 Task: Create new invoice with Date Opened :15-Apr-23, Select Customer: Spring Creek Barbeque, Terms: Payment Term 1. Make invoice entry for item-1 with Date: 15-Apr-23, Description: Goodfields Yogurt Raisins, Action: Material, Income Account: Income:Sales, Quantity: 2, Unit Price: 4.25, Discount $: 1.95. Make entry for item-2 with Date: 15-Apr-23, Description: Ben & Jerrys Non-Dairy P.B. & Cookies_x000D_
, Action: Material, Income Account: Income:Sales, Quantity: 2, Unit Price: 6.85, Discount $: 2.95. Make entry for item-3 with Date: 15-Apr-23, Description: Moon Cheese Cheddar Believe It Keto Snack Savory Flavor, Action: Material, Income Account: Income:Sales, Quantity: 6, Unit Price: 7.85, Discount $: 3.45. Write Notes: Looking forward to serving you again.. Post Invoice with Post Date: 15-Apr-23, Post to Accounts: Assets:Accounts Receivable. Pay / Process Payment with Transaction Date: 15-May-23, Amount: 60.95, Transfer Account: Checking Account. Print Invoice, display notes by going to Option, then go to Display Tab and check Invoice Notes.
Action: Mouse pressed left at (189, 34)
Screenshot: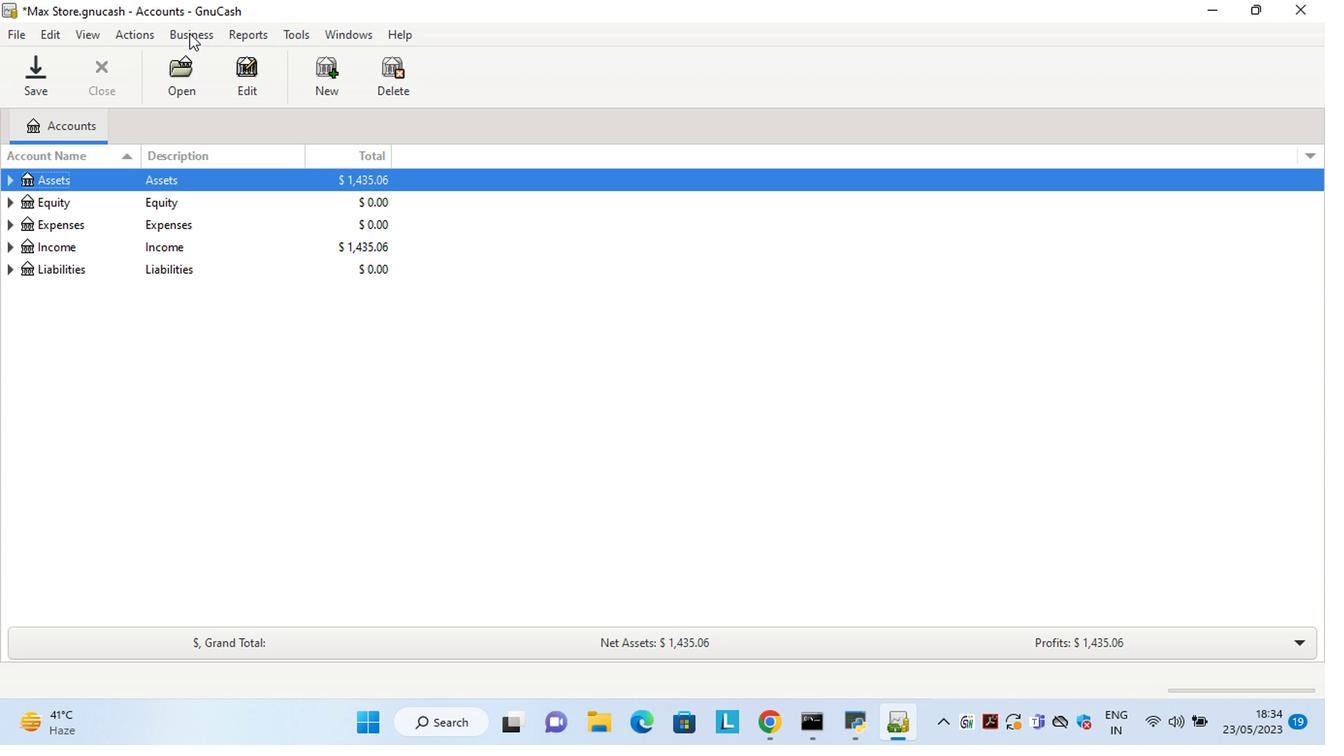 
Action: Mouse moved to (410, 138)
Screenshot: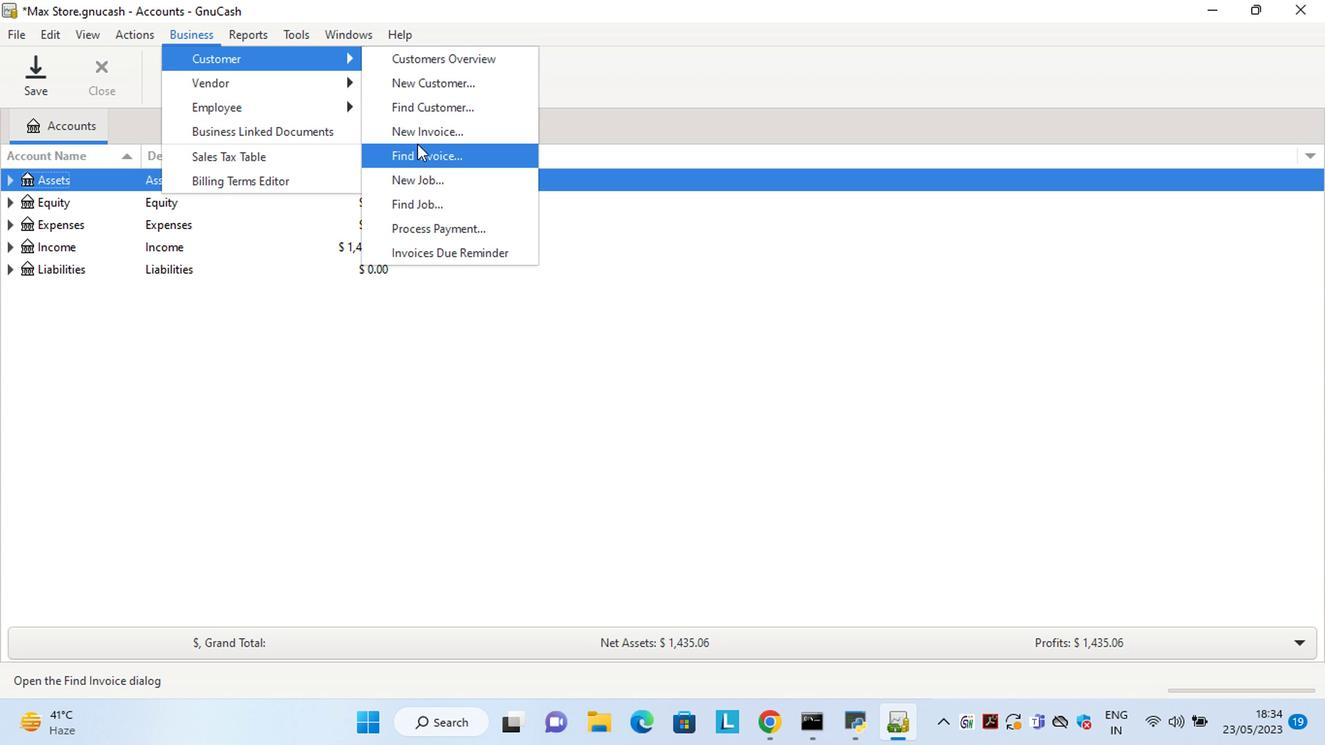 
Action: Mouse pressed left at (410, 138)
Screenshot: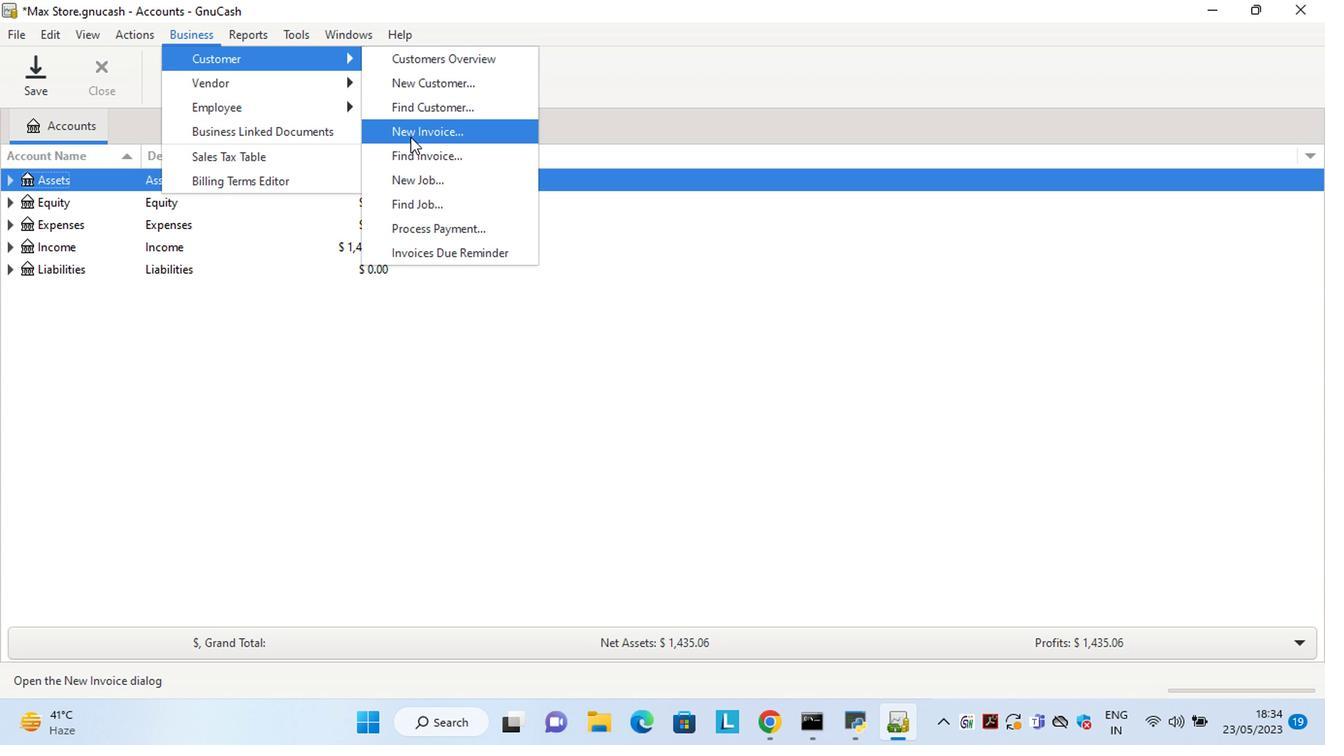 
Action: Mouse moved to (646, 231)
Screenshot: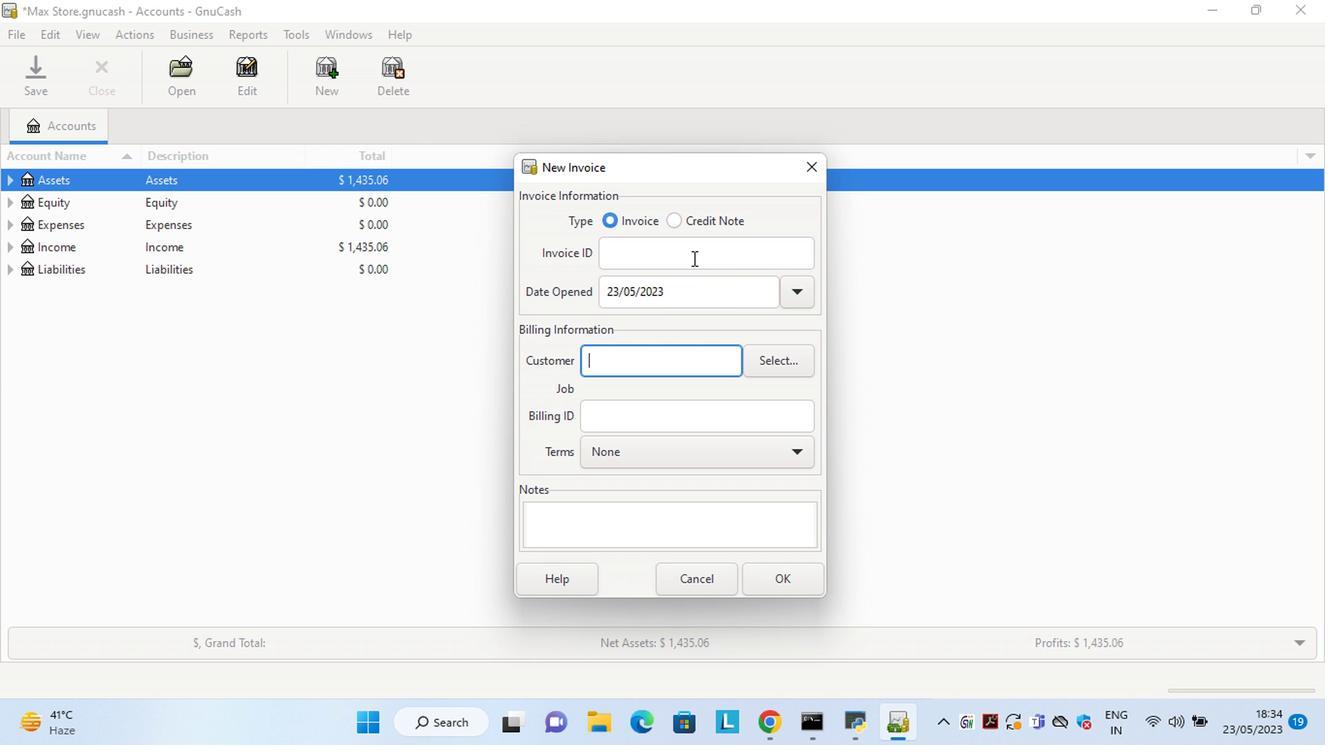 
Action: Mouse pressed left at (669, 245)
Screenshot: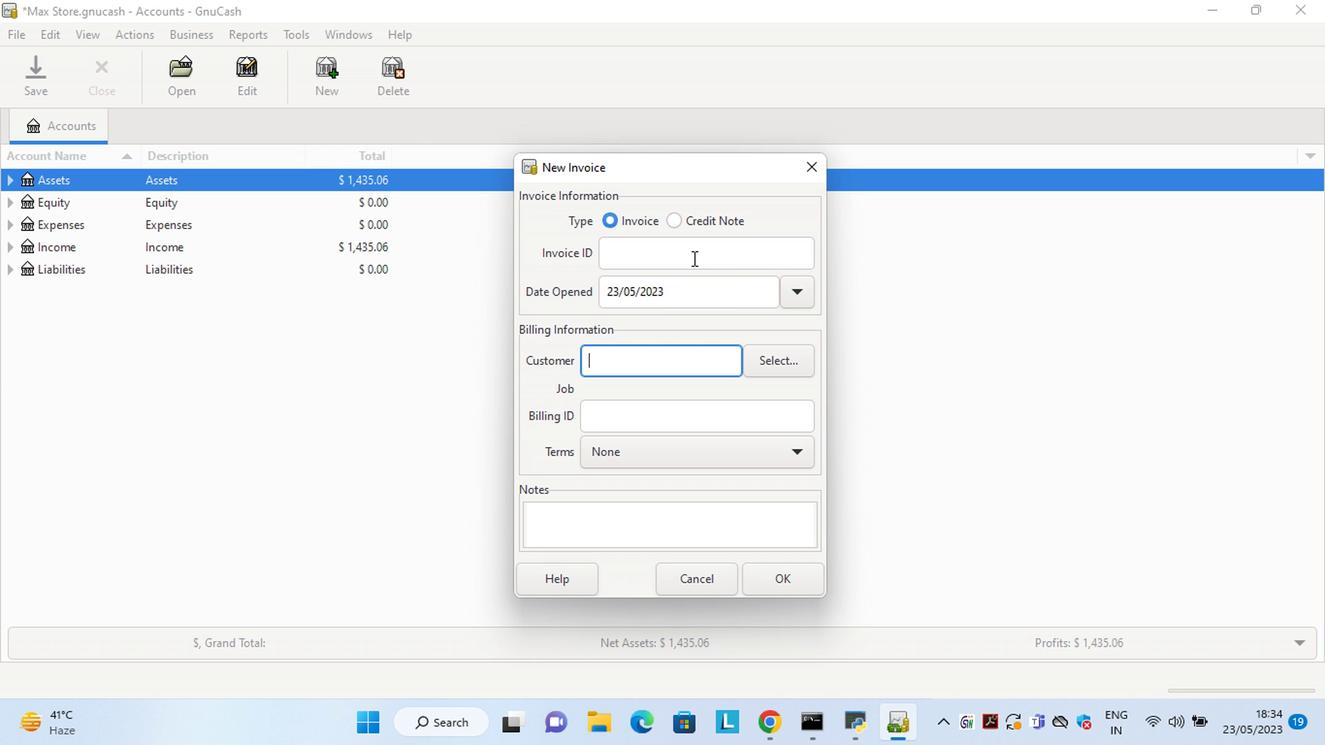
Action: Mouse moved to (559, 189)
Screenshot: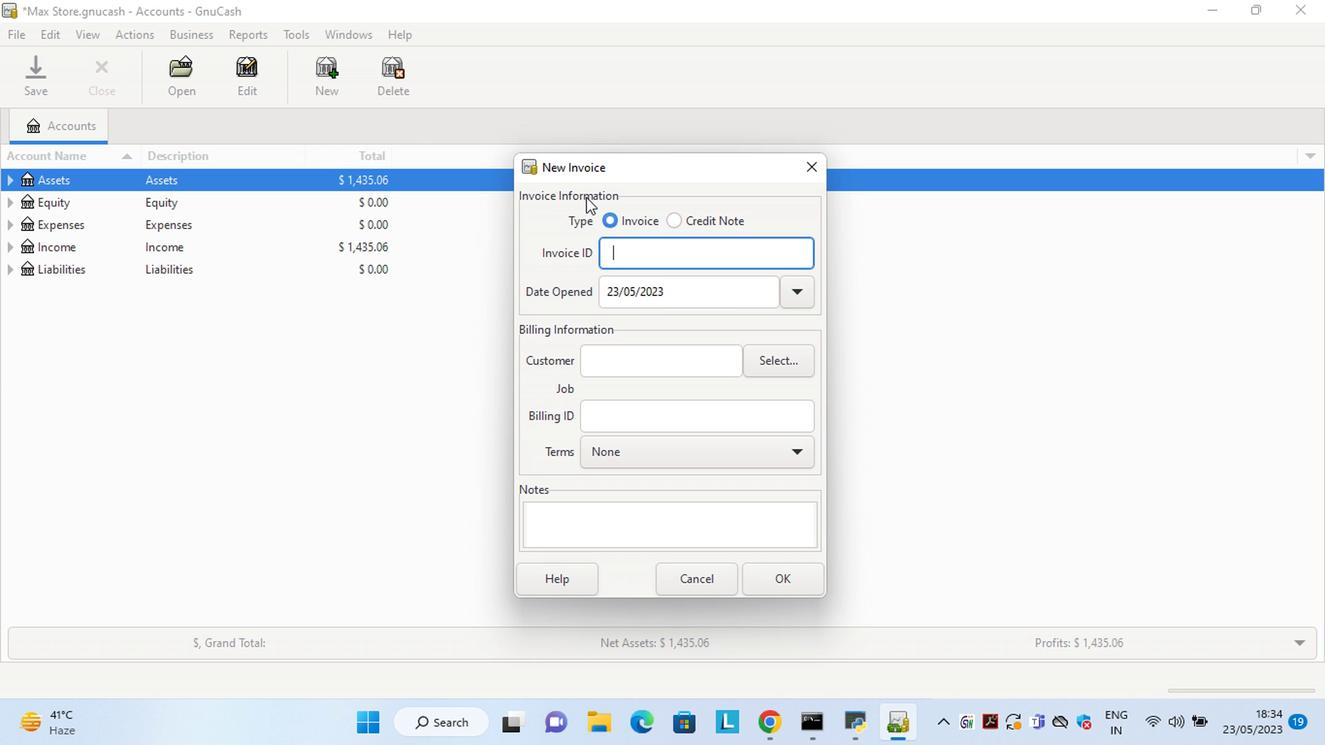 
Action: Mouse pressed left at (559, 180)
Screenshot: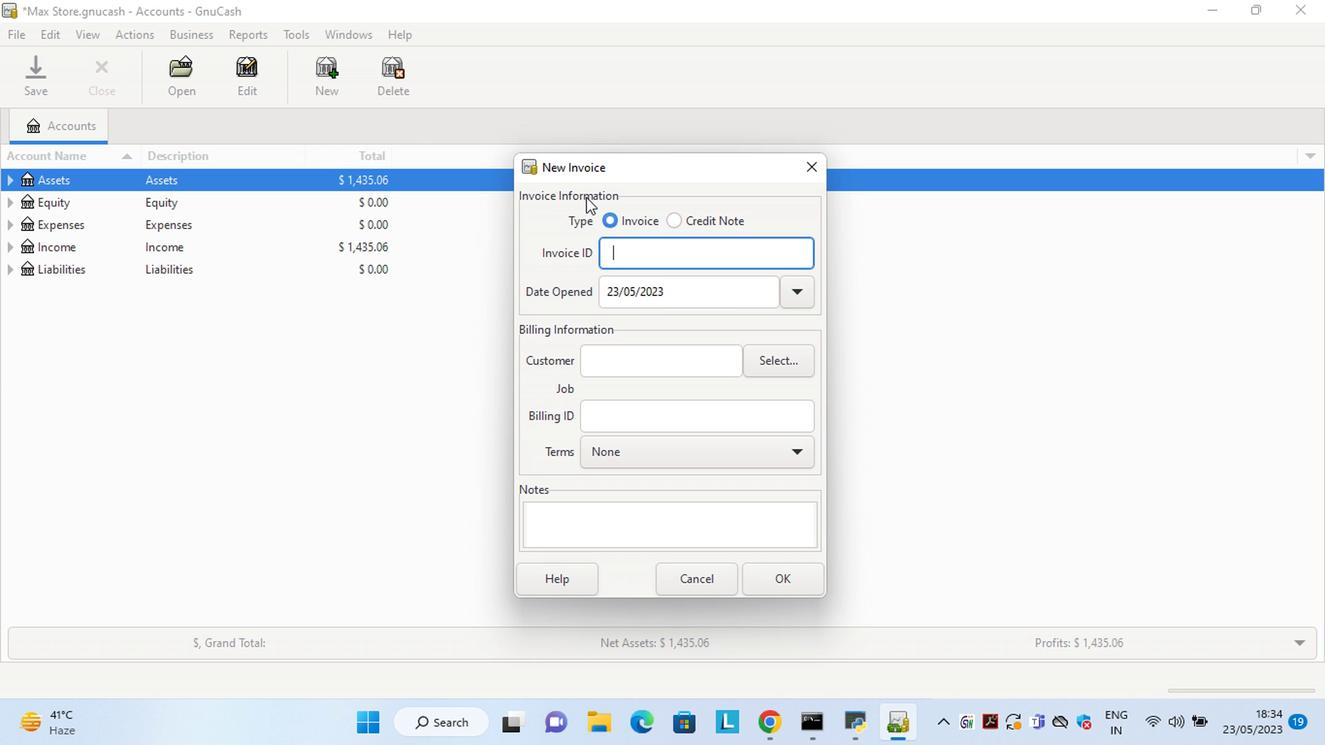 
Action: Mouse moved to (682, 322)
Screenshot: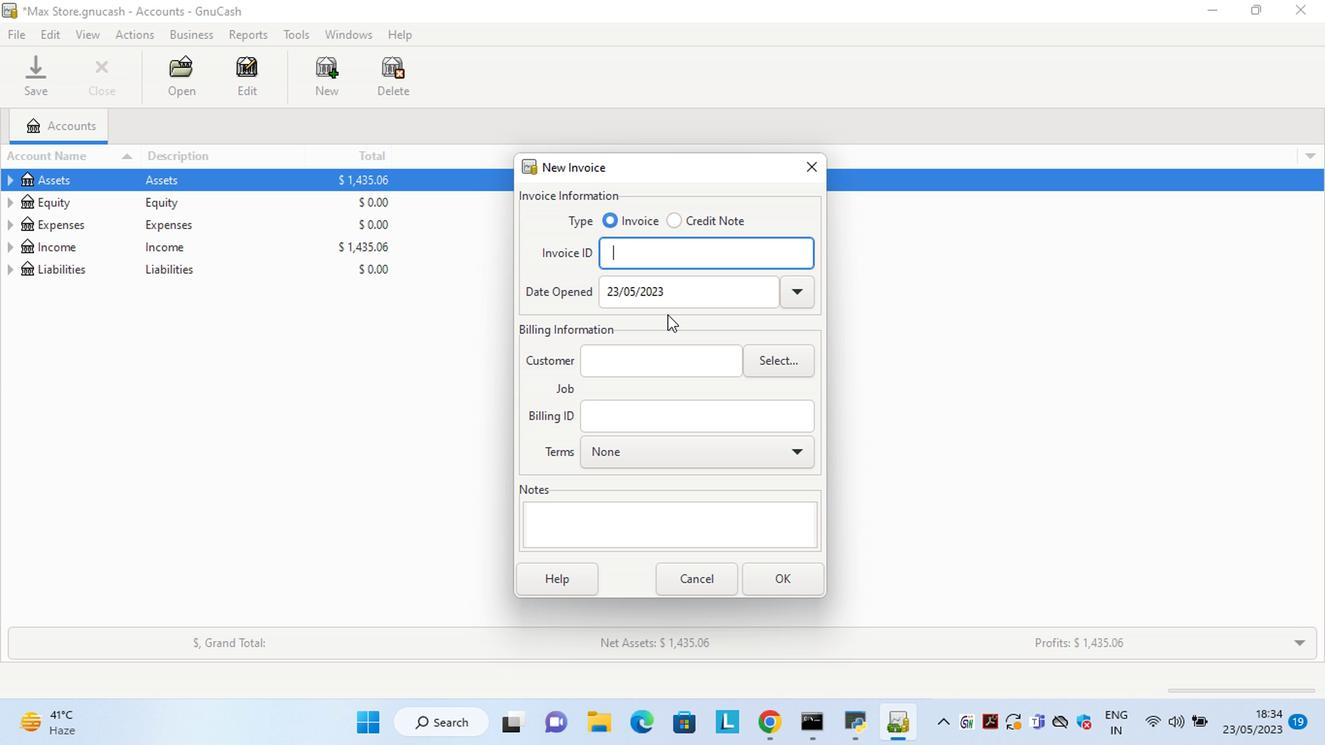 
Action: Mouse pressed left at (677, 323)
Screenshot: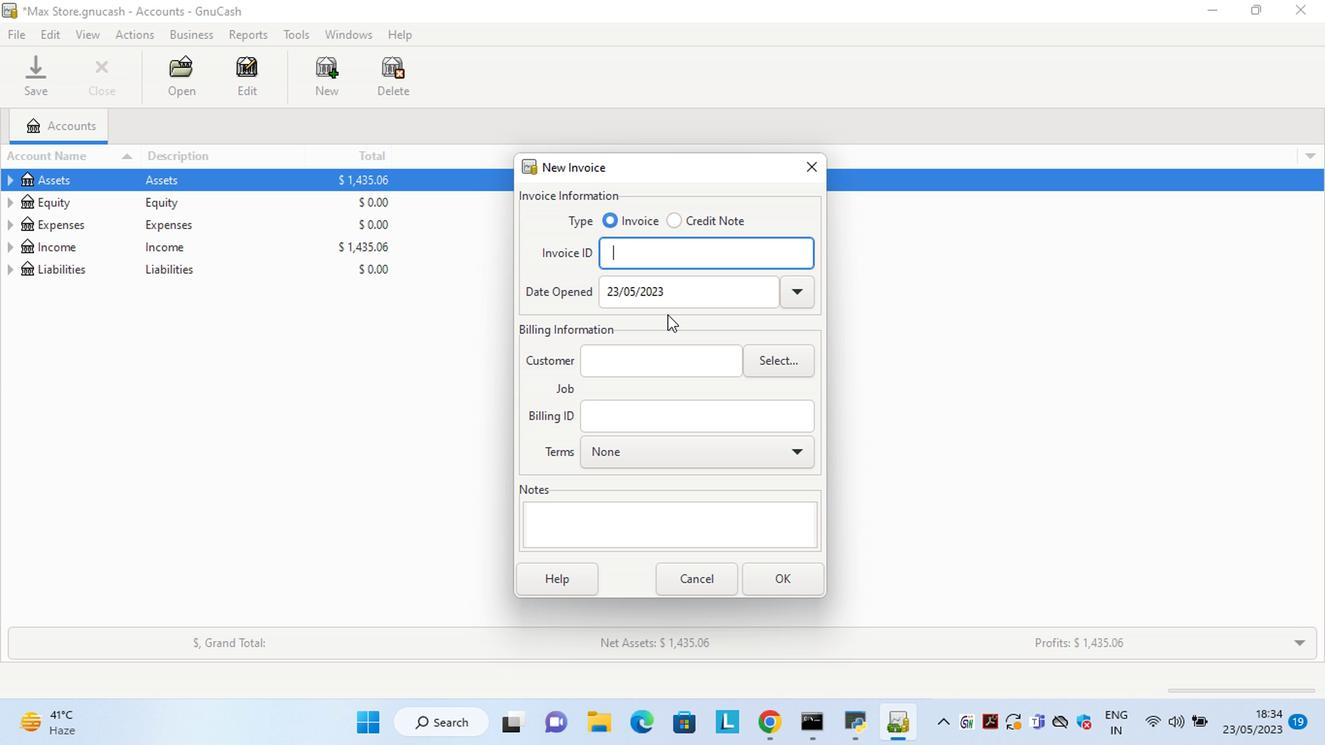 
Action: Mouse moved to (684, 307)
Screenshot: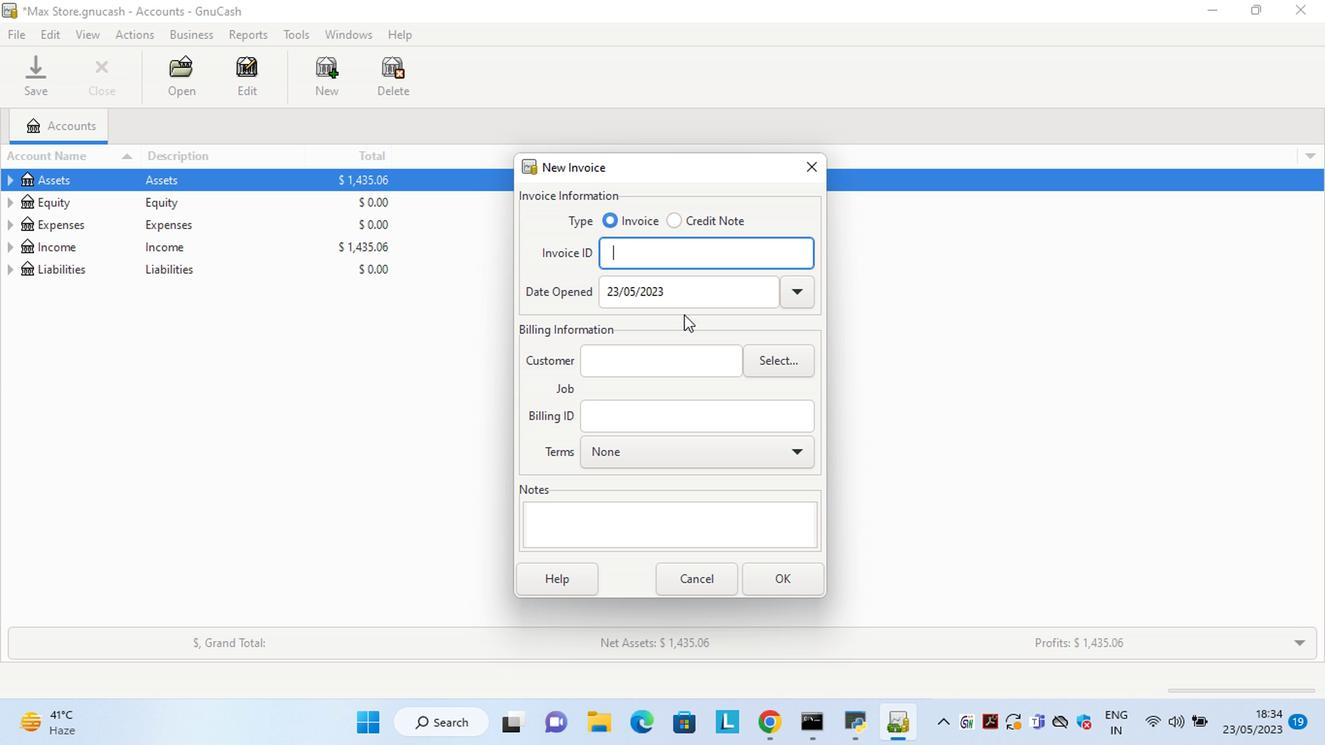 
Action: Mouse pressed left at (684, 307)
Screenshot: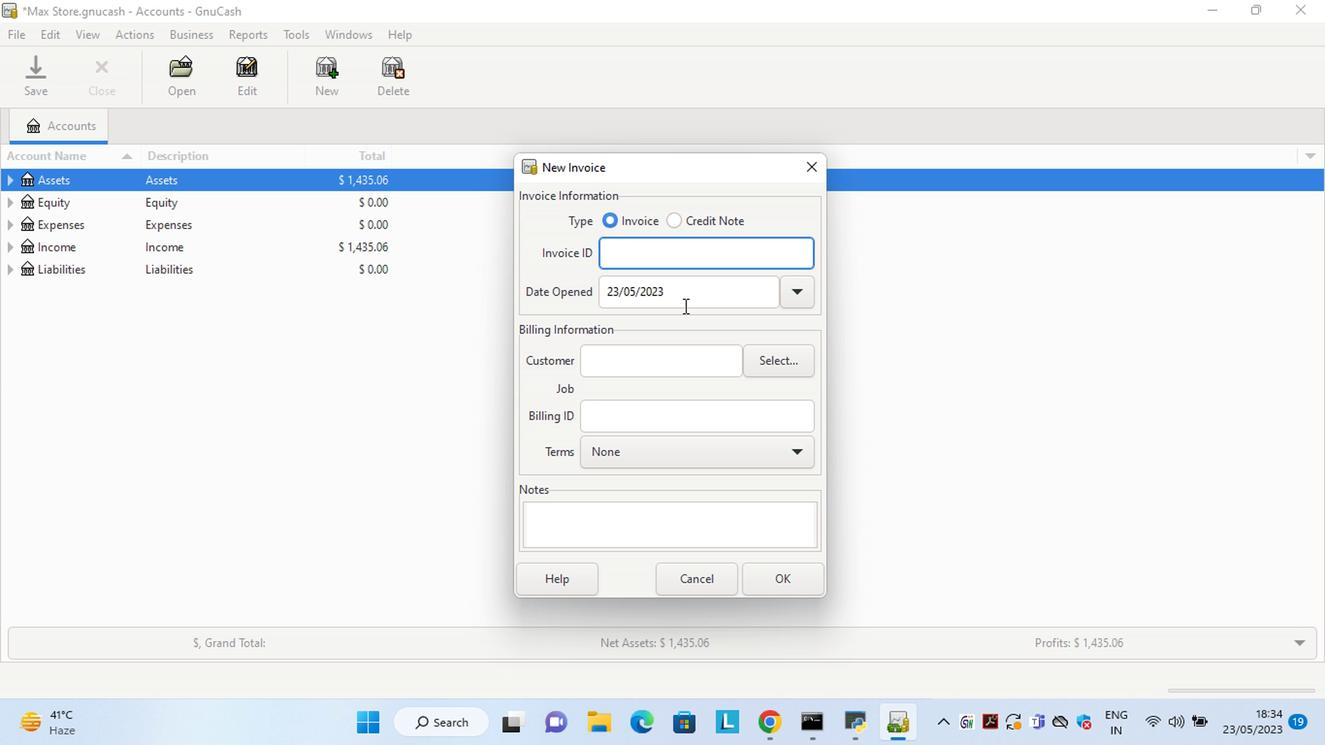 
Action: Mouse moved to (1107, 325)
Screenshot: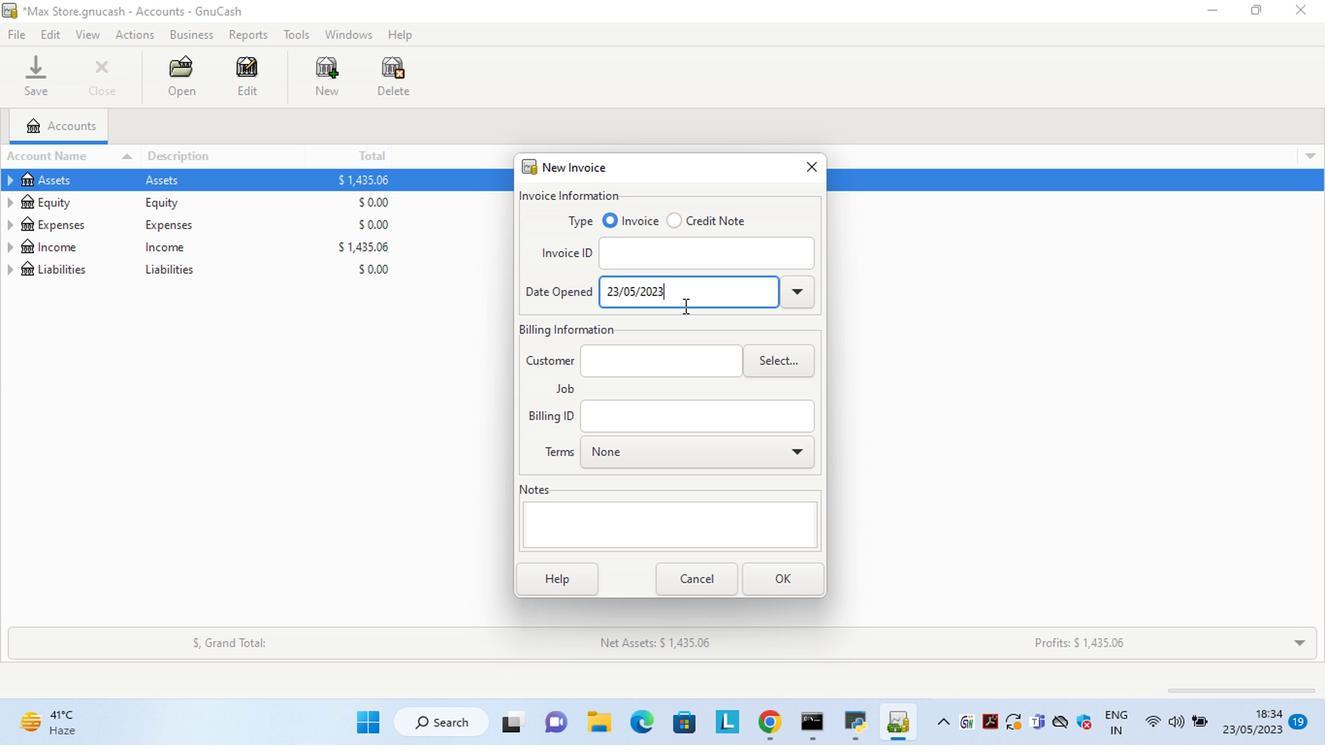 
Action: Key pressed <Key.left><Key.left><Key.left><Key.left><Key.left><Key.left><Key.left><Key.left><Key.left><Key.left><Key.left><Key.left><Key.left><Key.left><Key.left><Key.left><Key.left><Key.left><Key.left><Key.left><Key.left><Key.left><Key.left><Key.left><Key.left><Key.left><Key.left><Key.left><Key.left><Key.left><Key.left><Key.left><Key.left><Key.left><Key.left><Key.left><Key.left><Key.left><Key.left><Key.left><Key.left><Key.left><Key.left><Key.left><Key.delete><Key.delete>15<Key.right><Key.delete>4
Screenshot: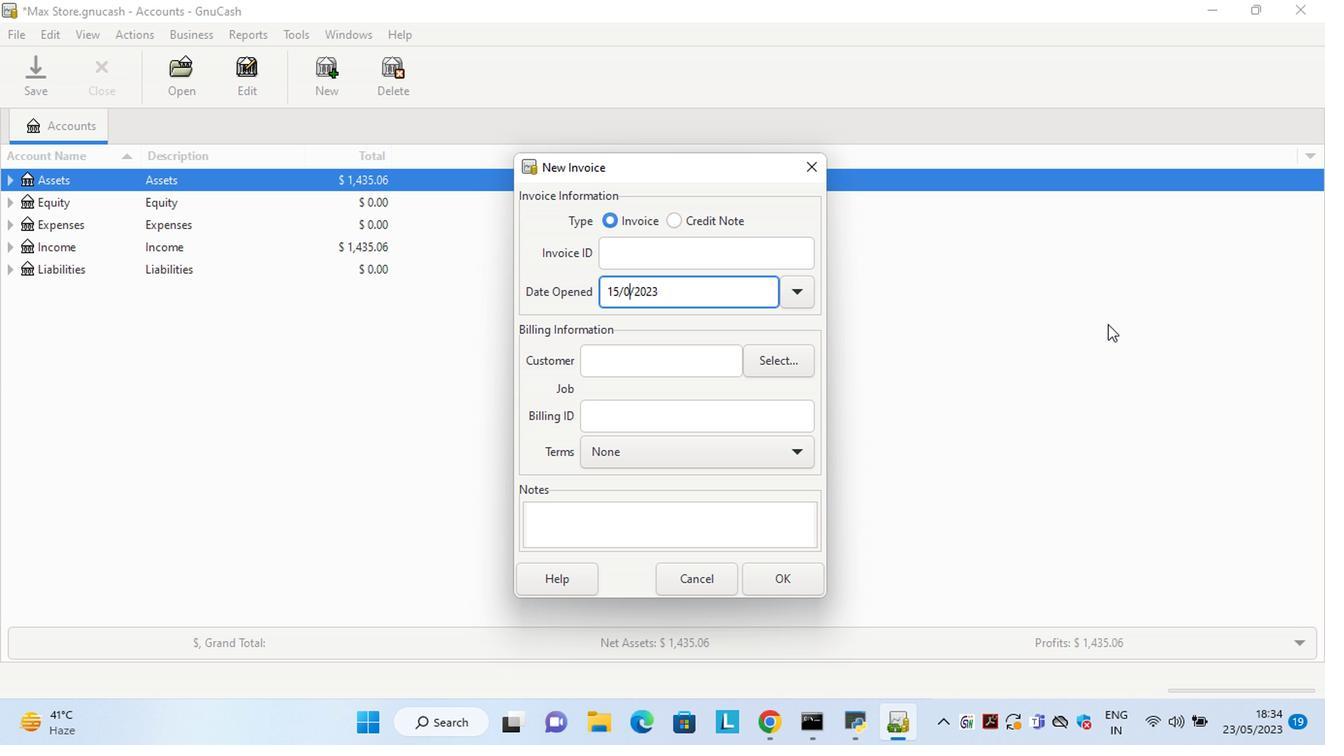 
Action: Mouse moved to (786, 371)
Screenshot: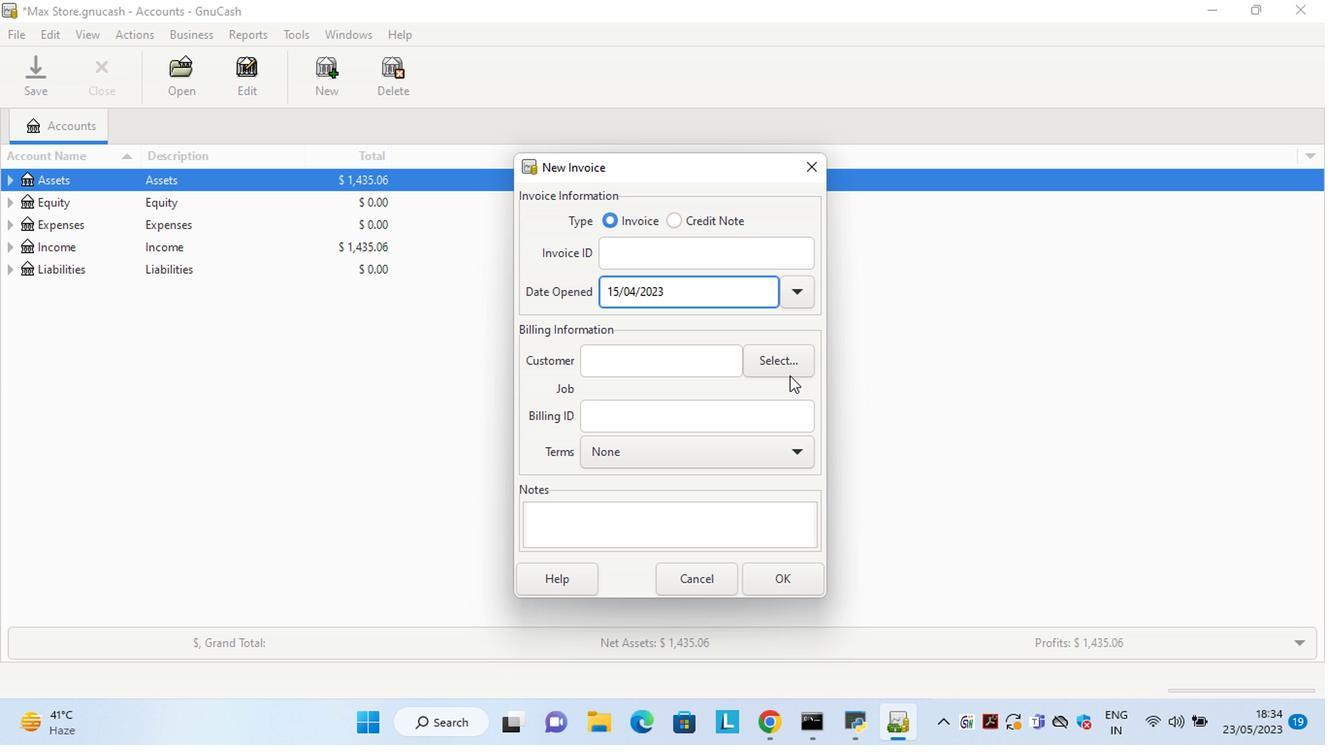 
Action: Mouse pressed left at (786, 371)
Screenshot: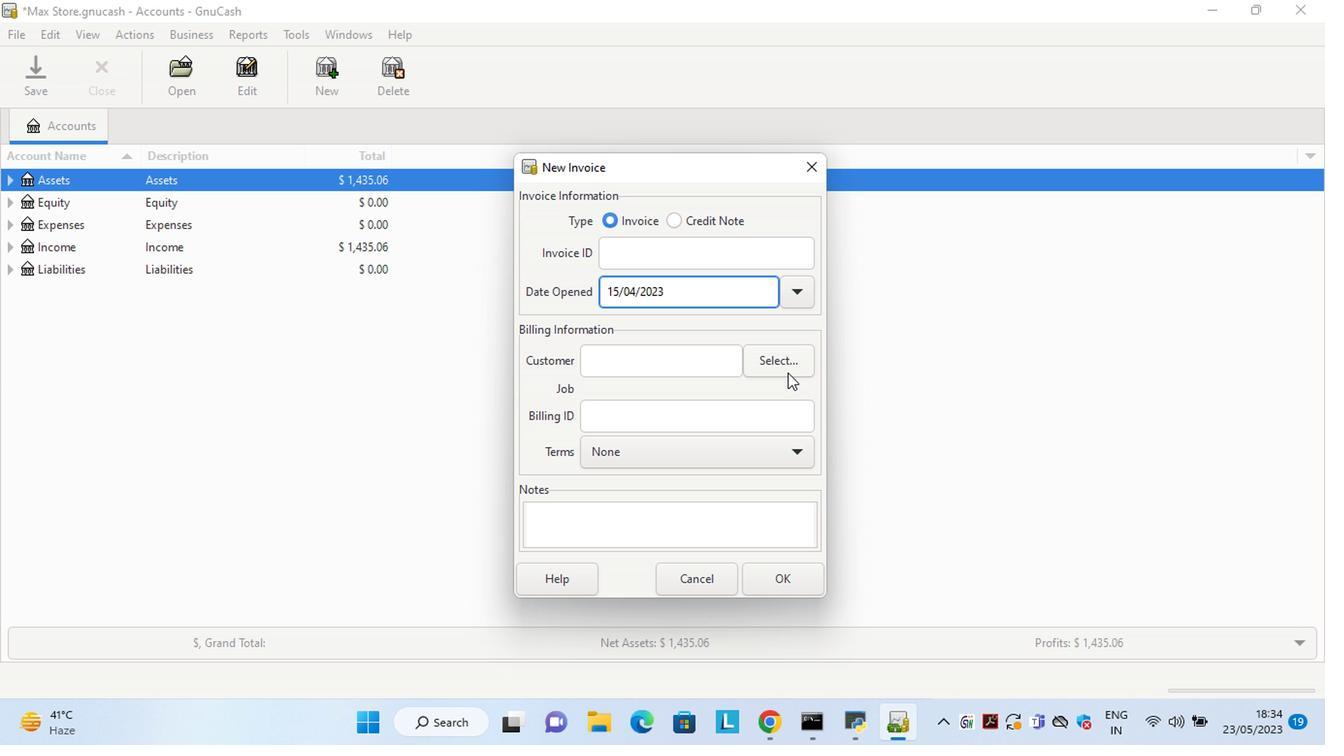 
Action: Mouse moved to (724, 325)
Screenshot: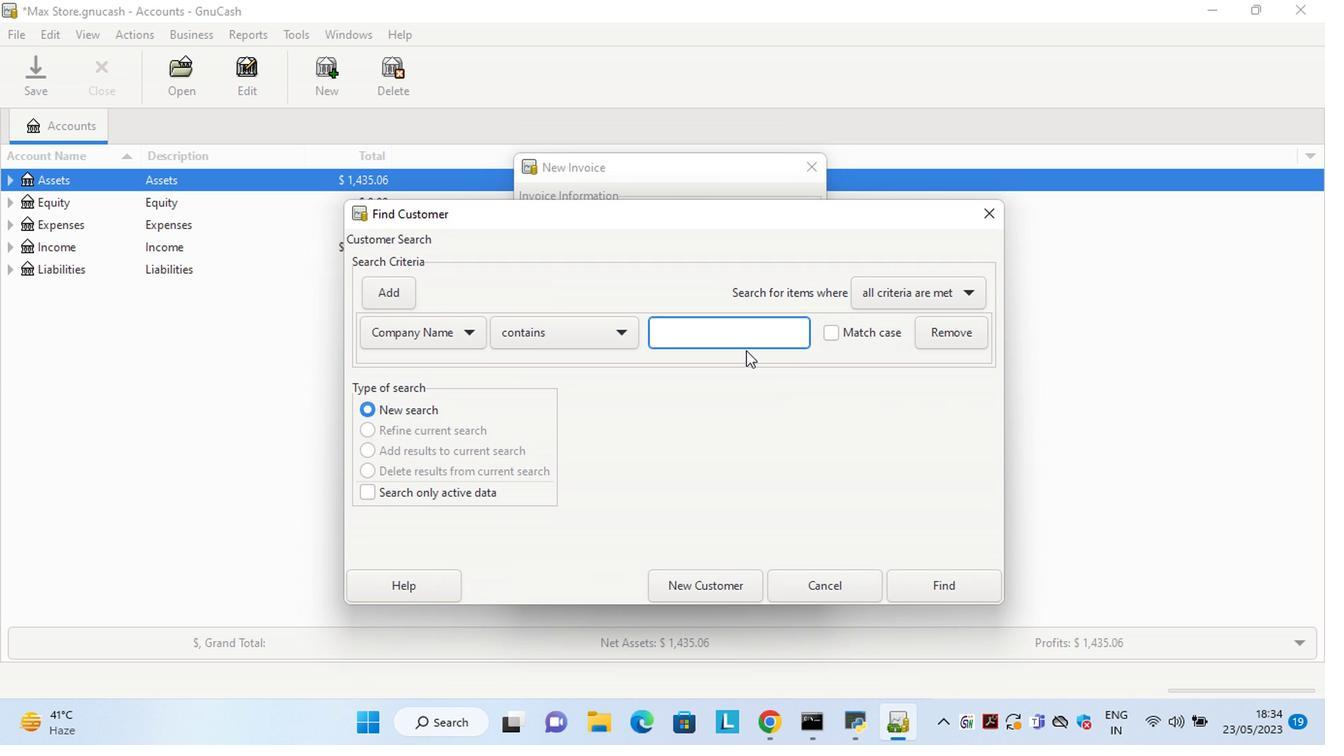 
Action: Mouse pressed left at (724, 325)
Screenshot: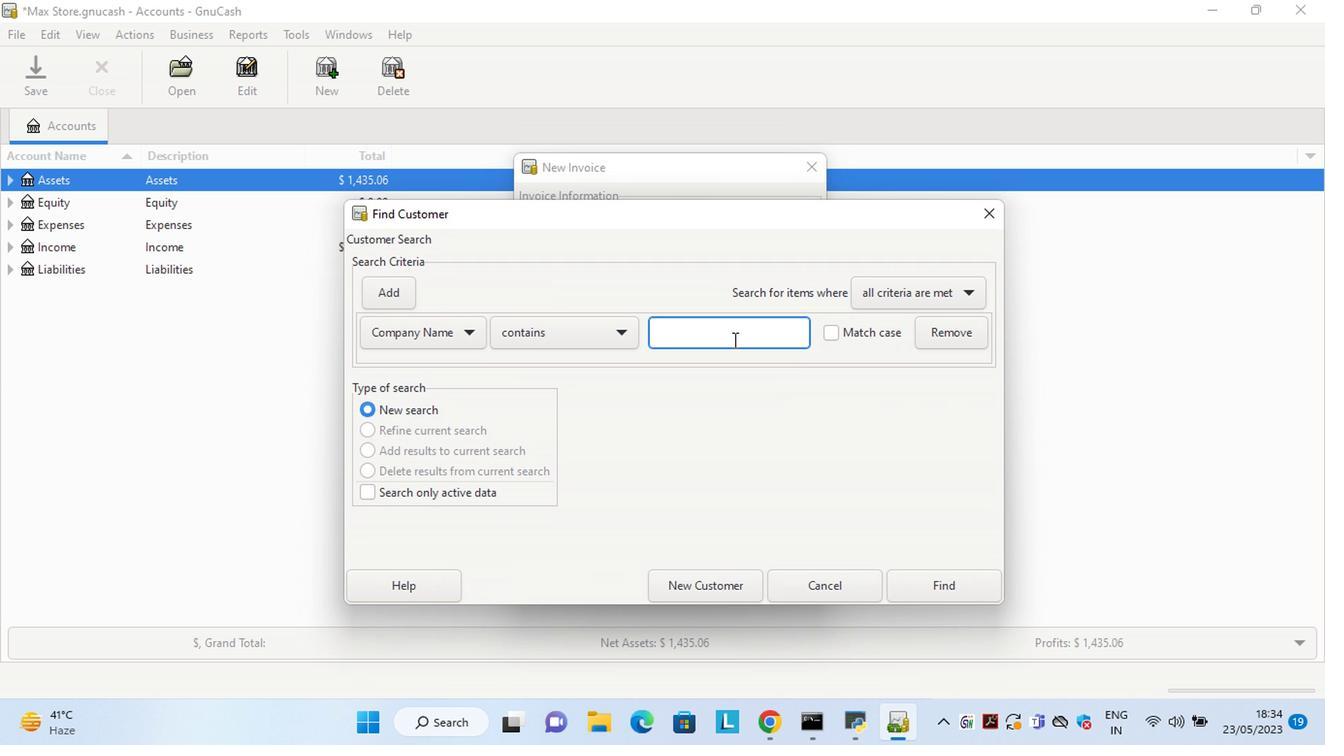 
Action: Mouse moved to (933, 578)
Screenshot: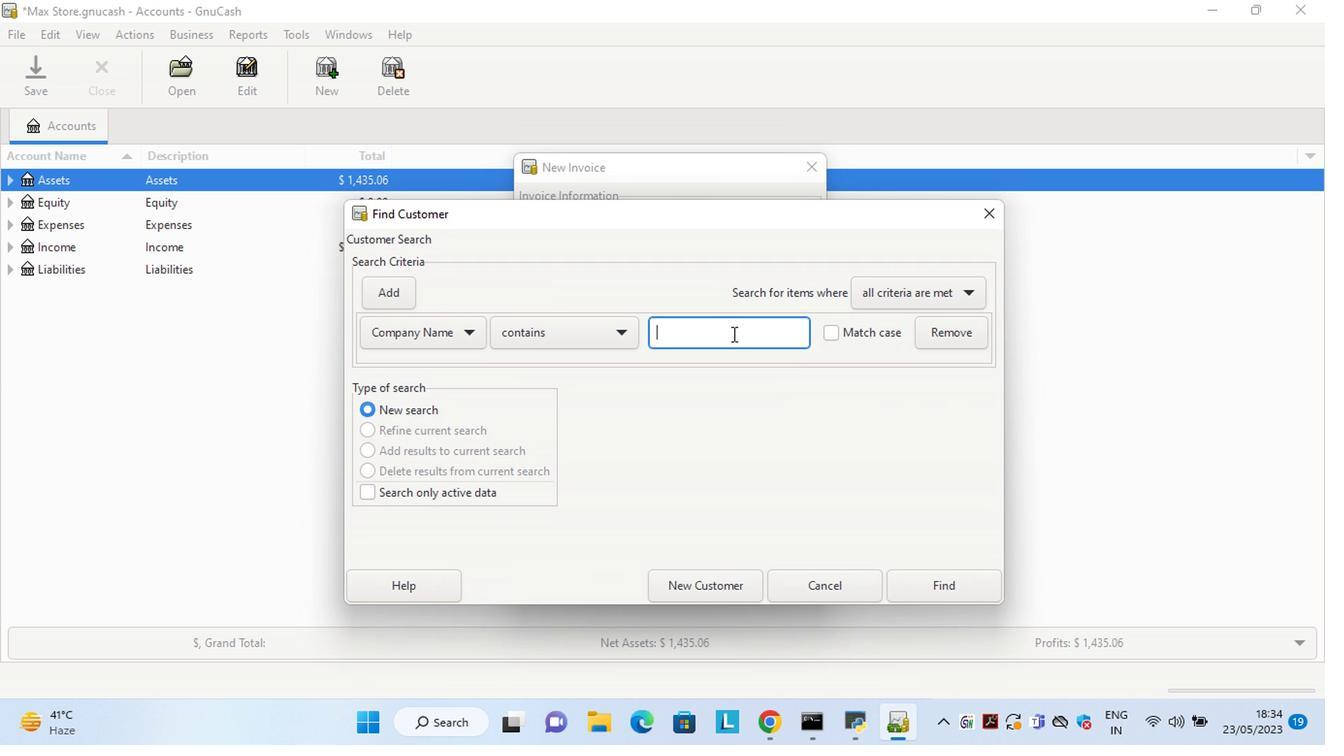 
Action: Key pressed <Key.shift>Spring
Screenshot: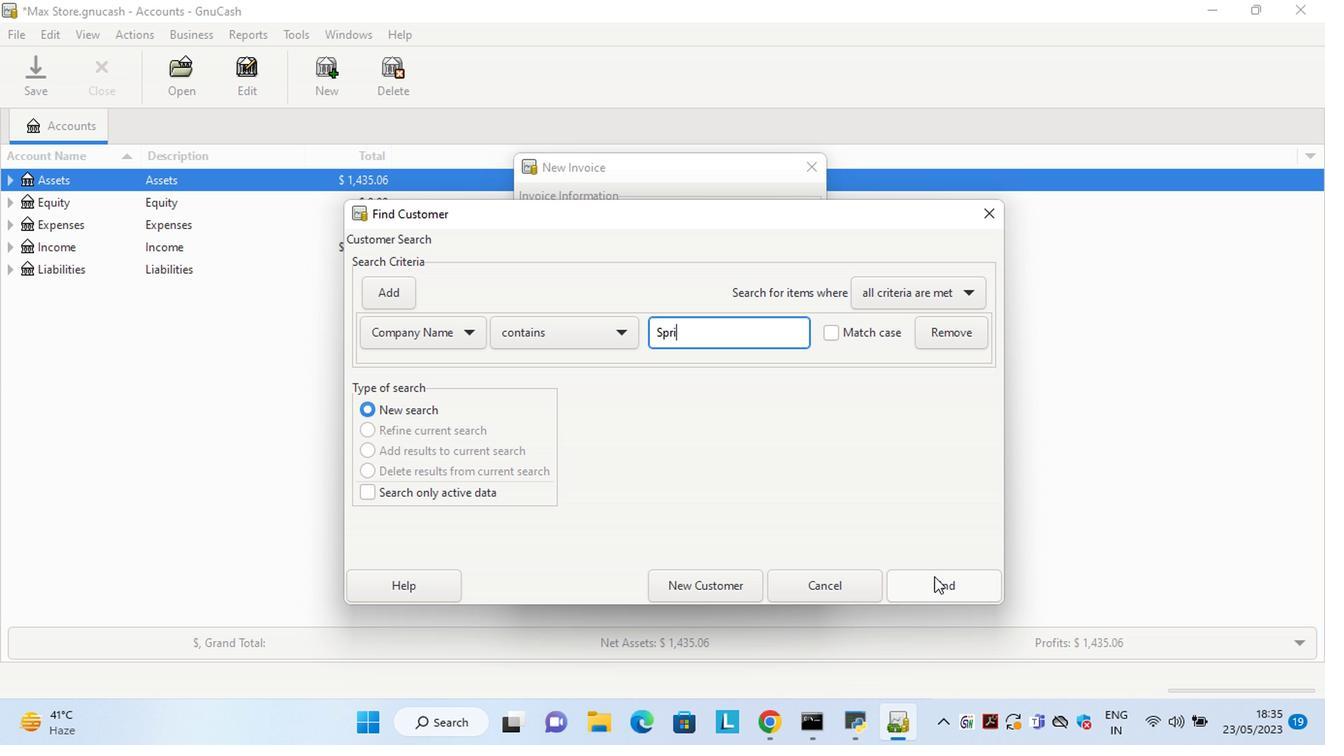 
Action: Mouse moved to (990, 597)
Screenshot: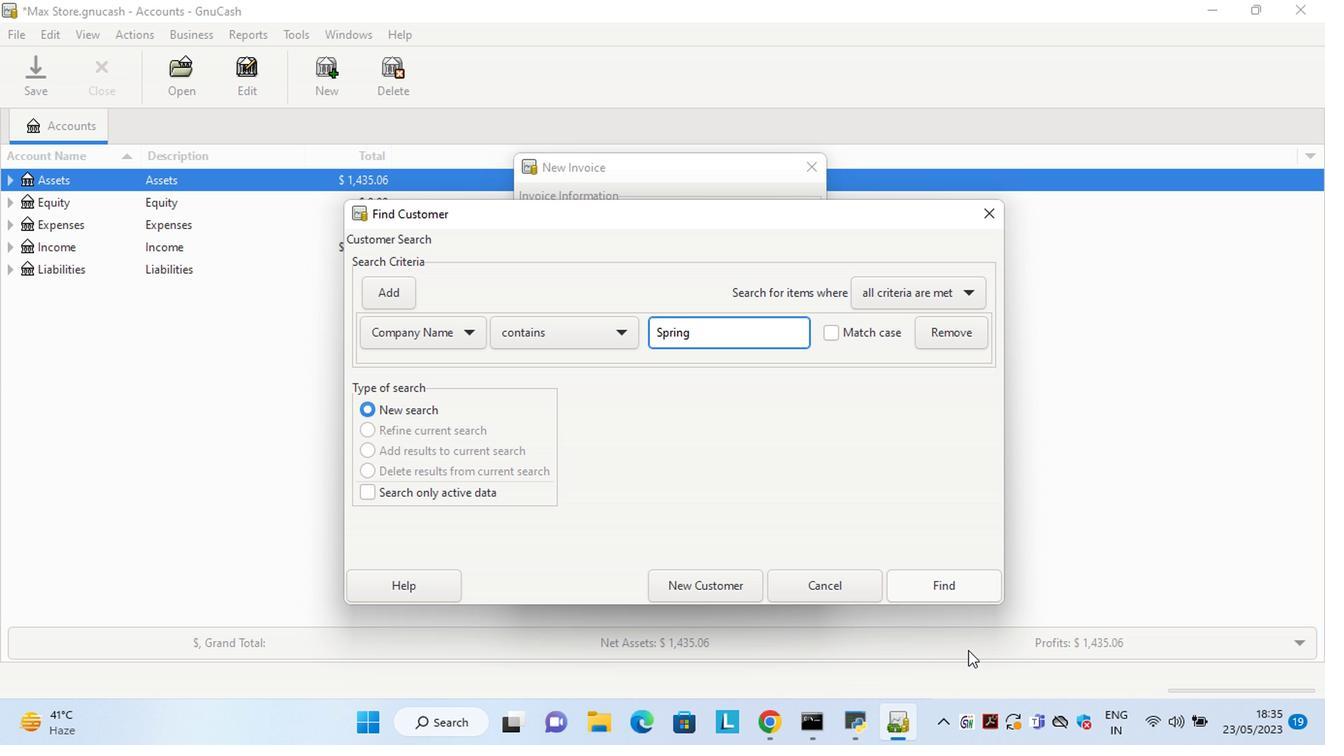 
Action: Mouse pressed left at (990, 597)
Screenshot: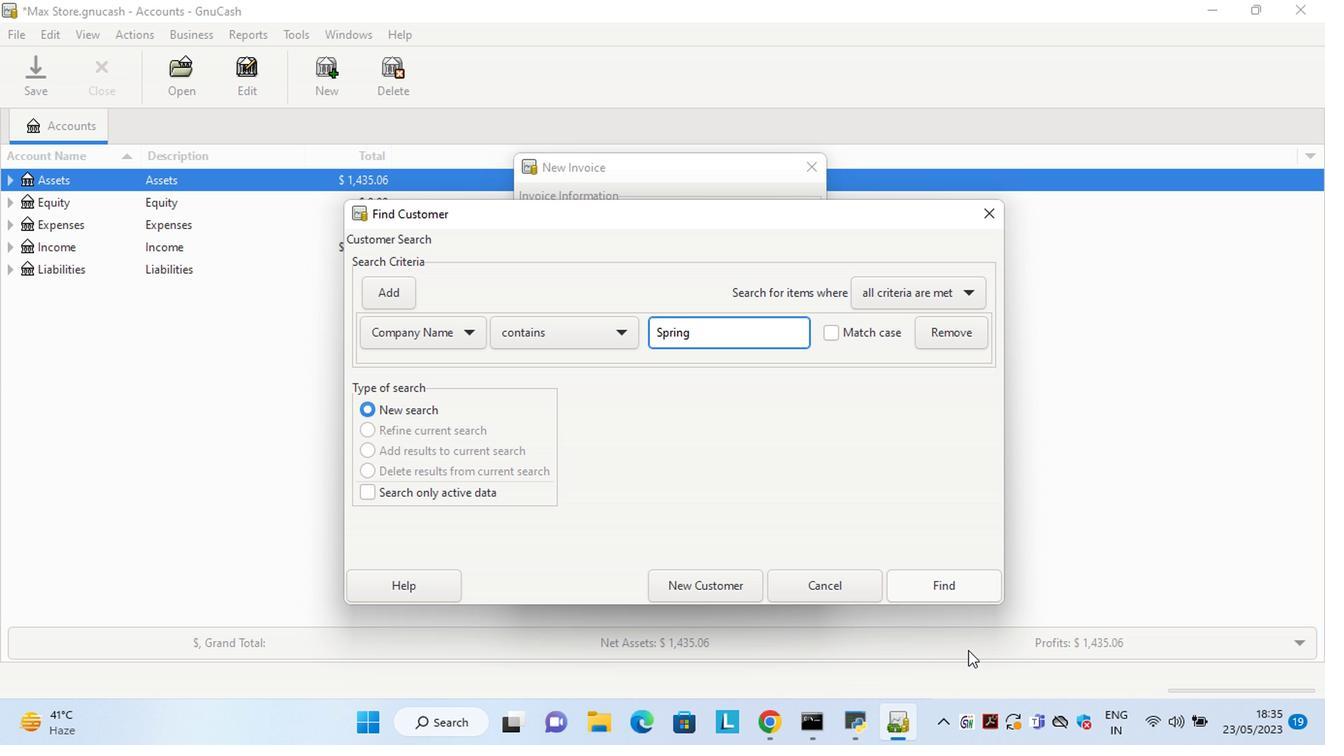 
Action: Mouse moved to (709, 392)
Screenshot: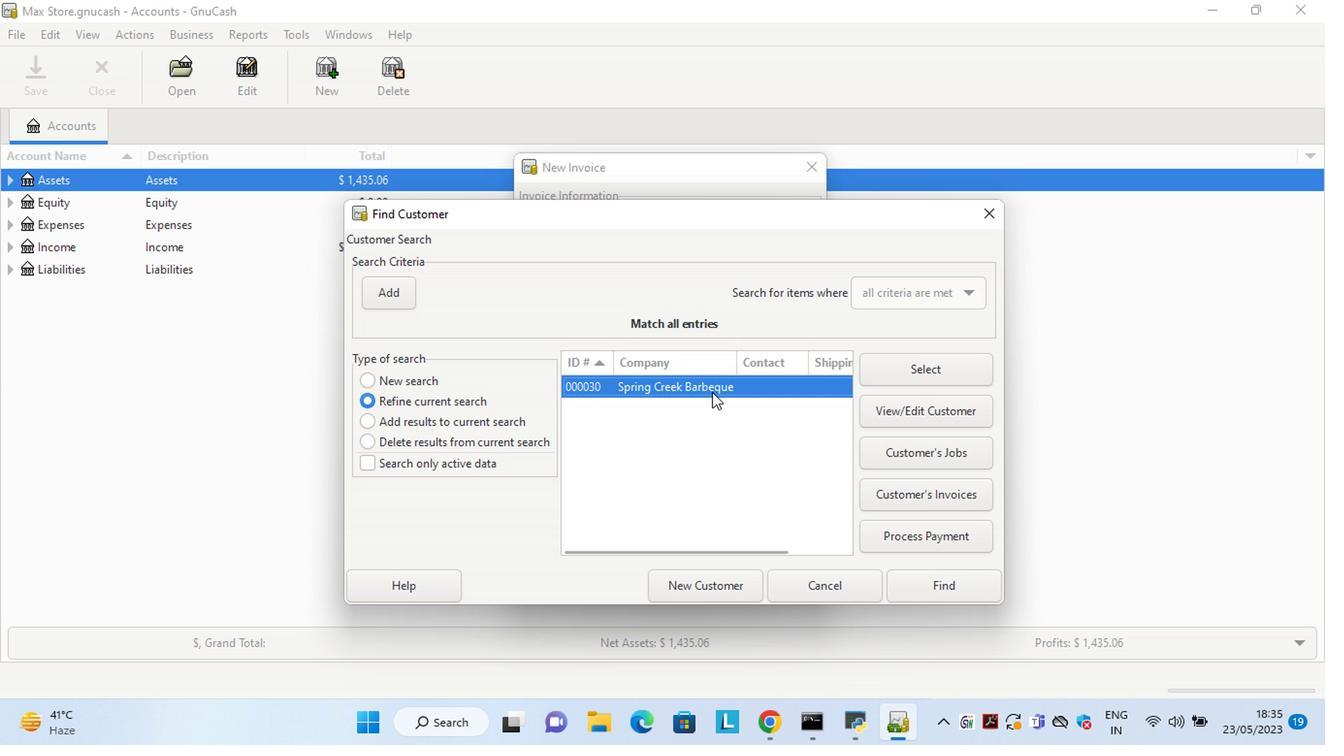 
Action: Mouse pressed left at (709, 392)
Screenshot: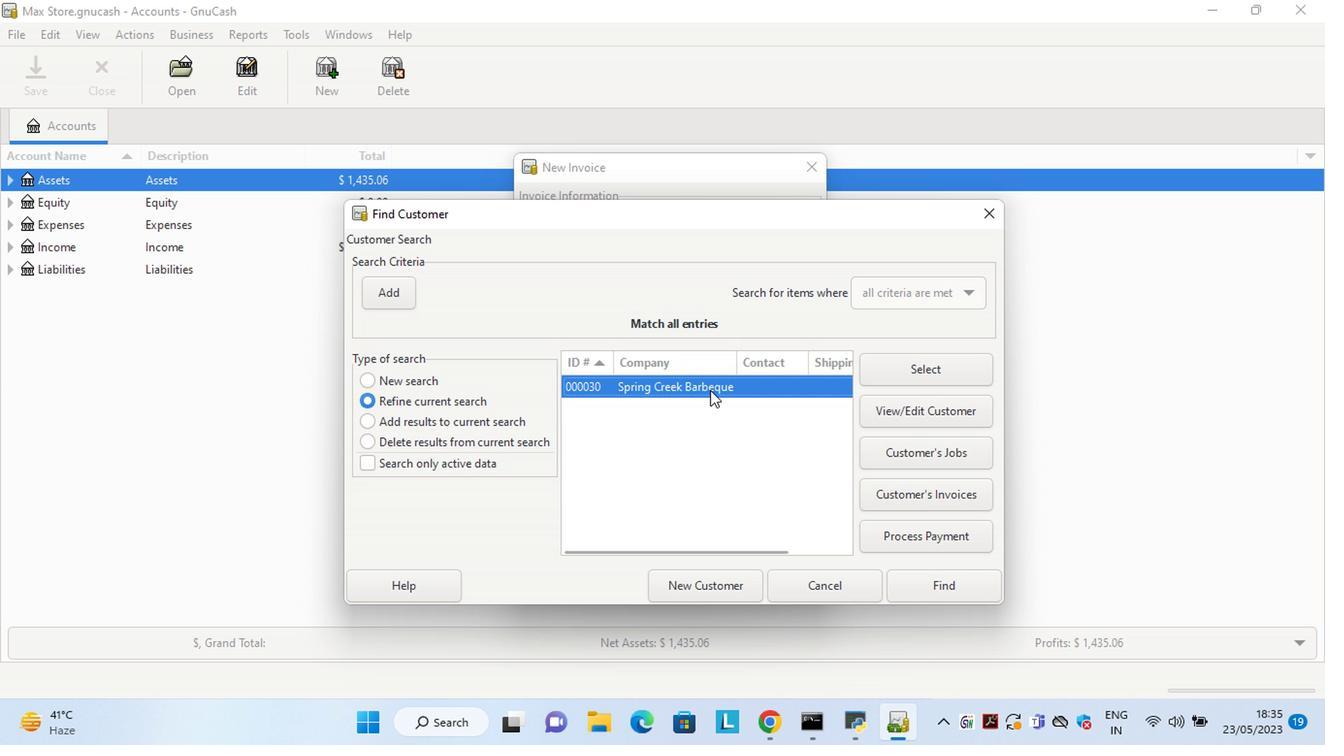 
Action: Mouse pressed left at (709, 392)
Screenshot: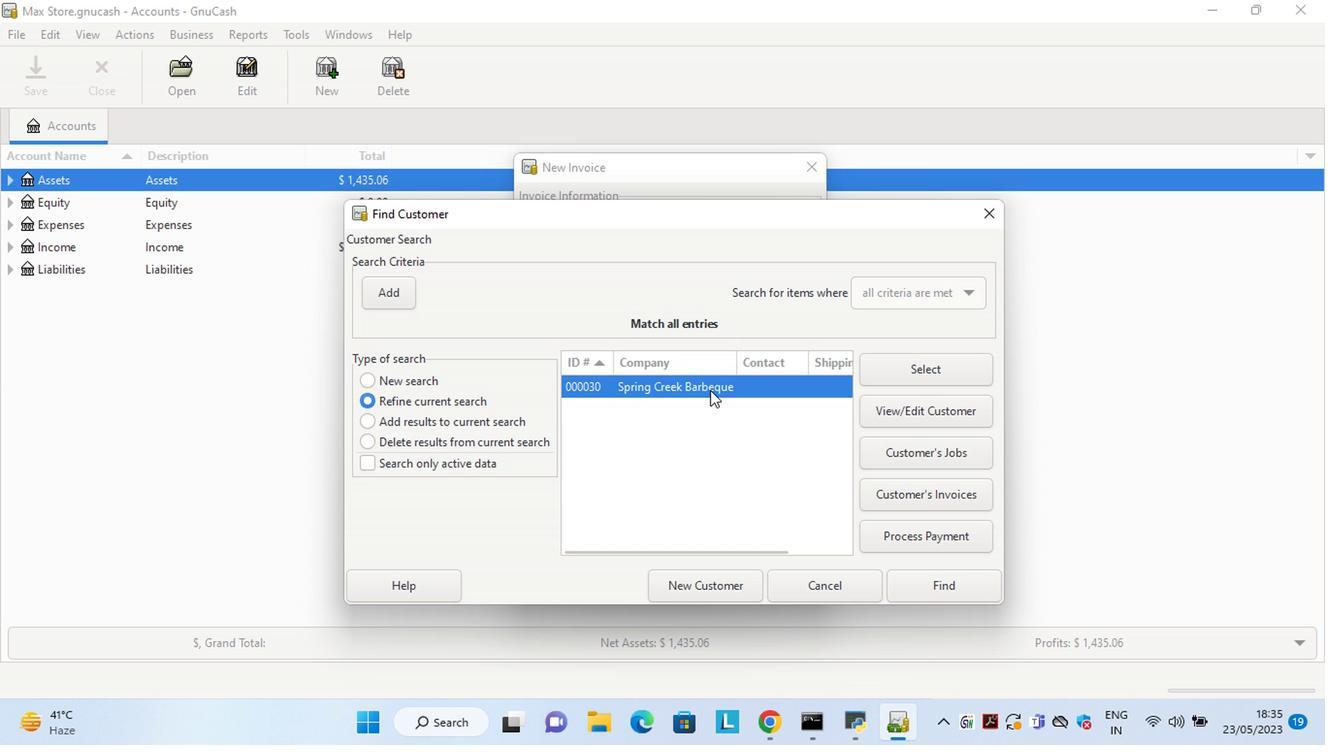 
Action: Mouse moved to (728, 477)
Screenshot: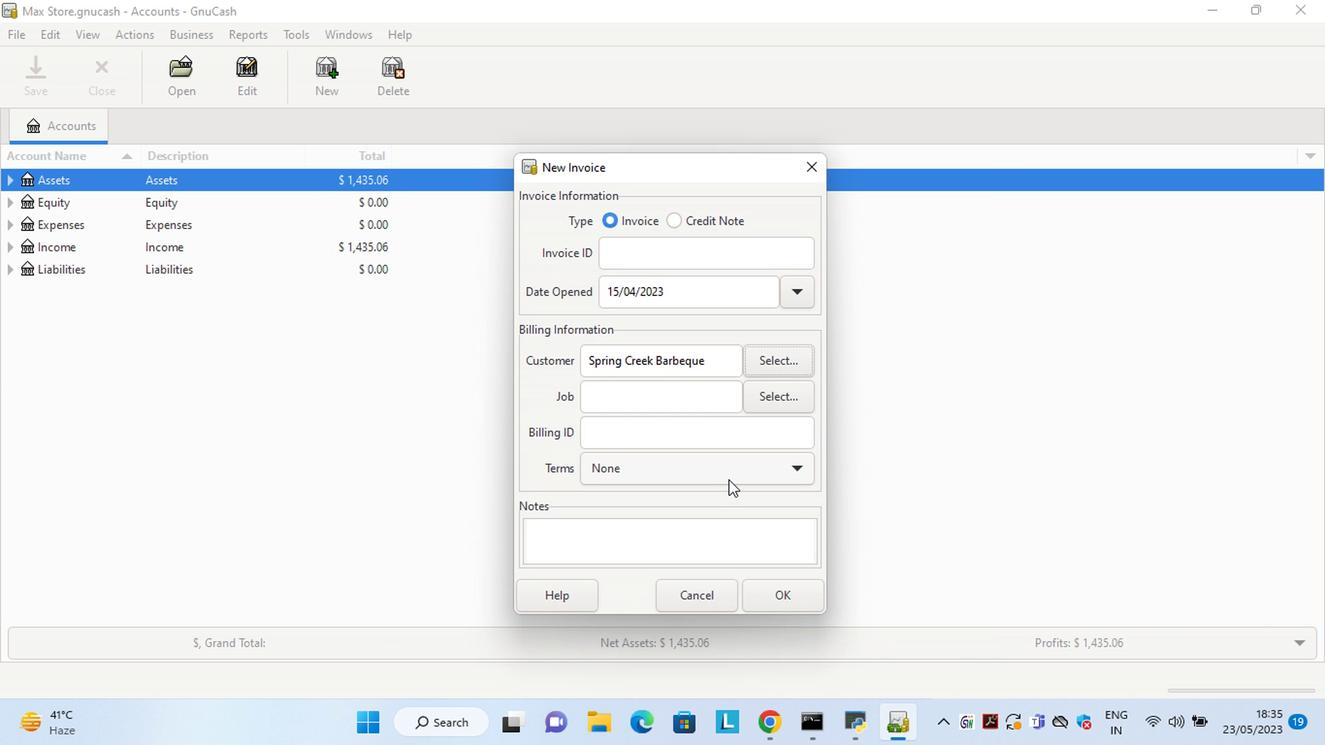 
Action: Mouse pressed left at (728, 477)
Screenshot: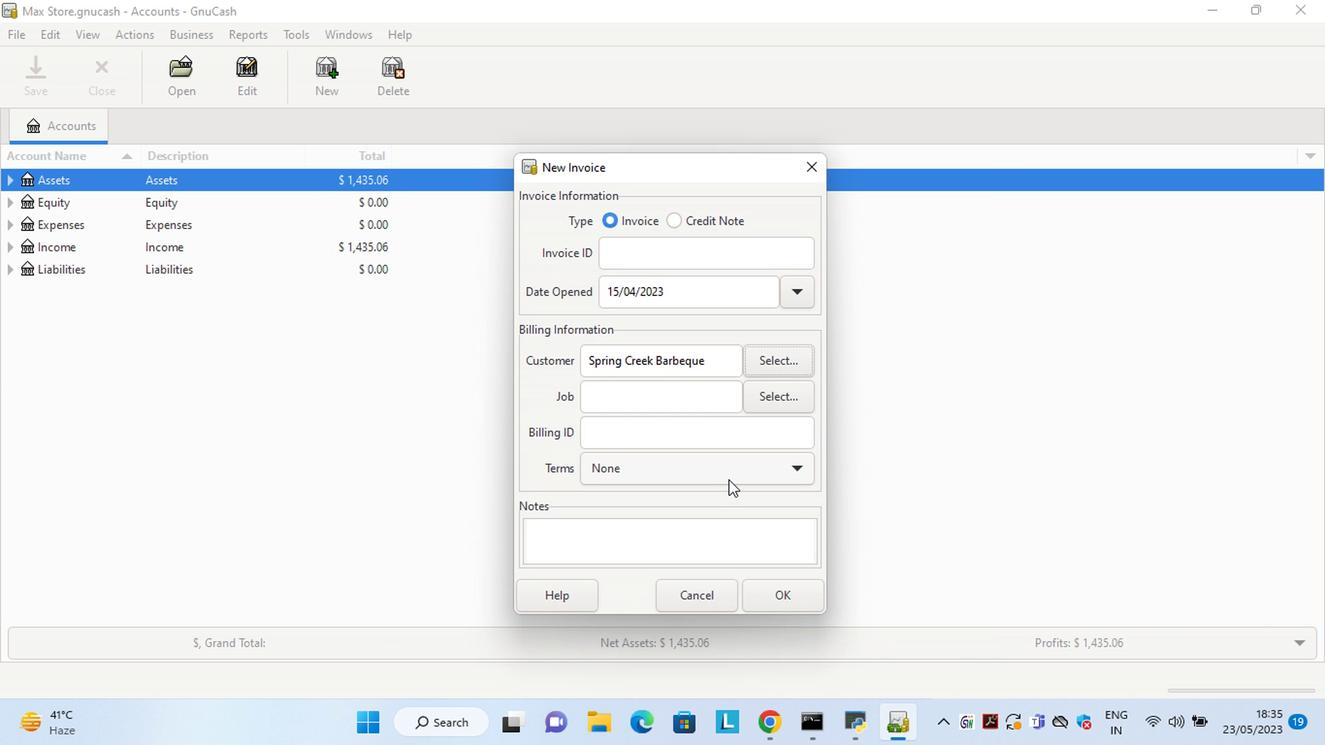 
Action: Mouse moved to (701, 499)
Screenshot: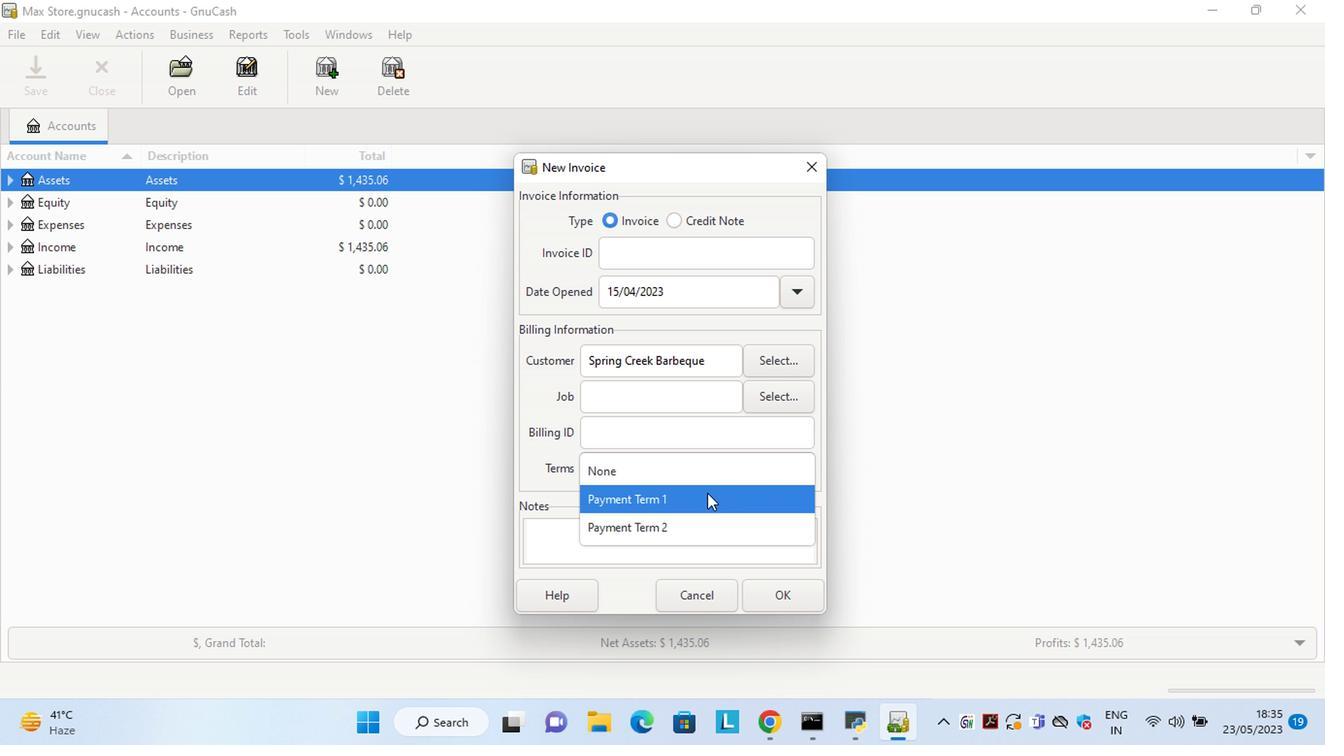 
Action: Mouse pressed left at (701, 499)
Screenshot: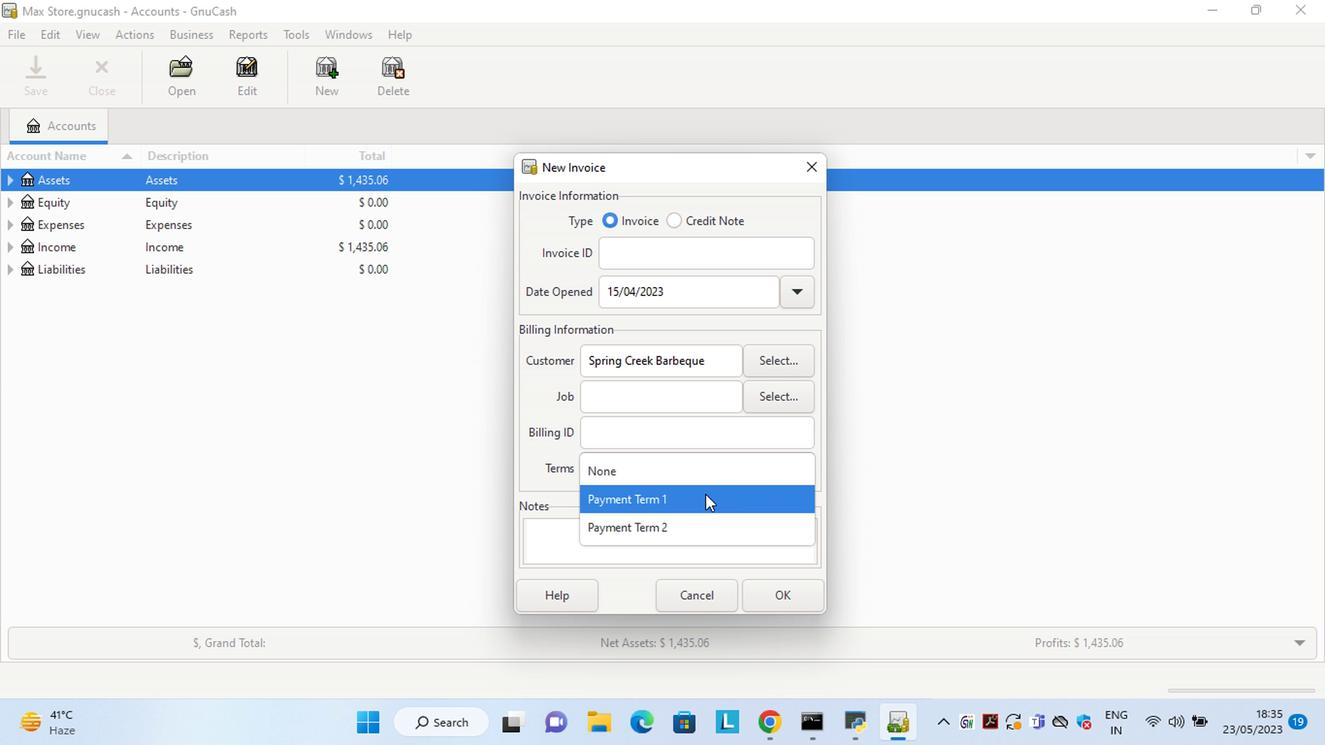 
Action: Mouse moved to (797, 601)
Screenshot: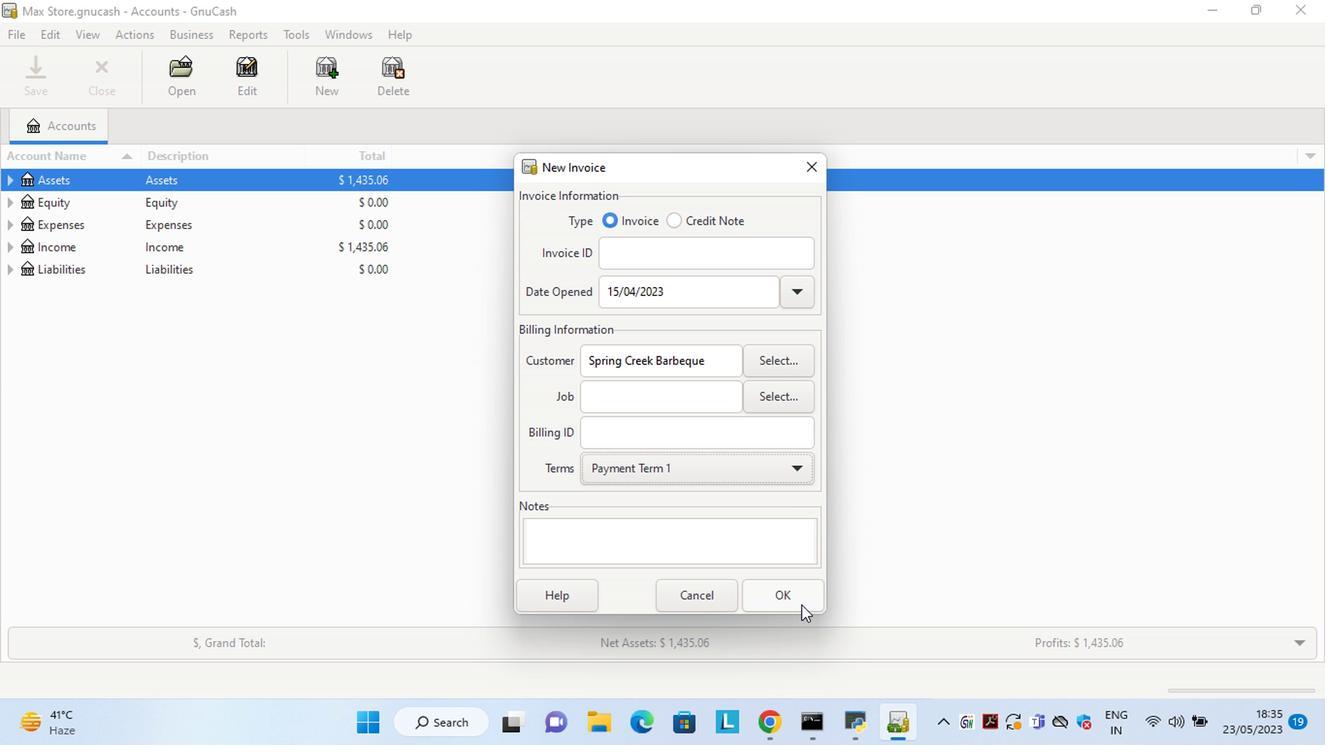 
Action: Mouse pressed left at (797, 601)
Screenshot: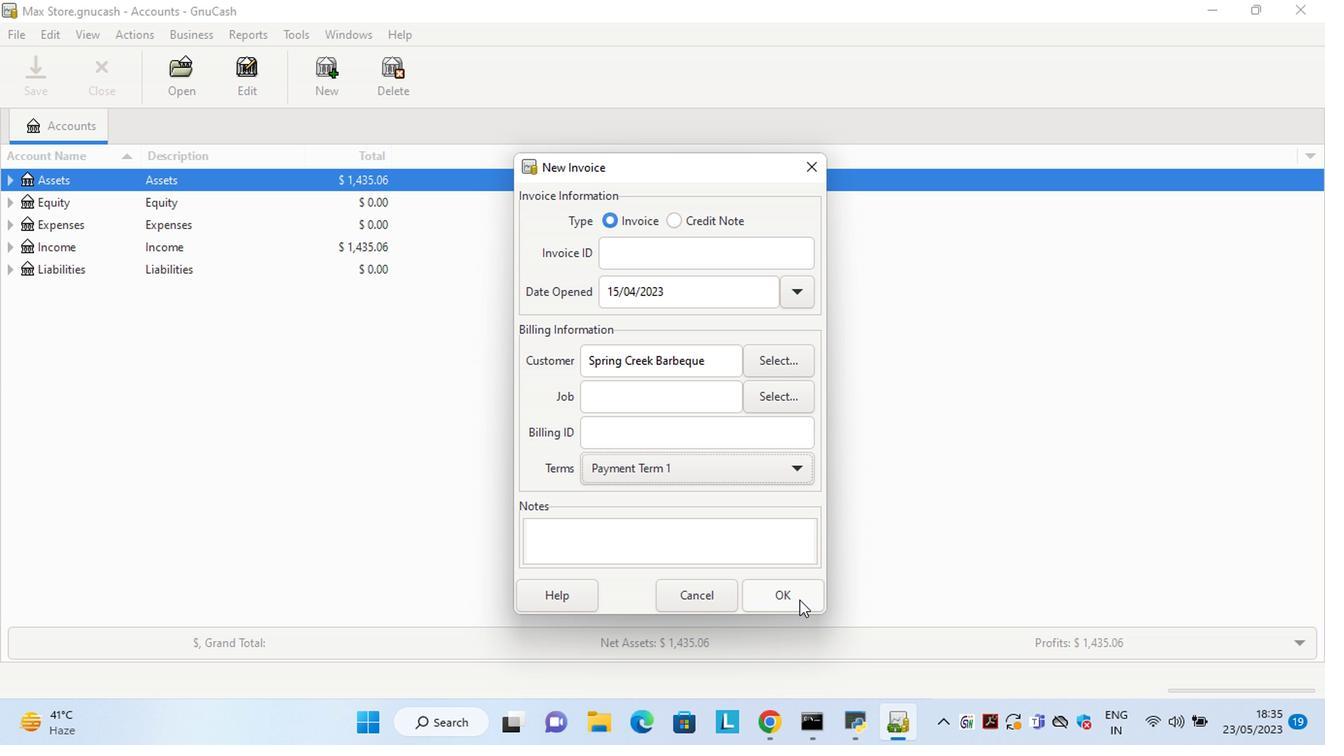 
Action: Mouse moved to (646, 467)
Screenshot: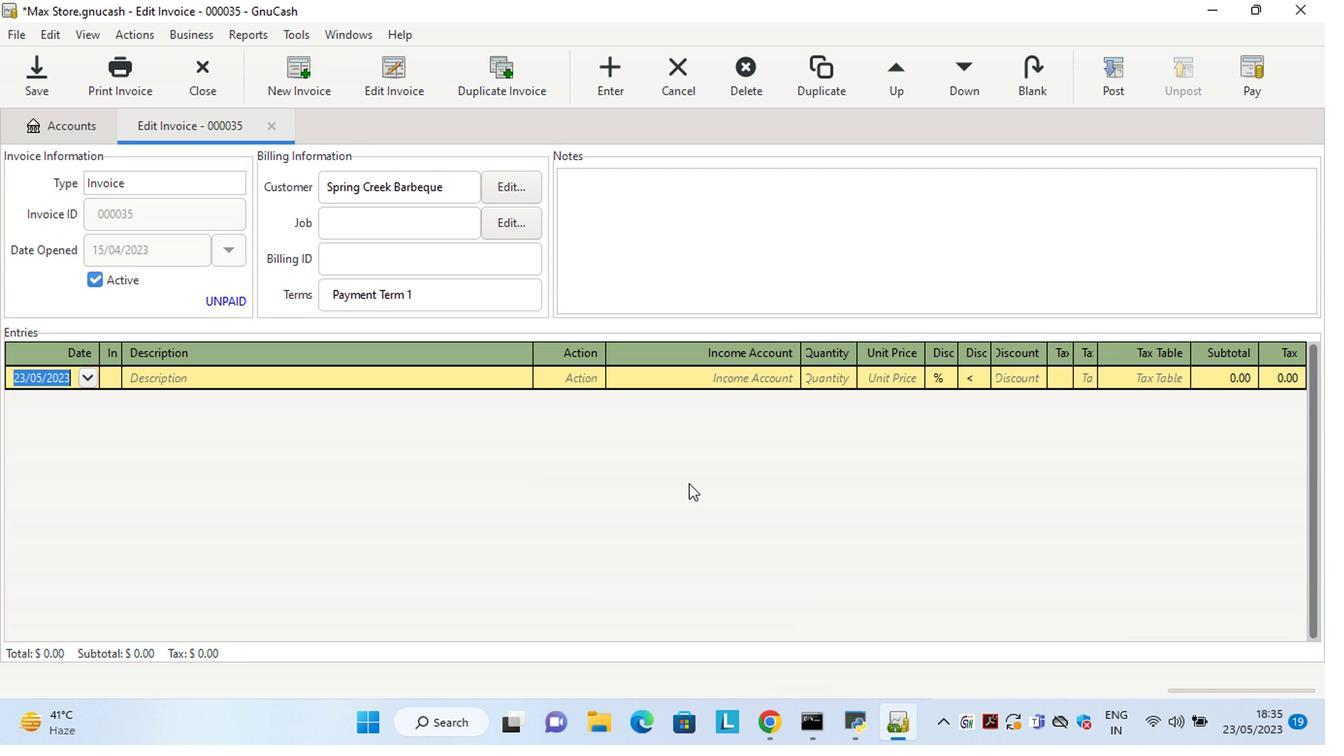 
Action: Key pressed <Key.left><Key.delete><Key.delete>15<Key.right><Key.right><Key.delete>4<Key.tab><Key.shift>GOODFIEL<Key.space><Key.shift>Yogurt<Key.space><Key.shift>Raisins<Key.space><Key.backspace><Key.tab>ma<Key.tab>sale<Key.tab>2<Key.tab>4.25<Key.tab>
Screenshot: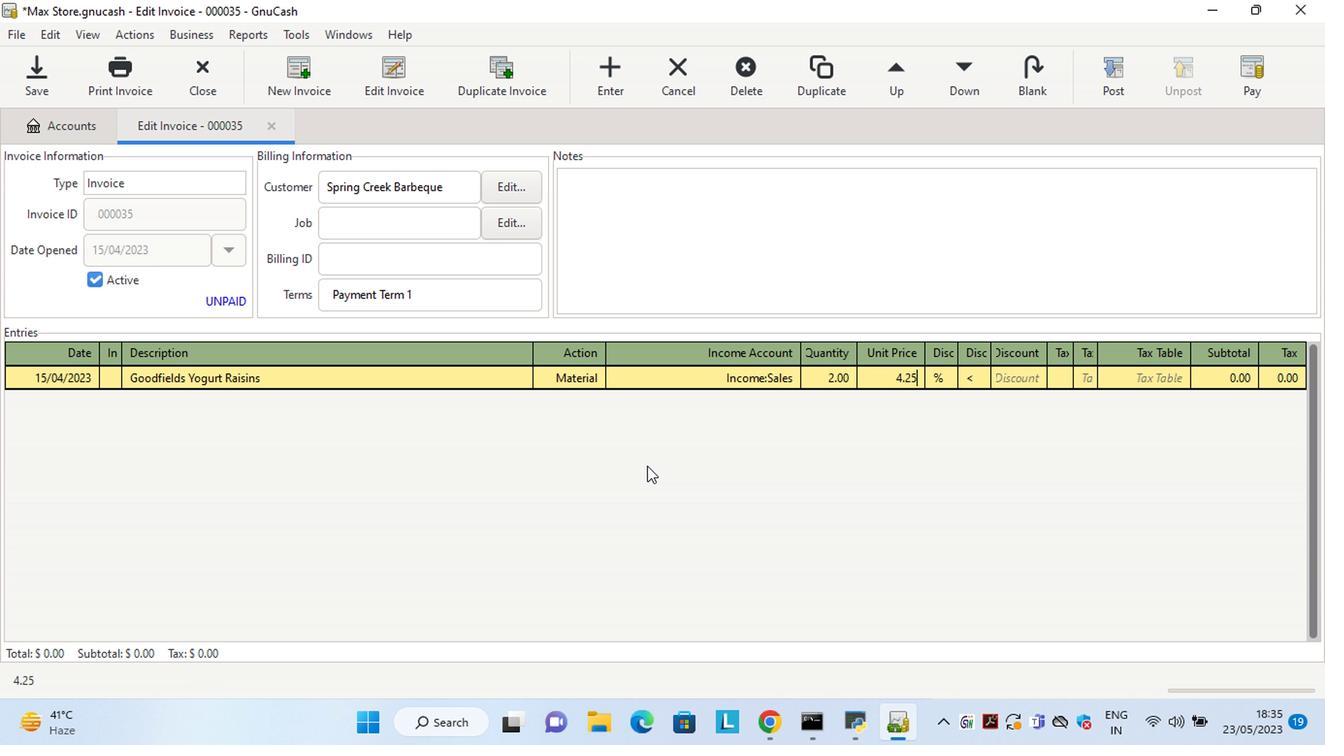 
Action: Mouse moved to (931, 374)
Screenshot: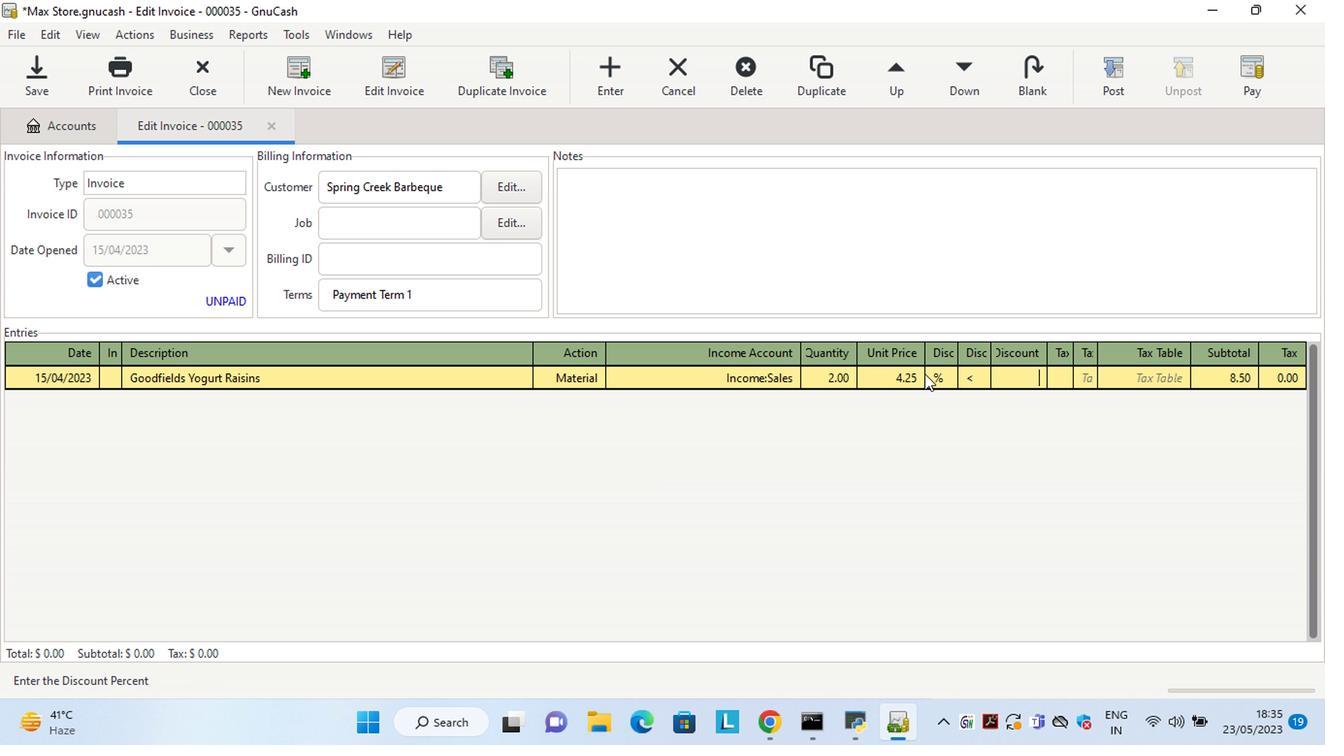 
Action: Mouse pressed left at (931, 374)
Screenshot: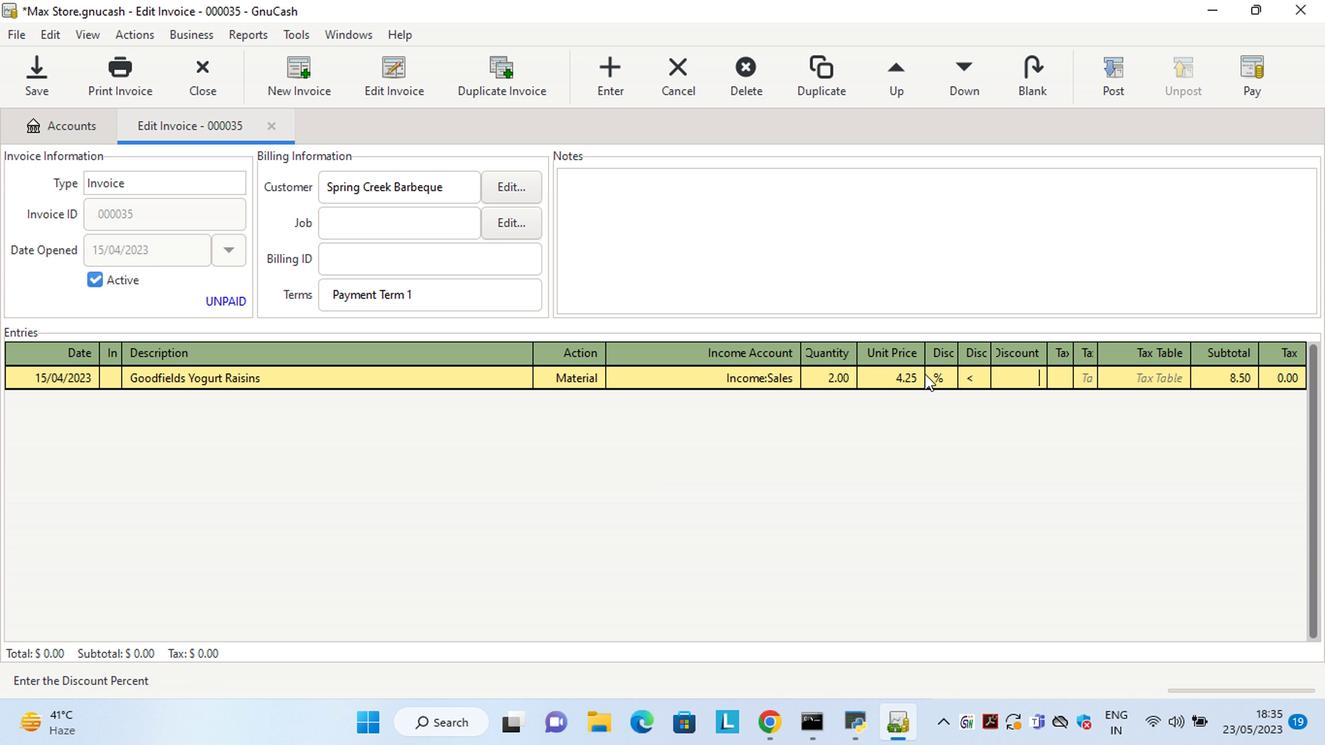 
Action: Mouse moved to (973, 380)
Screenshot: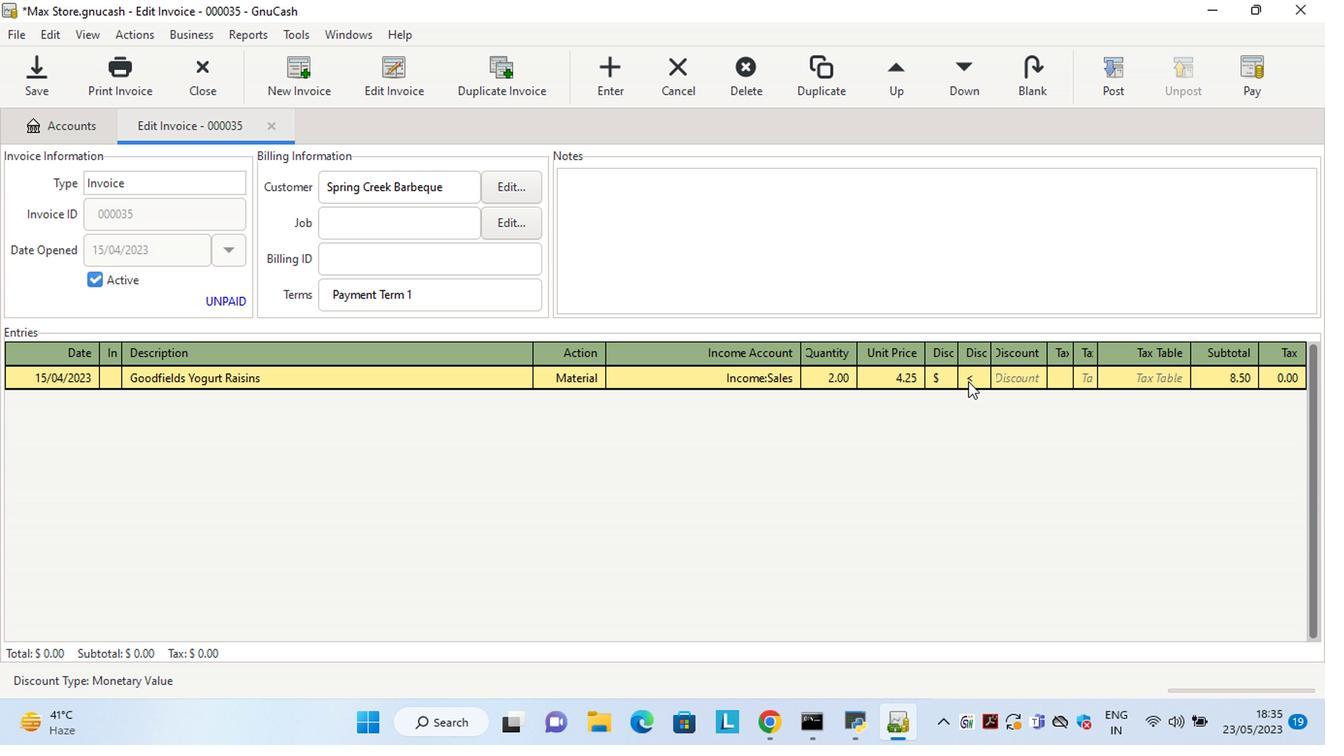 
Action: Mouse pressed left at (973, 380)
Screenshot: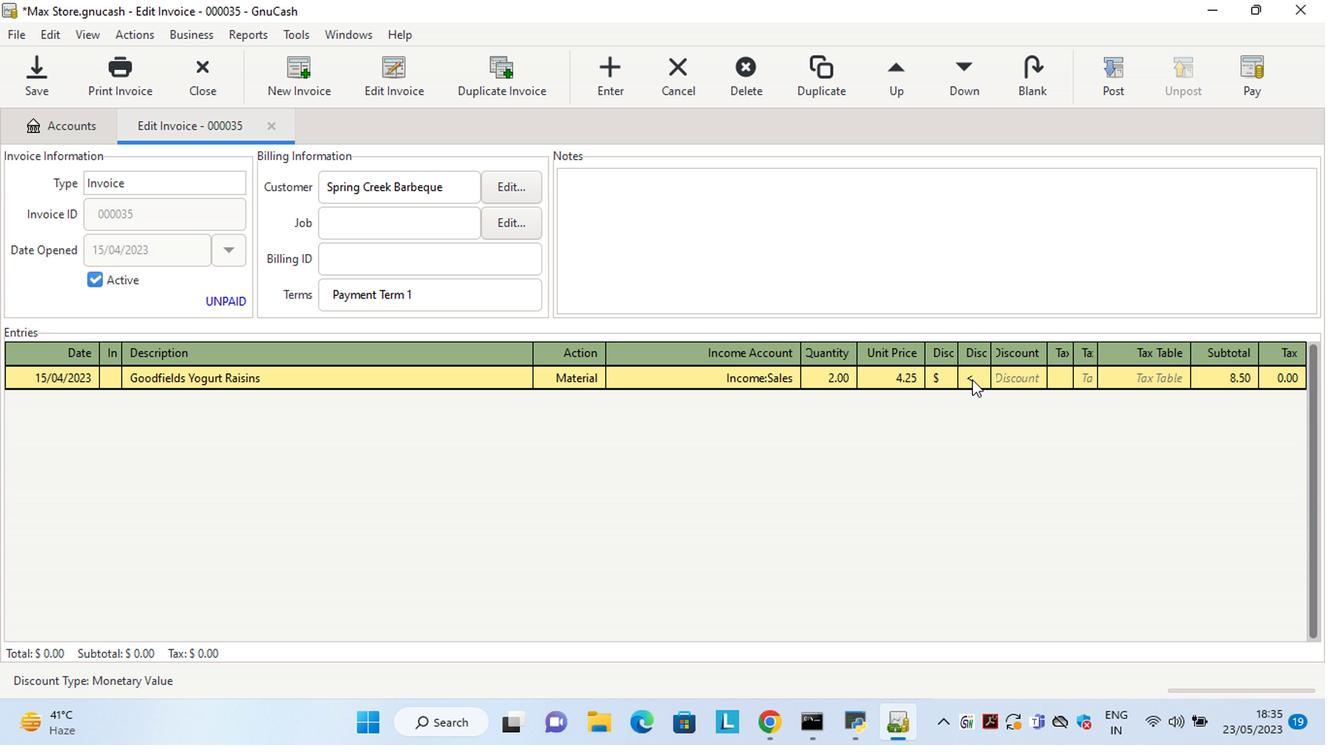 
Action: Mouse moved to (1000, 375)
Screenshot: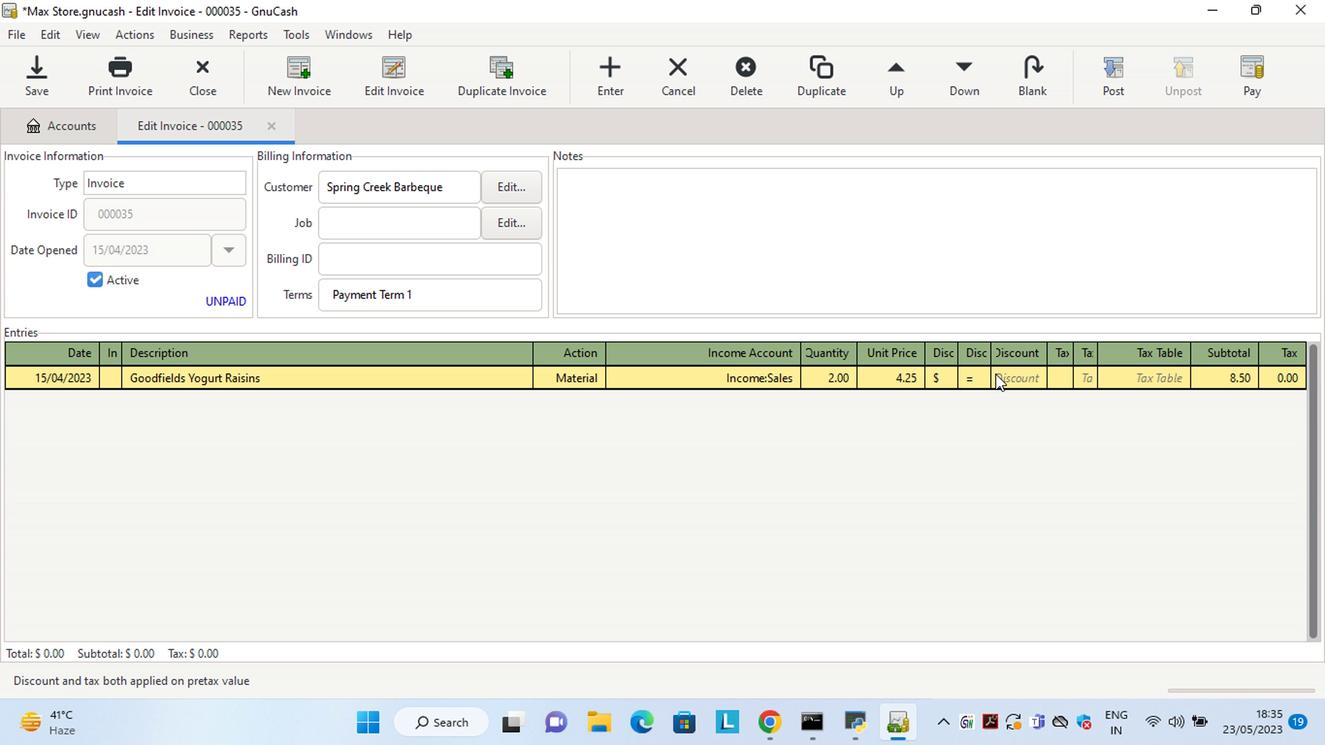 
Action: Mouse pressed left at (1000, 375)
Screenshot: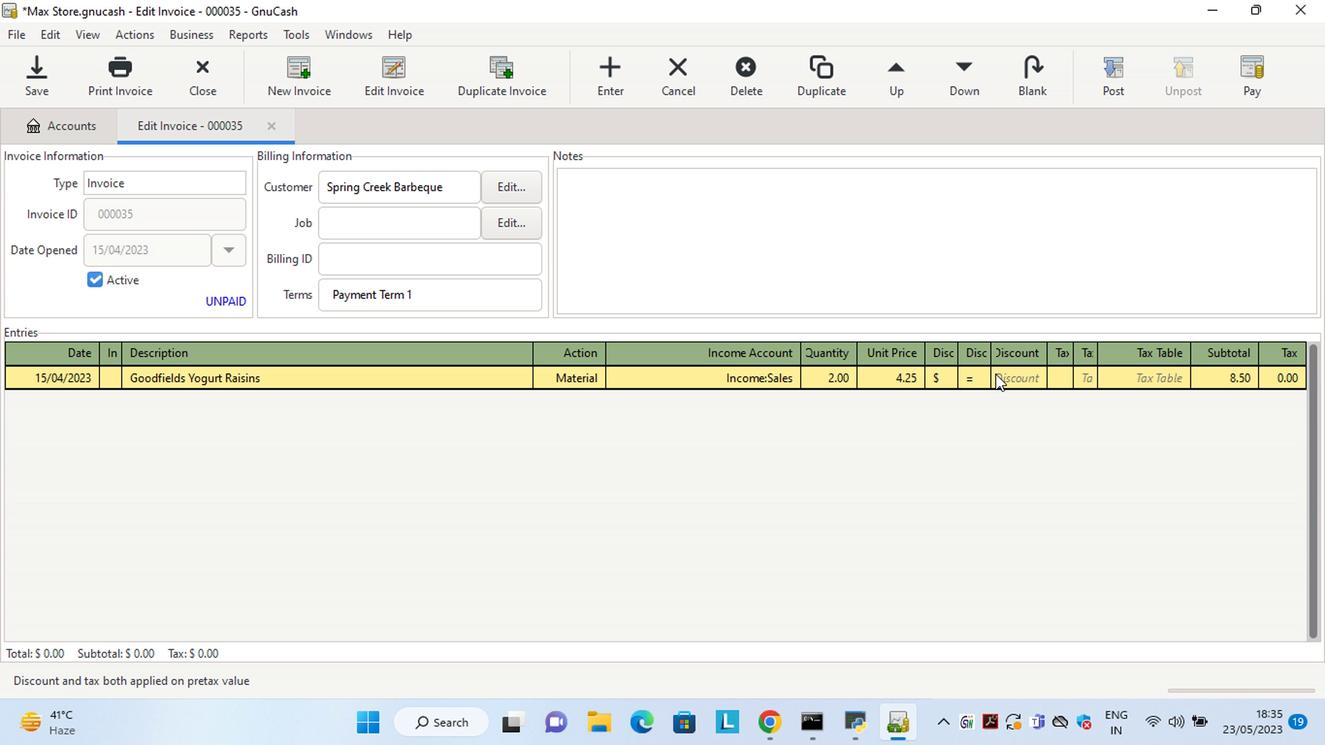 
Action: Key pressed 1.95<Key.tab><Key.tab><Key.shift>Bn<Key.space><Key.shift>&<Key.space><Key.shift>Jes<Key.space><Key.shift>Non-<Key.shift>Dairy<Key.space><Key.shift>P>B<Key.backspace>.<Key.shift>B.<Key.space><Key.shift>&<Key.space><Key.shift><Key.shift><Key.shift><Key.shift><Key.shift><Key.shift><Key.shift><Key.shift><Key.shift><Key.shift><Key.shift>Cookies<Key.space><Key.backspace><Key.tab>ma<Key.tab>sale<Key.tab>2<Key.tab>6.85<Key.tab>
Screenshot: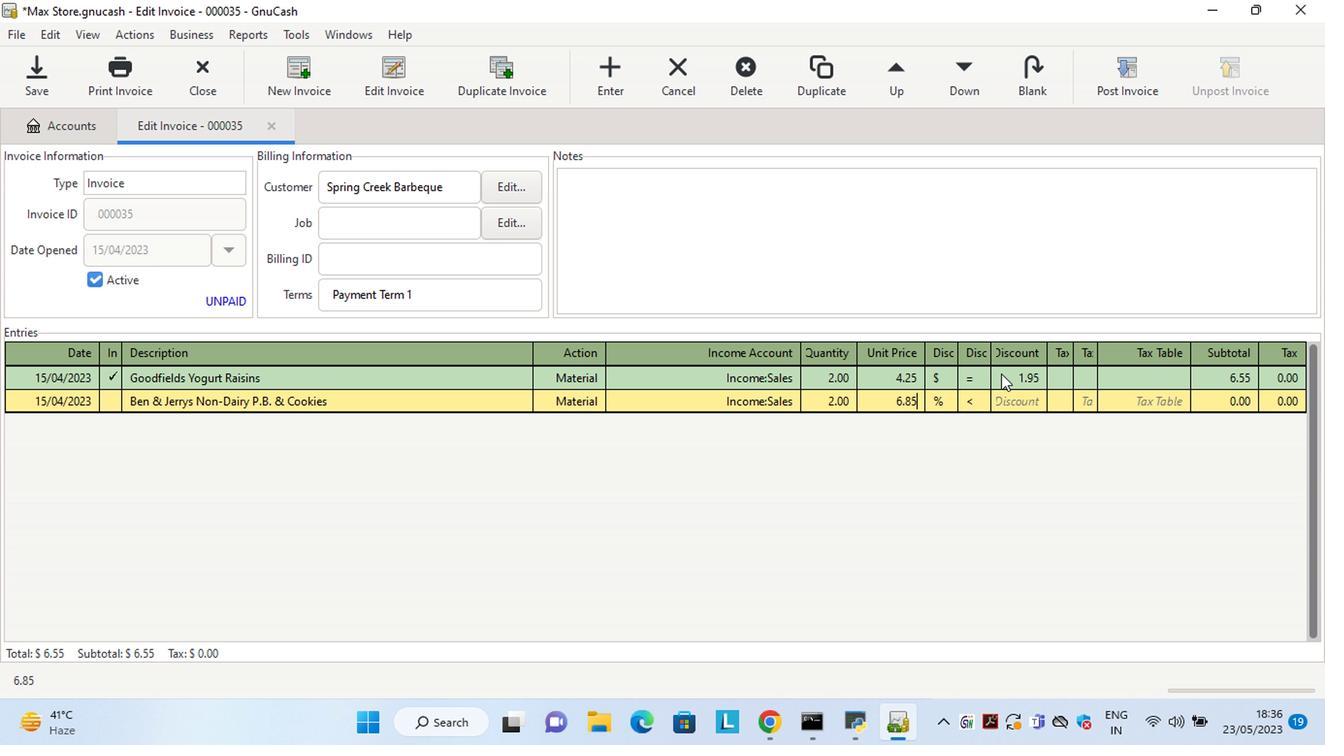 
Action: Mouse moved to (935, 394)
Screenshot: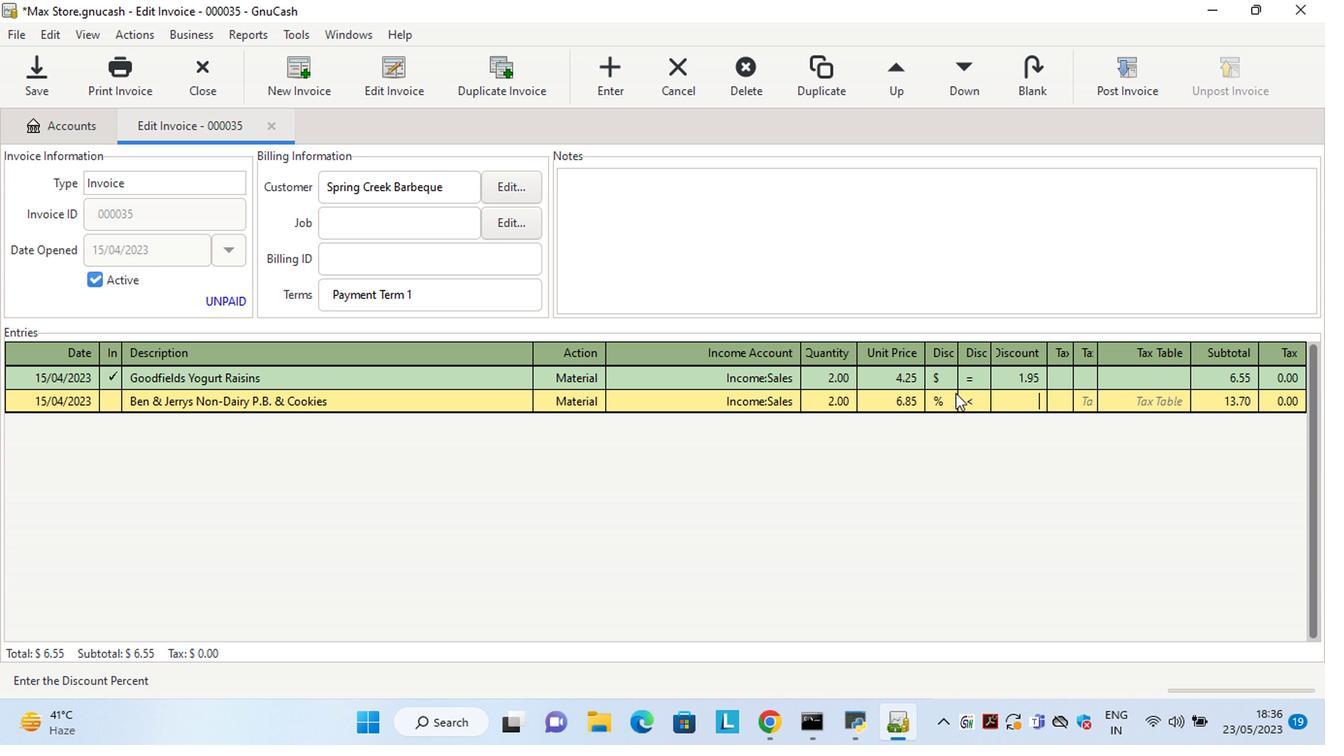 
Action: Mouse pressed left at (935, 394)
Screenshot: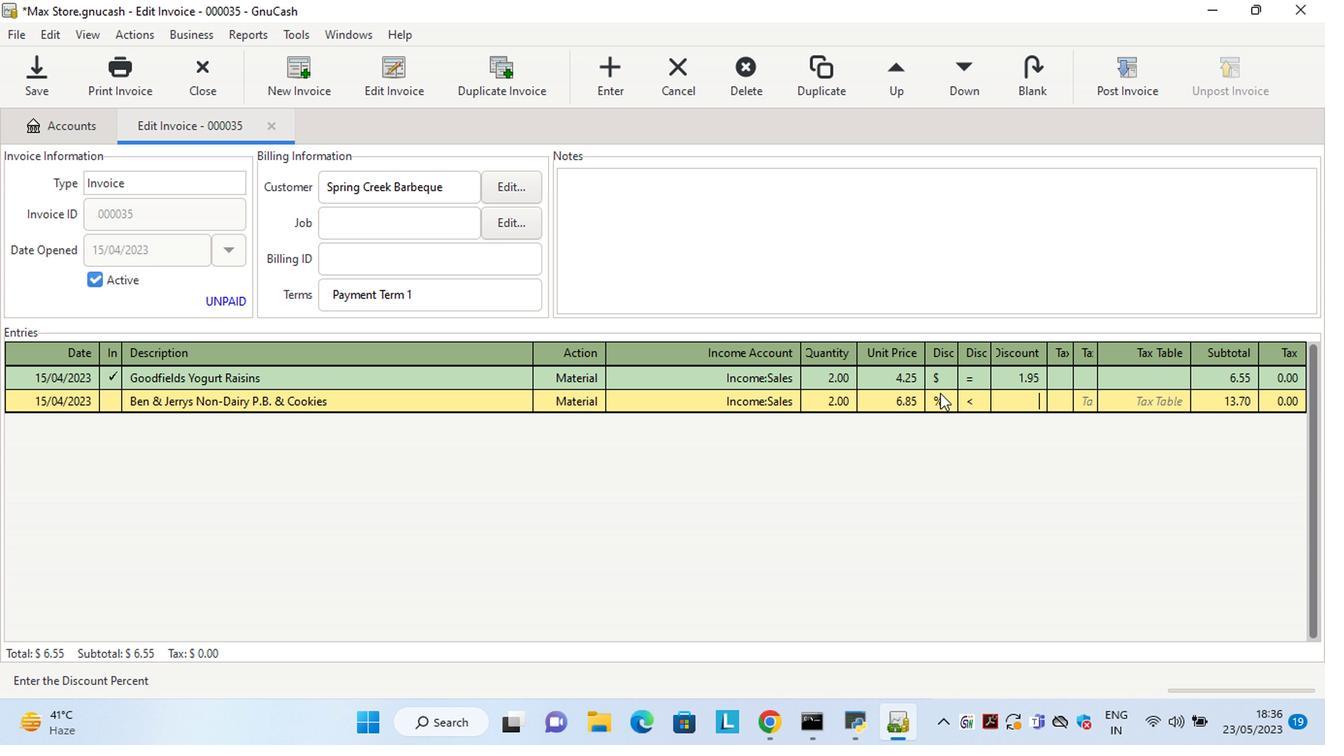
Action: Mouse moved to (992, 402)
Screenshot: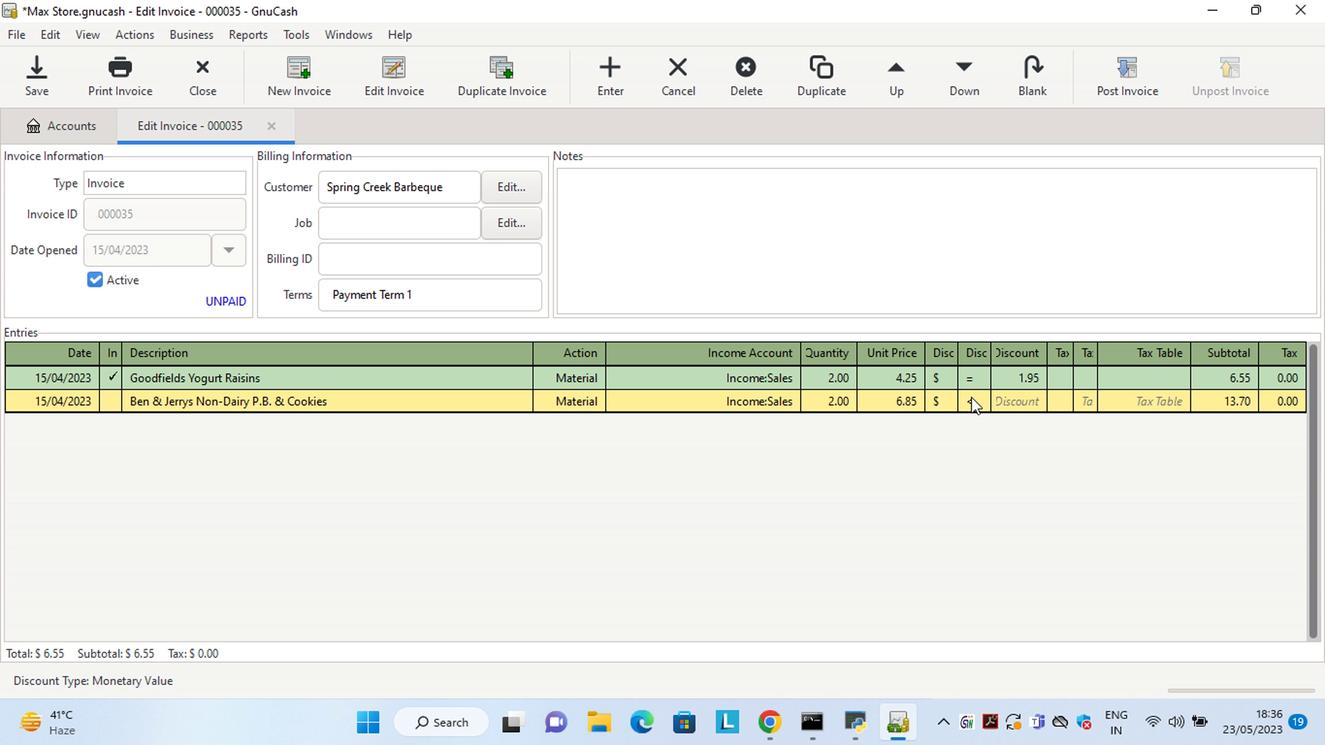
Action: Mouse pressed left at (992, 402)
Screenshot: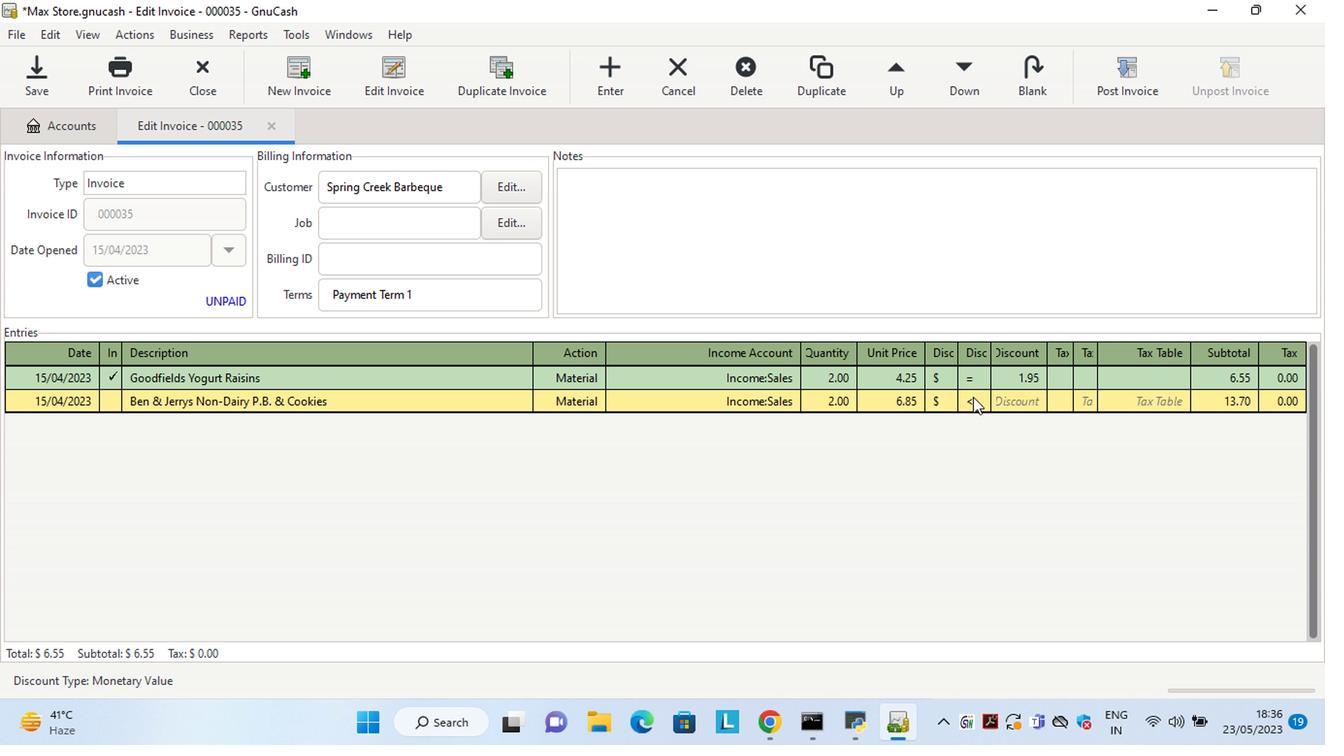 
Action: Mouse moved to (961, 398)
Screenshot: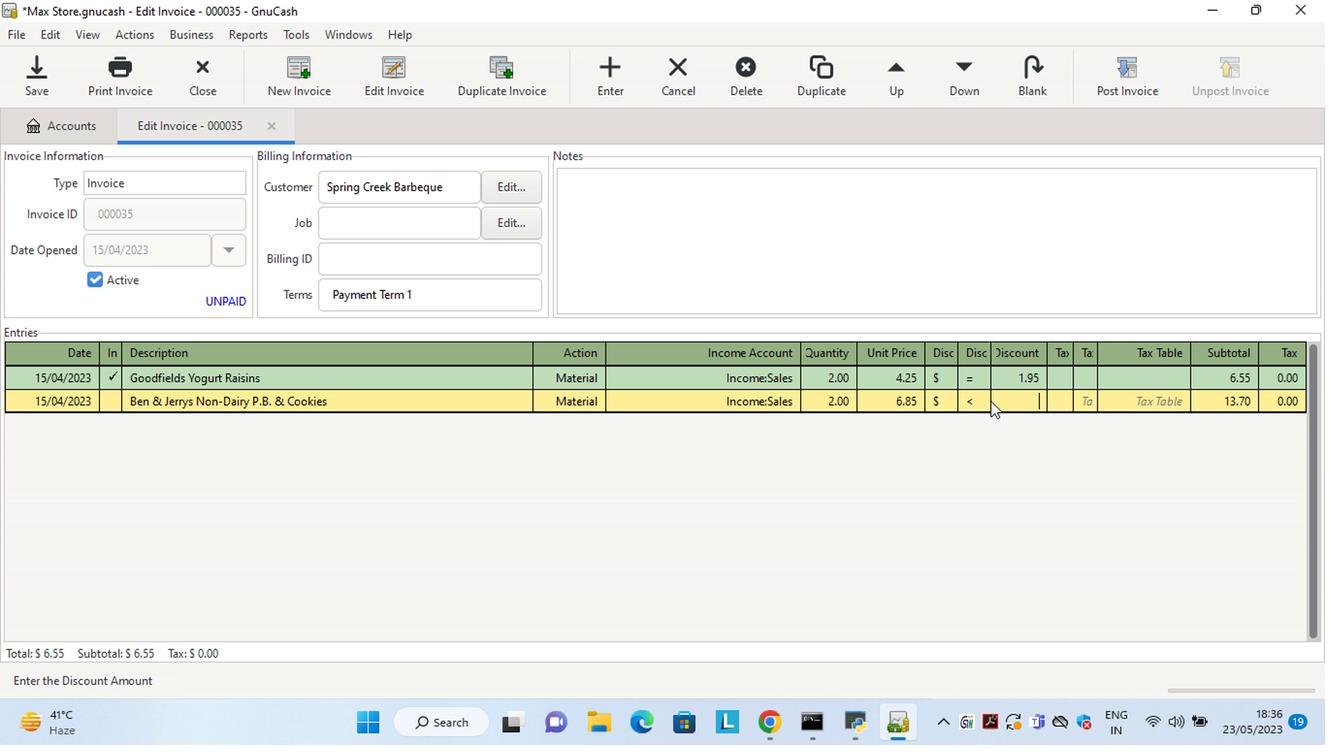 
Action: Mouse pressed left at (961, 398)
Screenshot: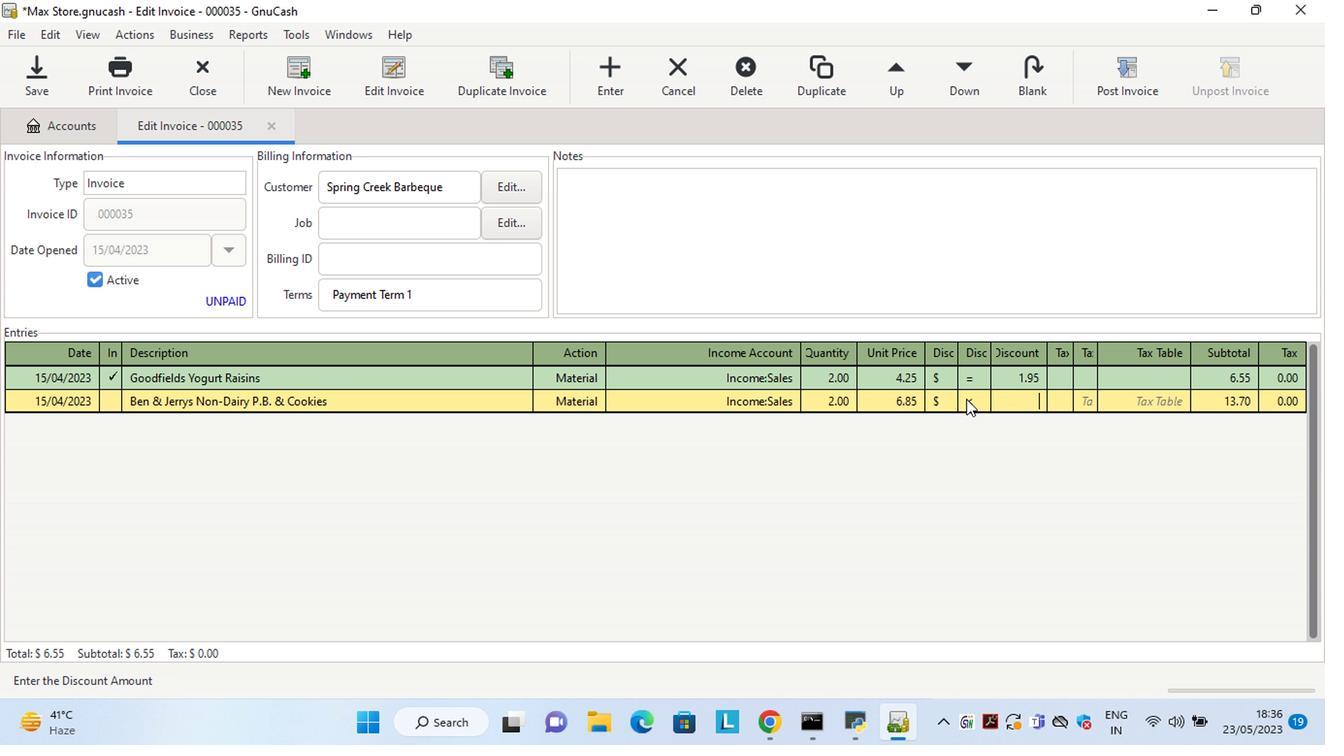 
Action: Mouse moved to (1007, 406)
Screenshot: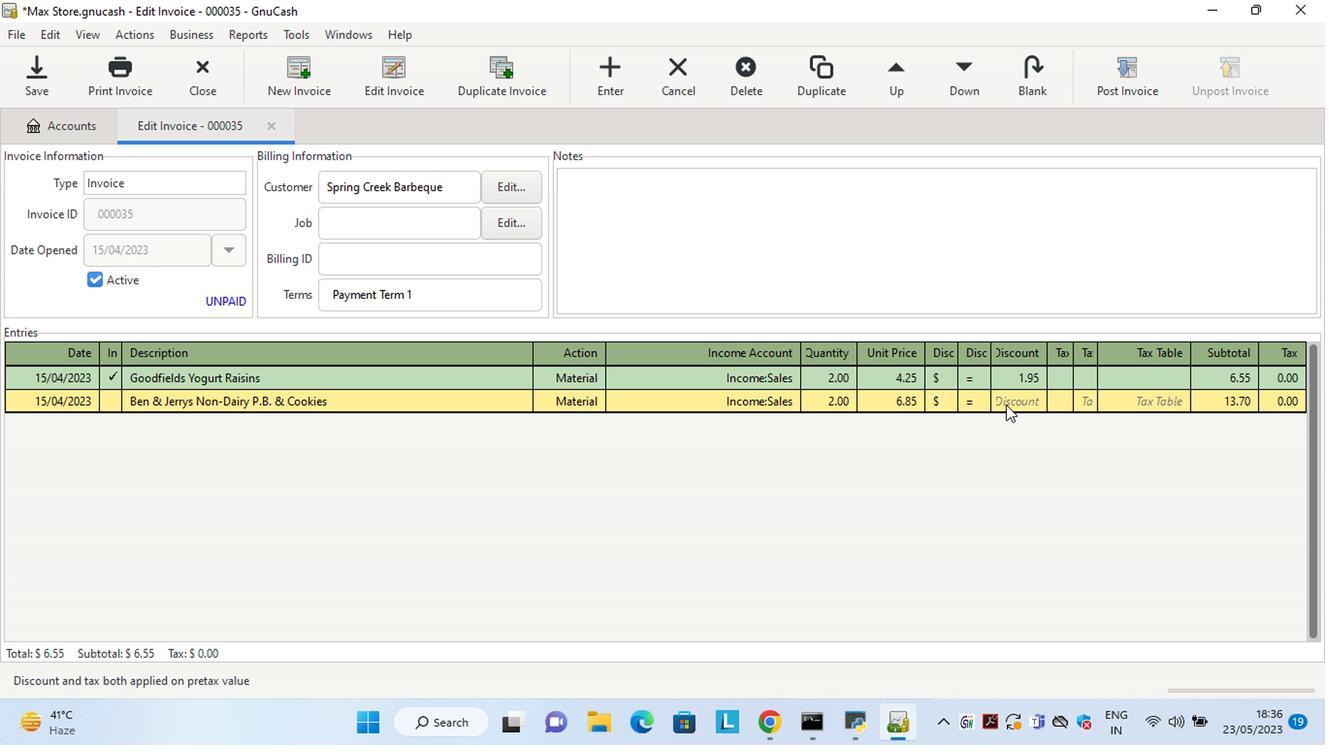 
Action: Mouse pressed left at (1007, 406)
Screenshot: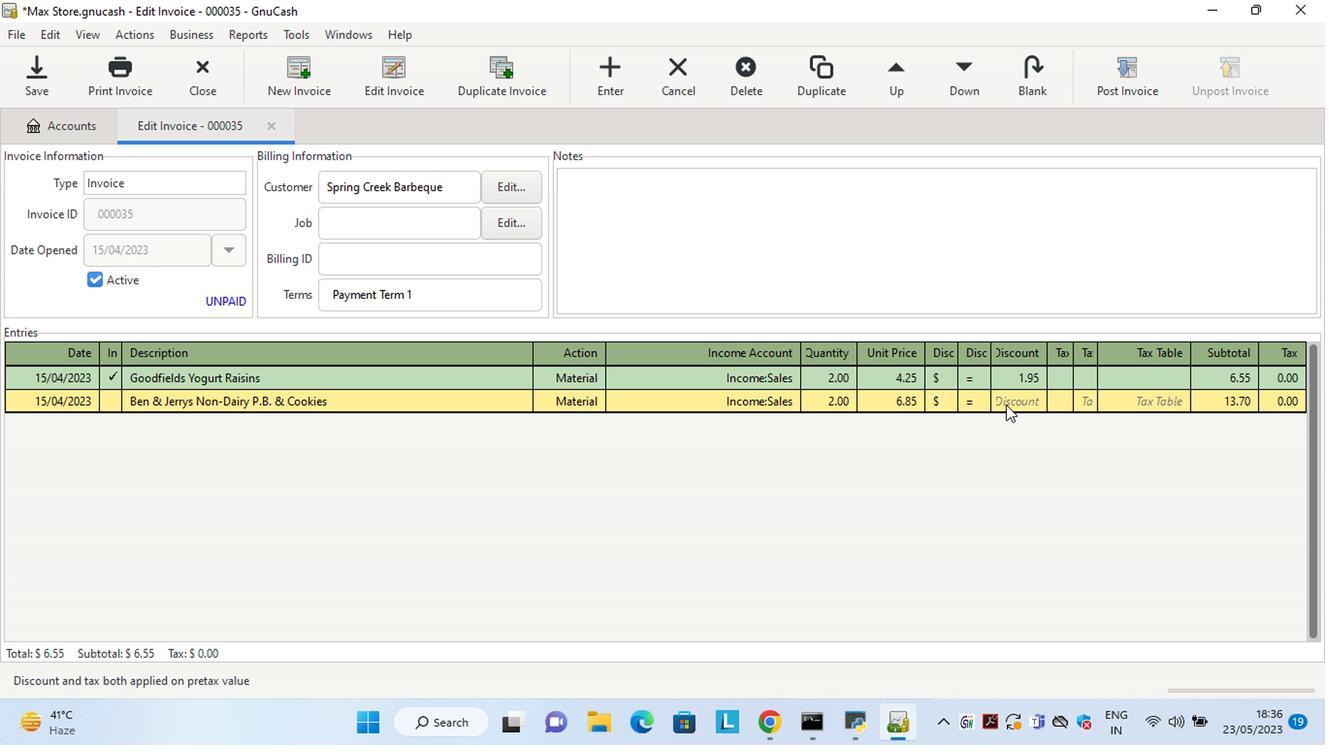 
Action: Key pressed 2.95<Key.tab><Key.tab><Key.shift>Moon<Key.space><Key.shift>Cheese<Key.space><Key.shift>Cheddar<Key.space><Key.shift>Believe<Key.space>it<Key.space><Key.backspace><Key.backspace><Key.backspace><Key.shift>lt<Key.space><Key.shift>Keto<Key.space><Key.shift>S<Key.backspace><Key.backspace><Key.backspace><Key.backspace><Key.backspace><Key.backspace><Key.backspace><Key.backspace><Key.backspace><Key.shift>It<Key.space><Key.shift>Keto<Key.space><Key.shift>Snack<Key.space><Key.shift>Savory<Key.space><Key.shift>Flavor<Key.space><Key.backspace><Key.tab>ma<Key.tab>sale<Key.tab>6<Key.tab>7.85<Key.tab>
Screenshot: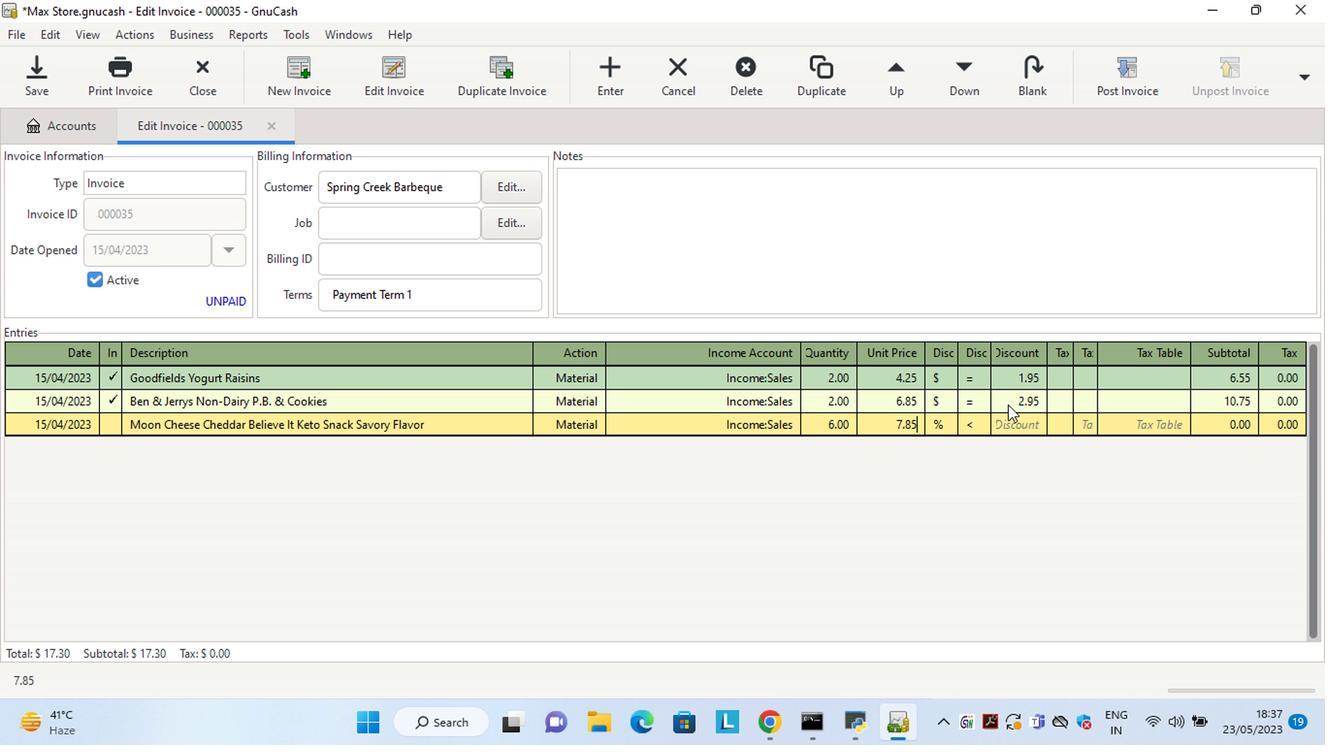 
Action: Mouse moved to (947, 423)
Screenshot: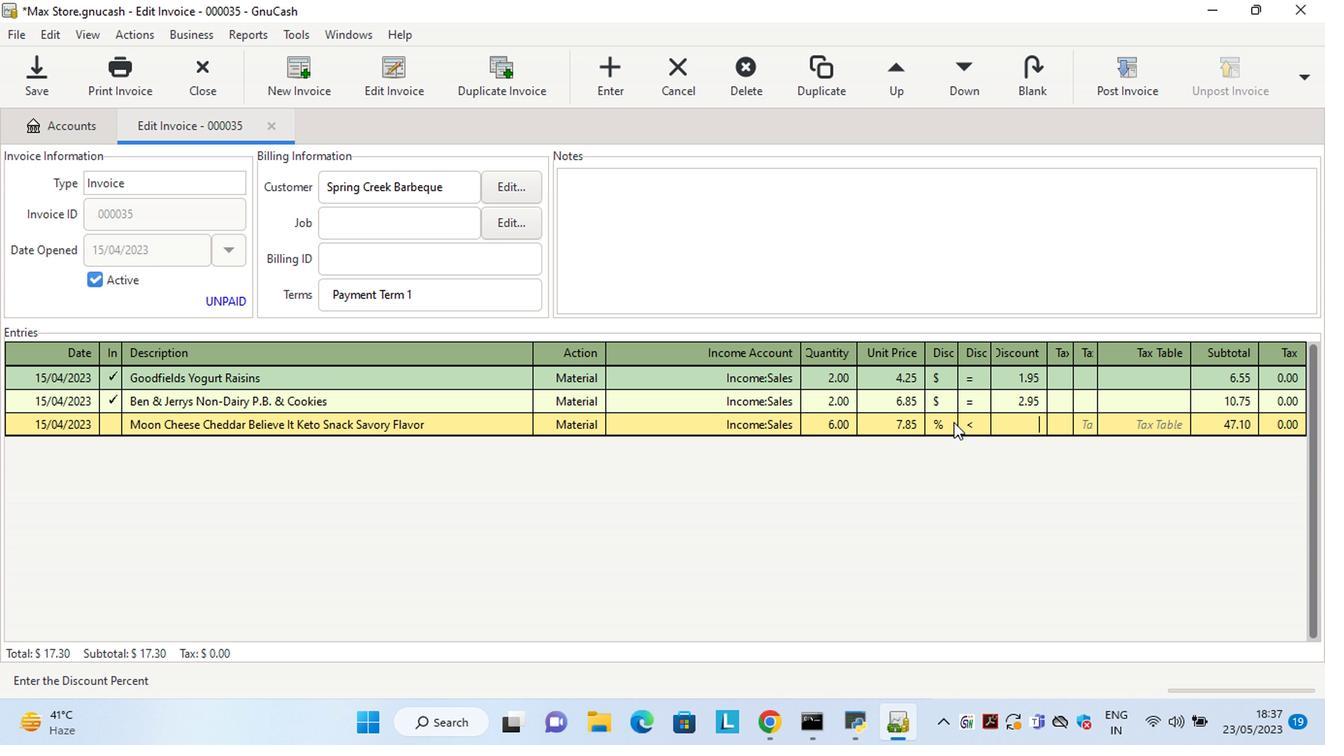 
Action: Mouse pressed left at (947, 423)
Screenshot: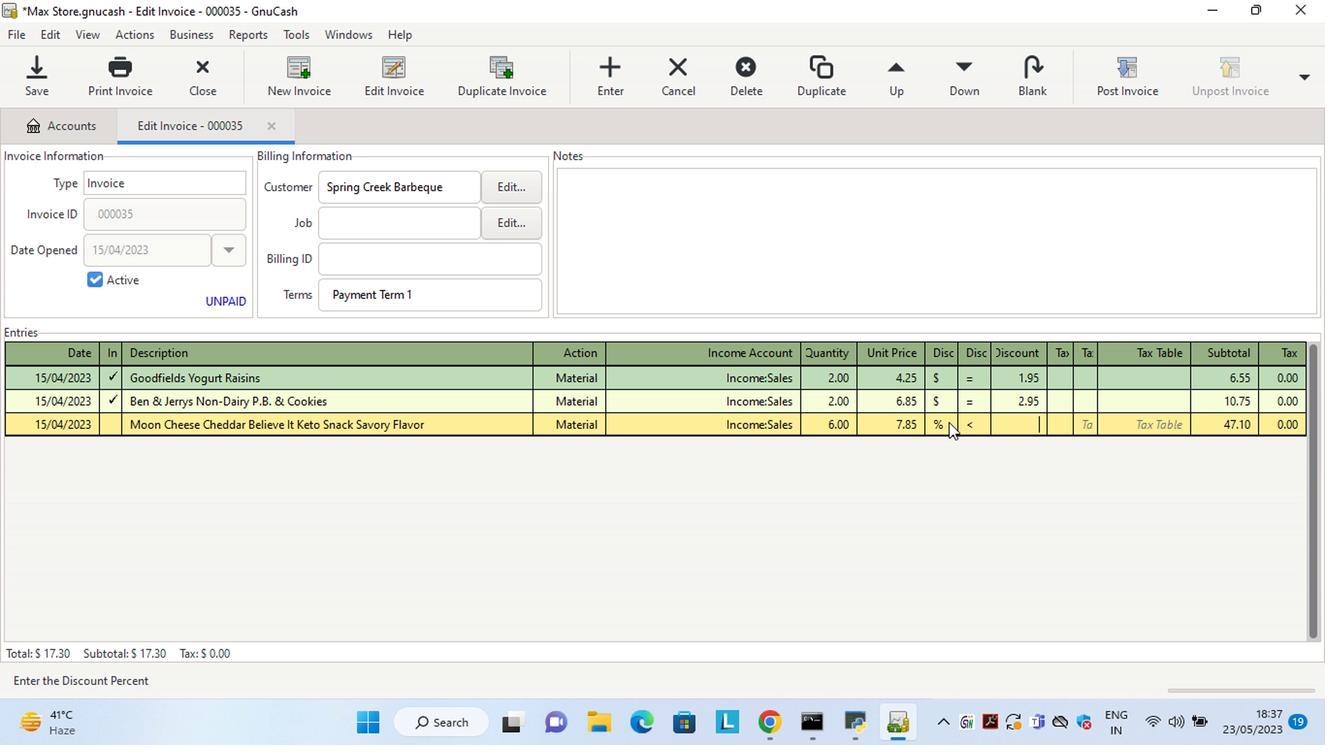 
Action: Mouse moved to (979, 423)
Screenshot: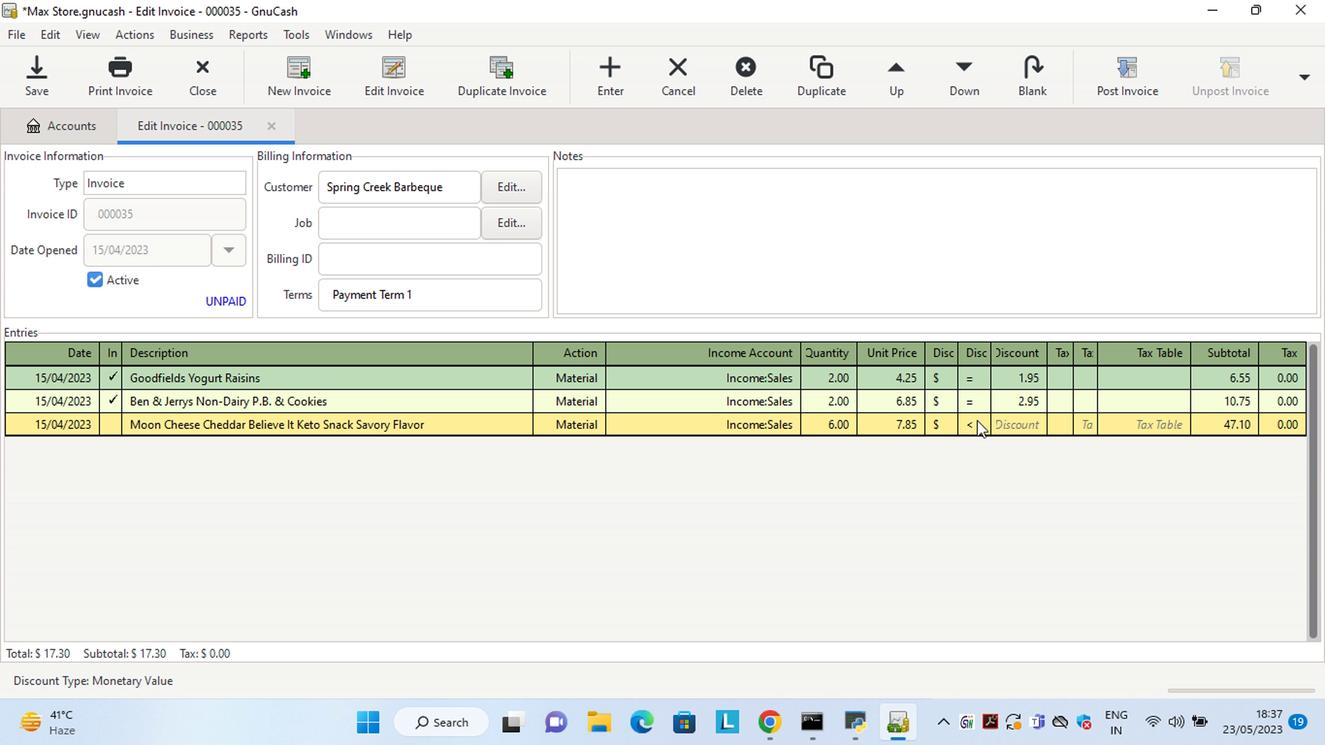 
Action: Mouse pressed left at (979, 423)
Screenshot: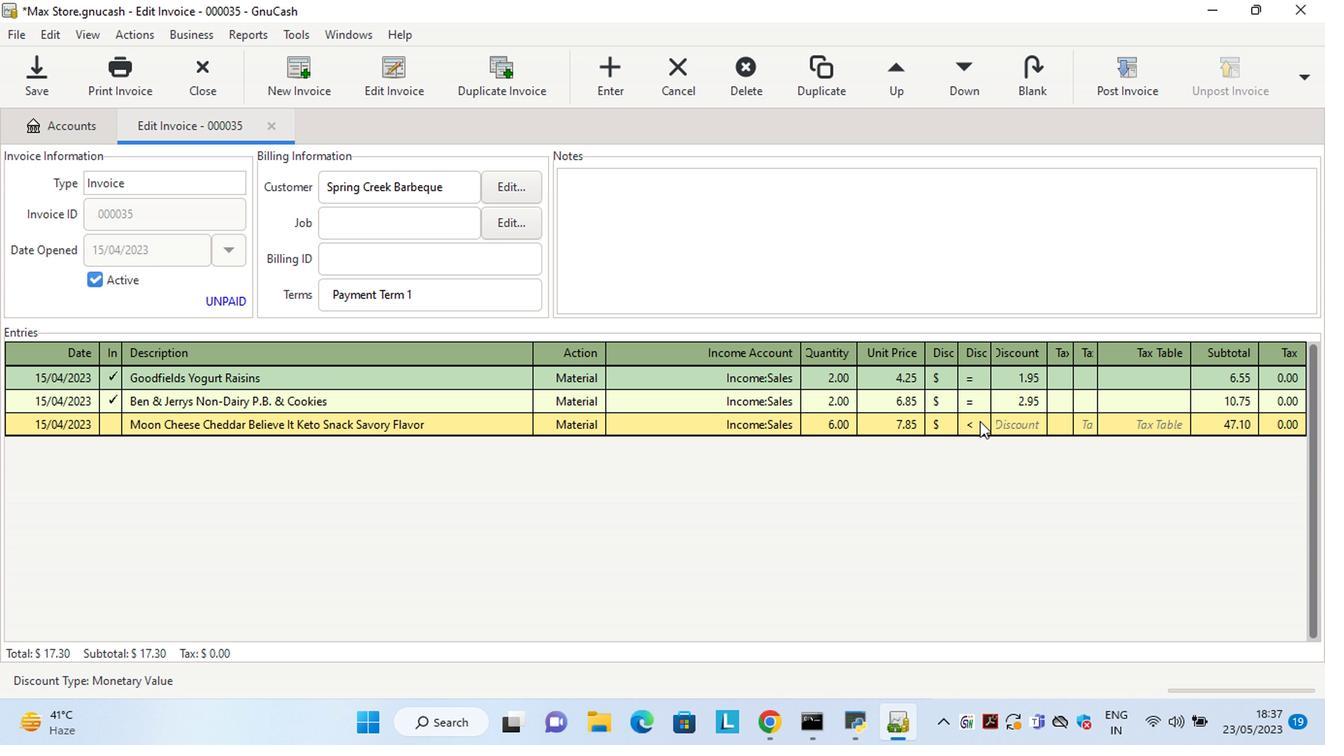 
Action: Mouse moved to (997, 425)
Screenshot: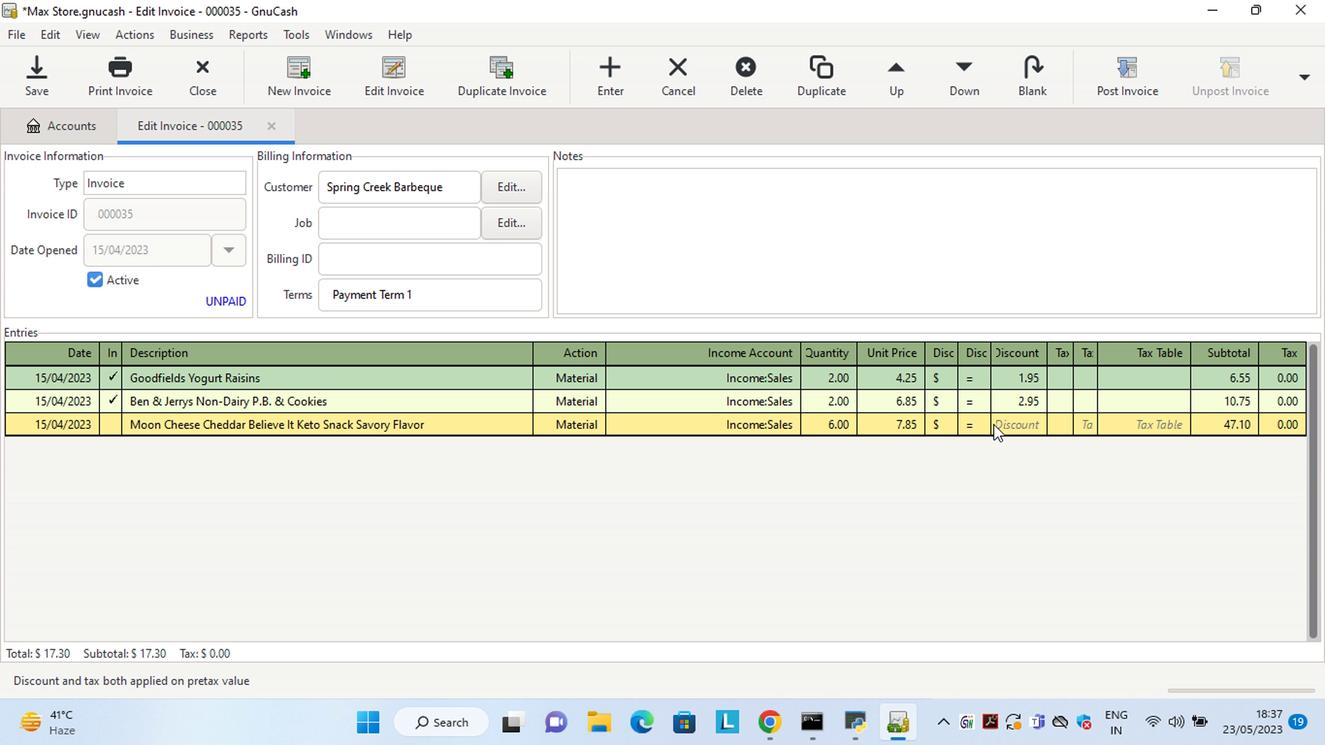 
Action: Mouse pressed left at (997, 425)
Screenshot: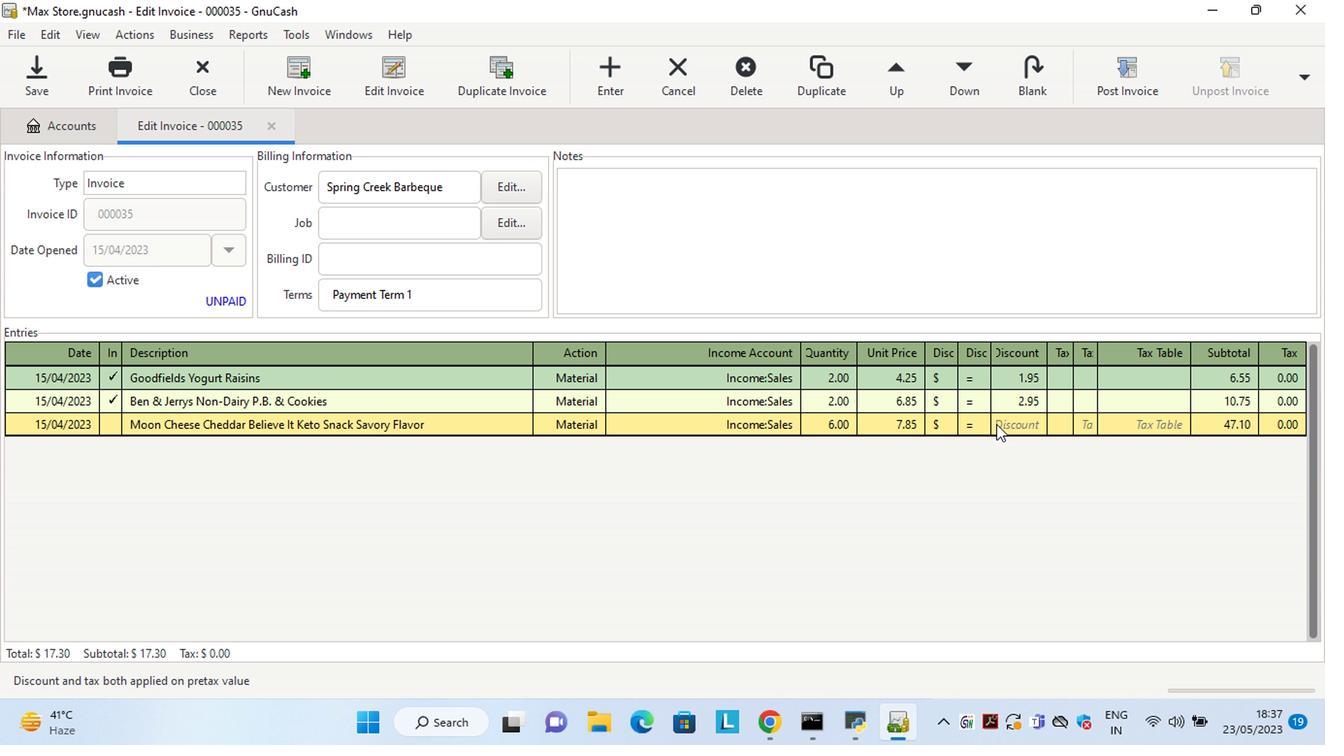 
Action: Key pressed 3.45<Key.tab>
Screenshot: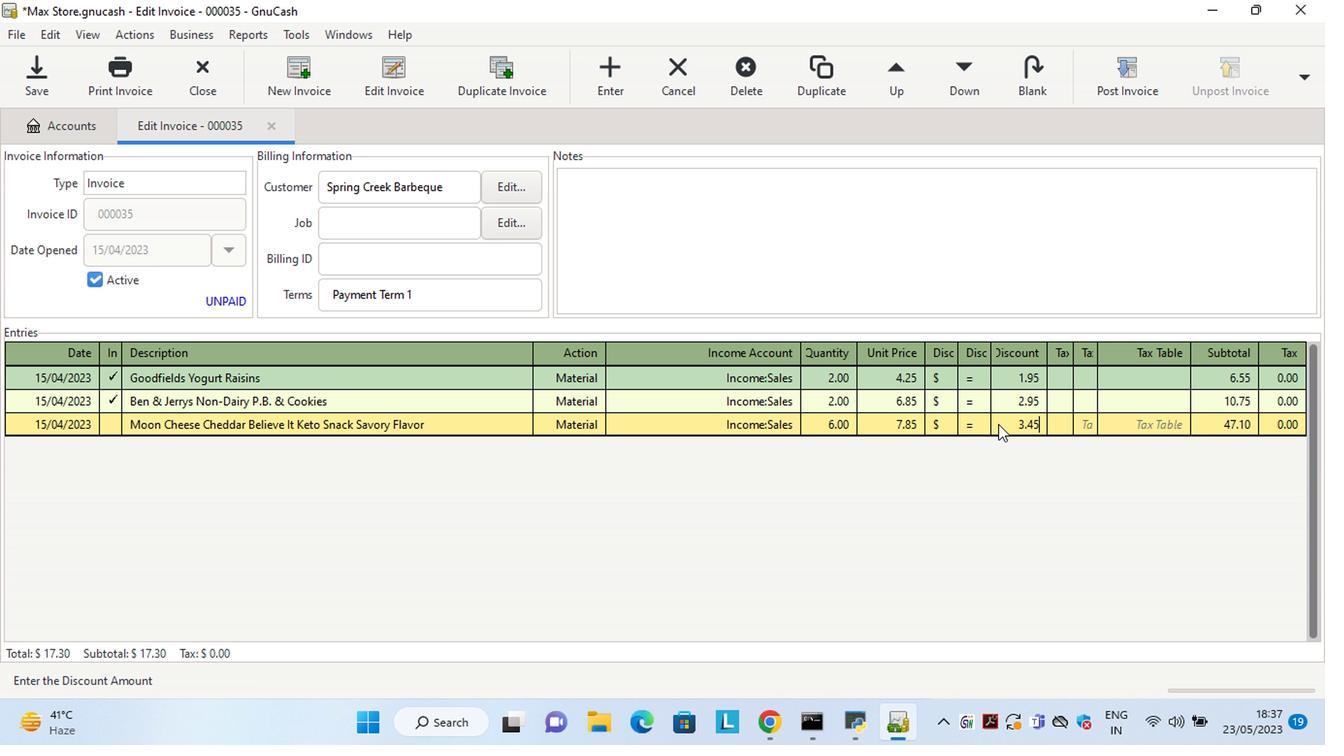 
Action: Mouse moved to (780, 242)
Screenshot: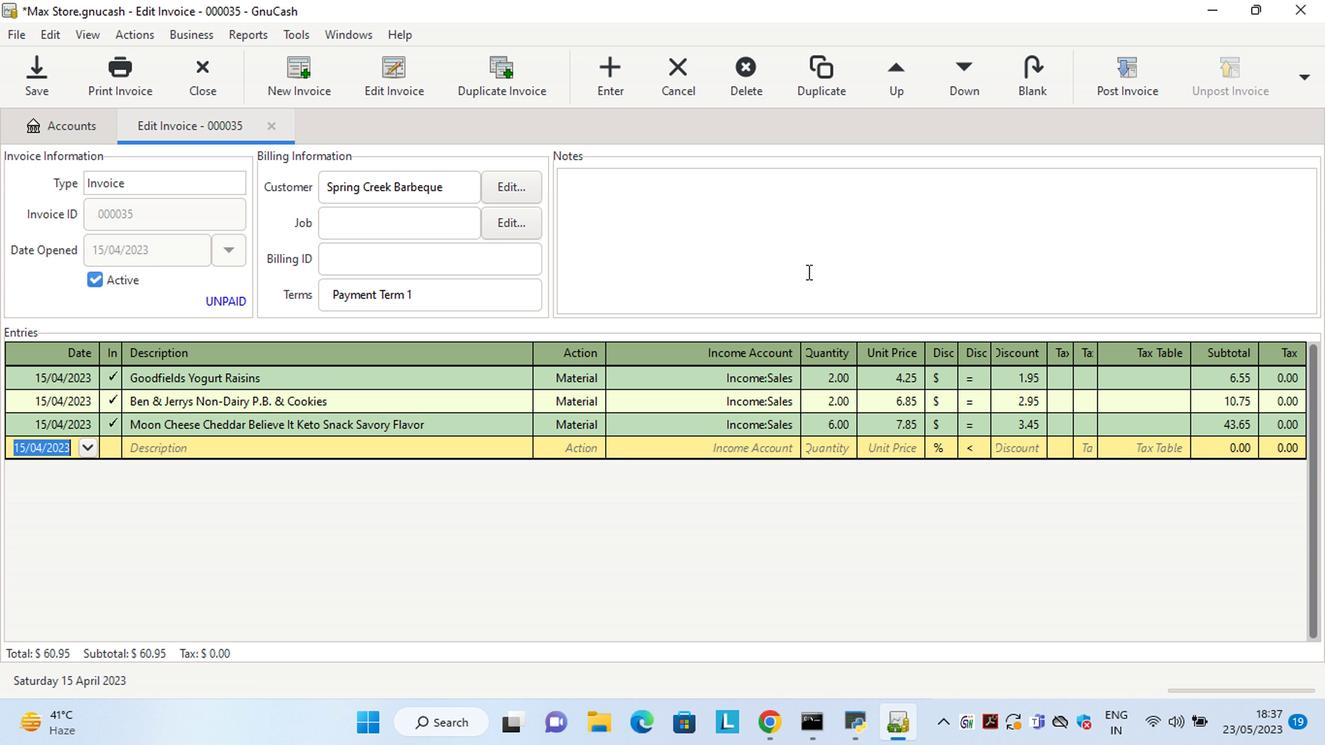 
Action: Mouse pressed left at (780, 242)
Screenshot: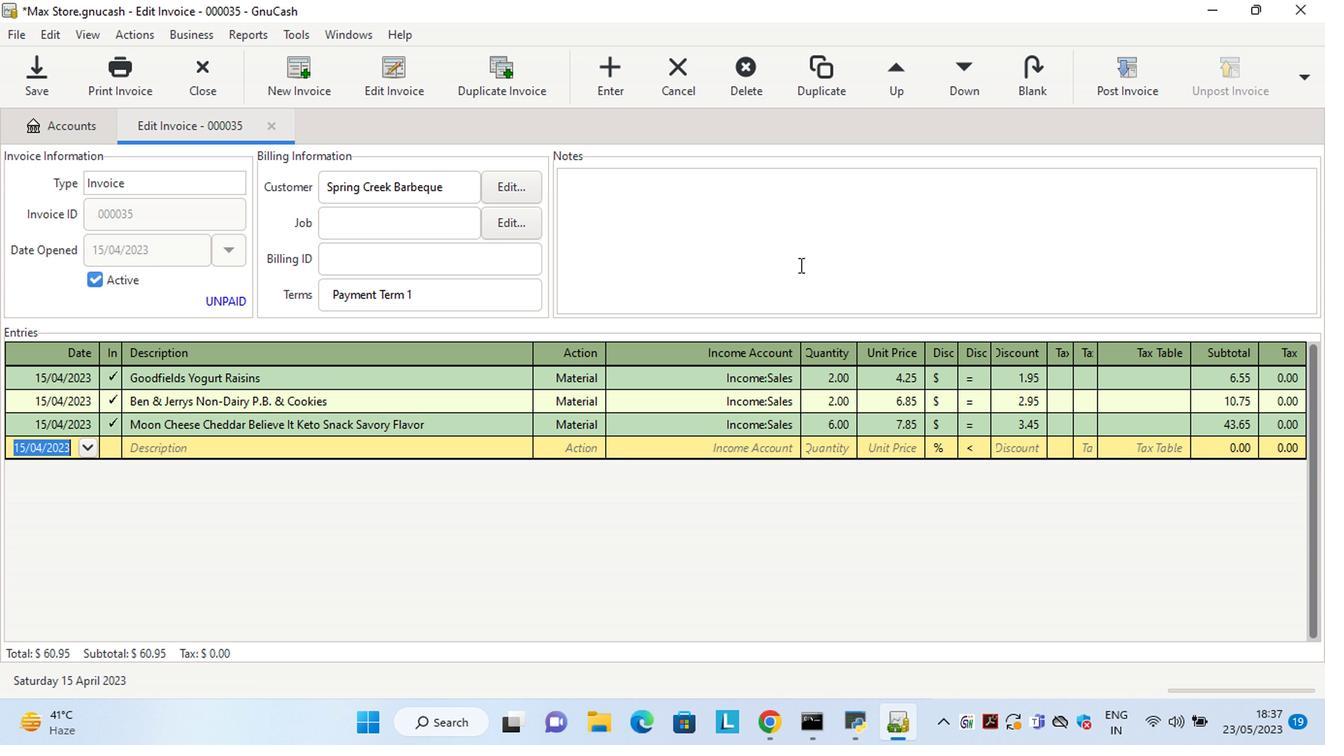 
Action: Key pressed <Key.shift>Looking<Key.space>forward<Key.space>to<Key.space>serving<Key.space>you<Key.space>again.
Screenshot: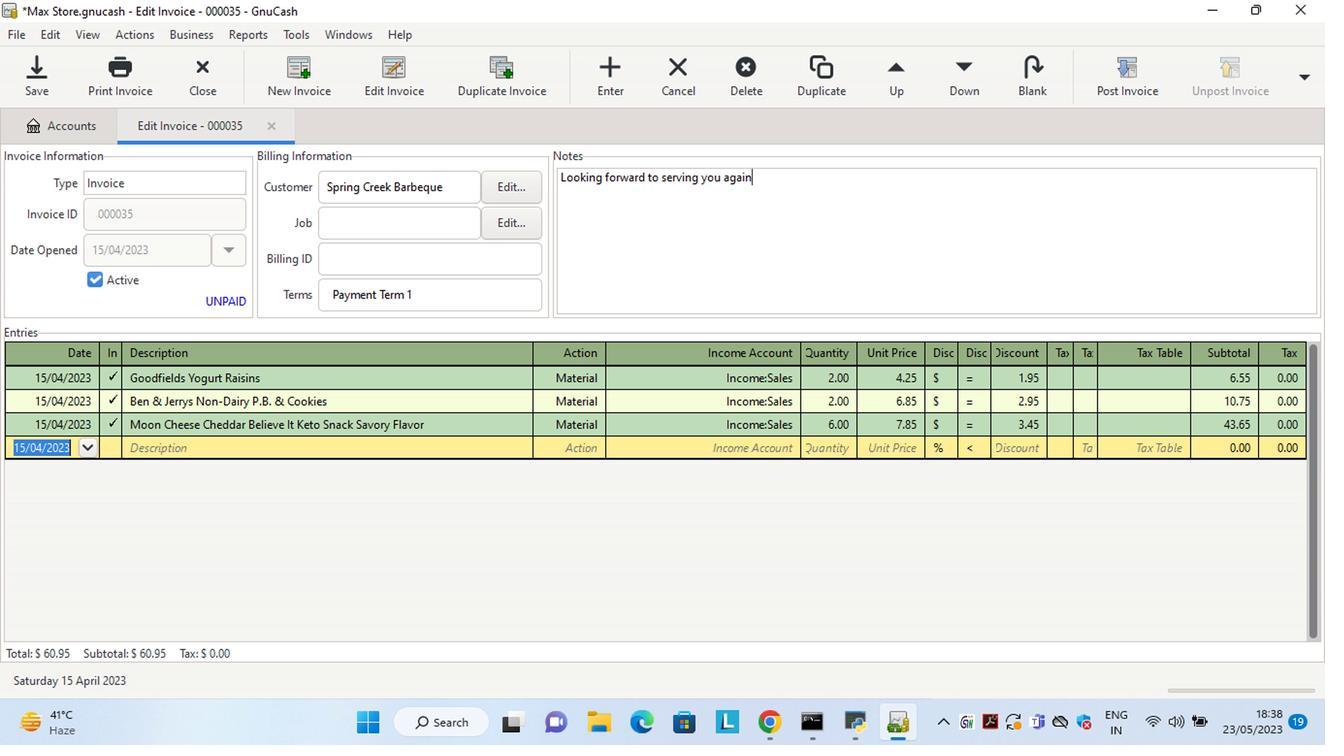 
Action: Mouse moved to (1105, 75)
Screenshot: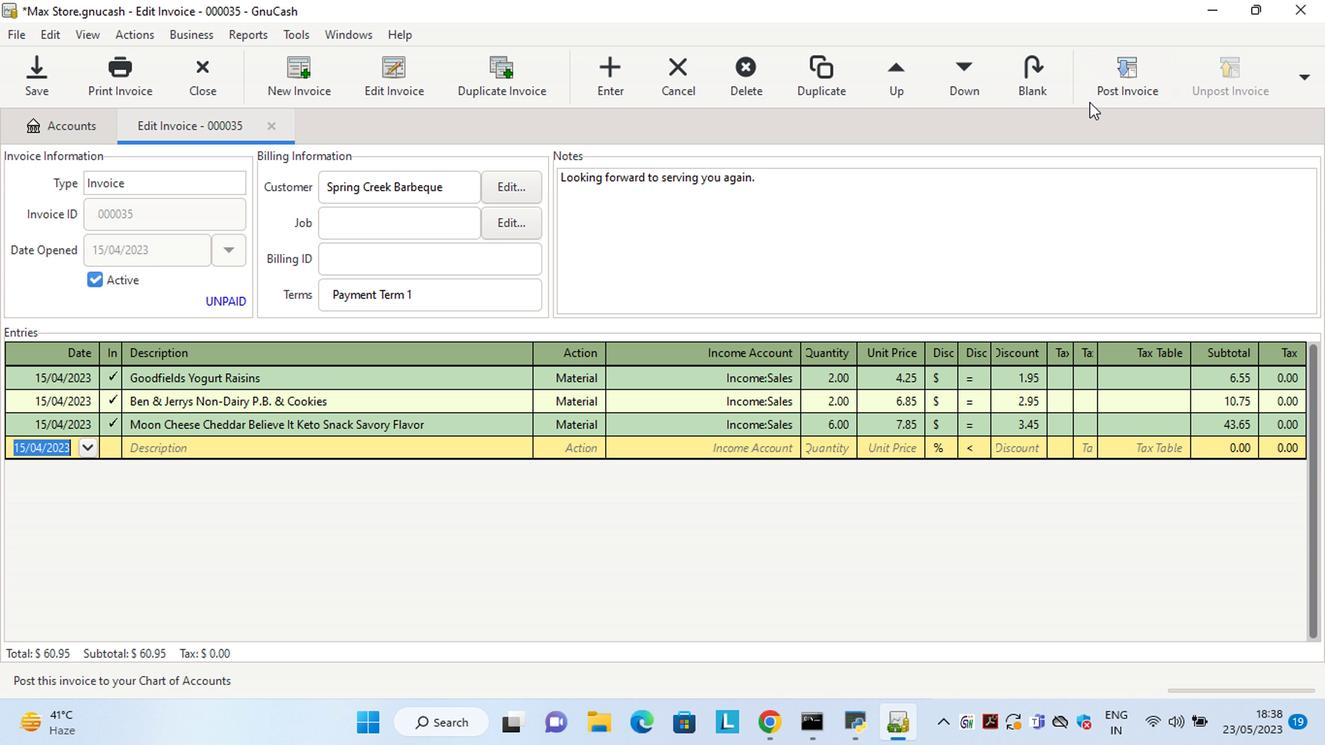 
Action: Mouse pressed left at (1105, 75)
Screenshot: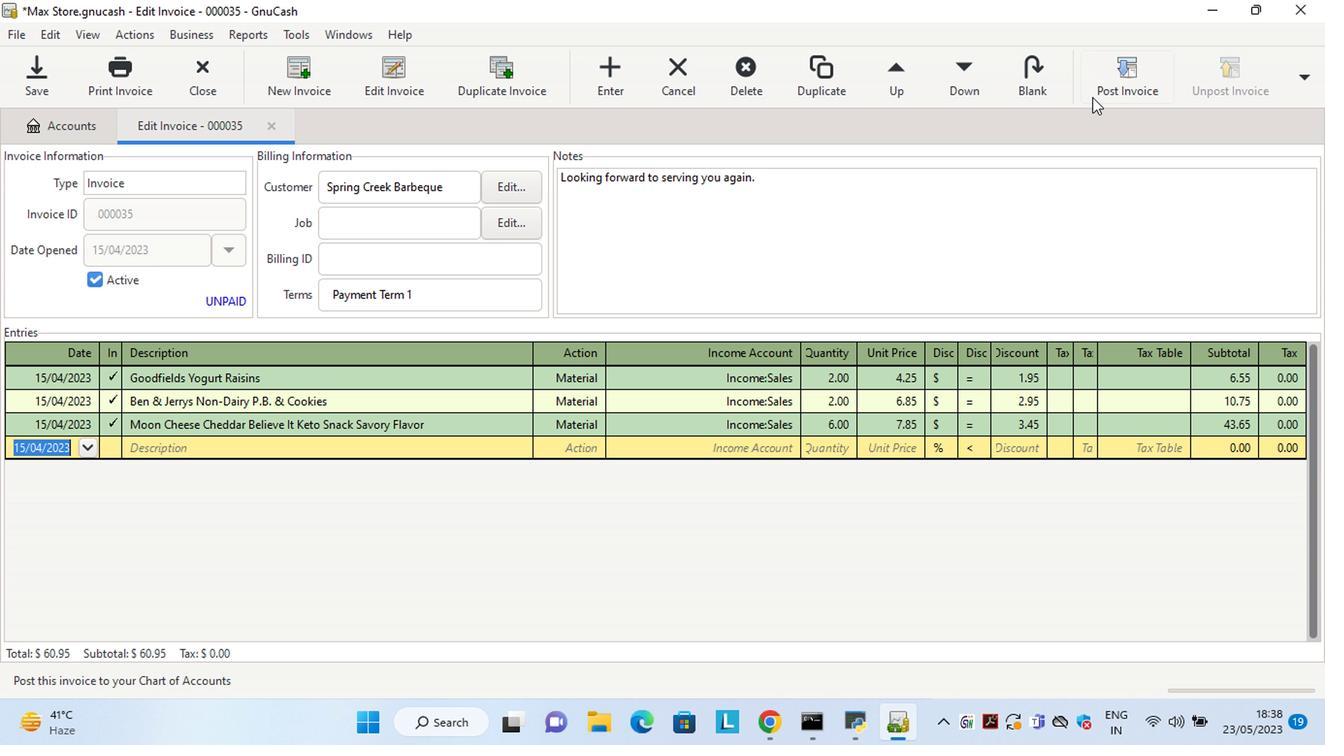 
Action: Mouse moved to (843, 265)
Screenshot: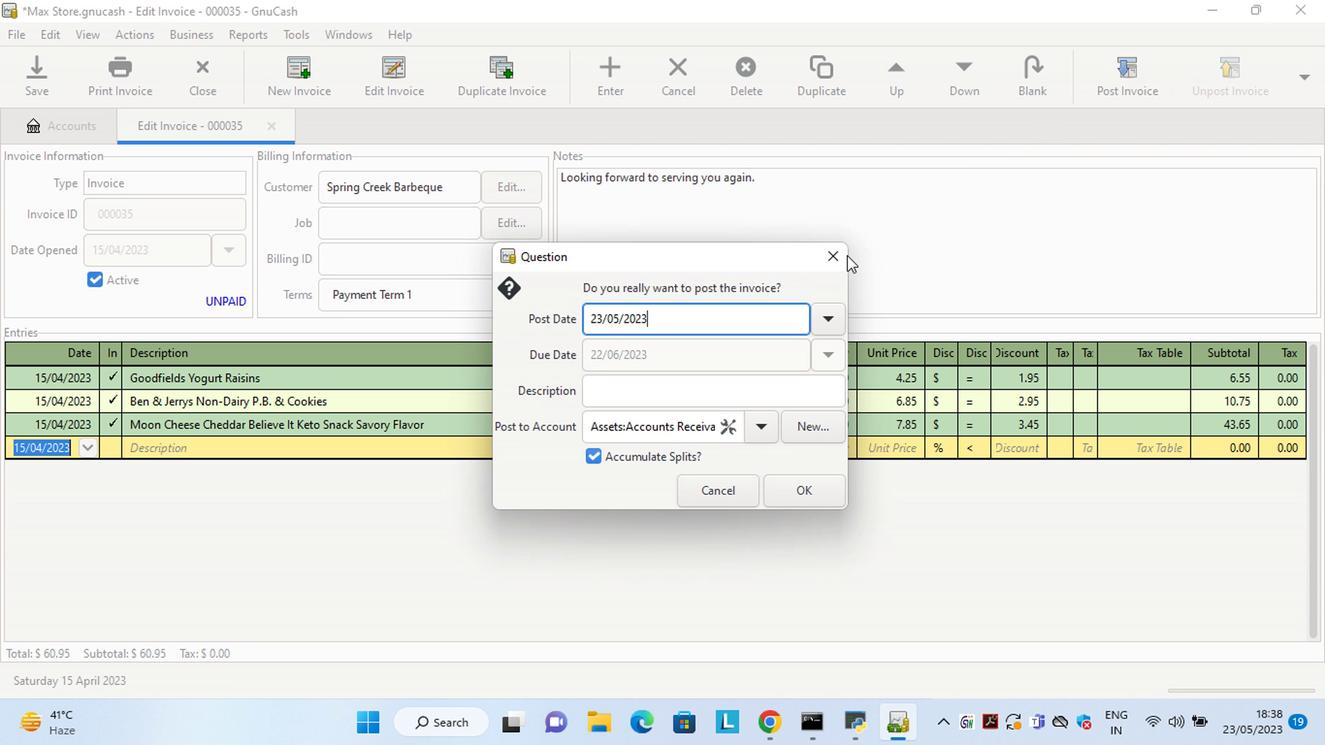 
Action: Key pressed <Key.left><Key.left><Key.left><Key.left><Key.left><Key.left><Key.left><Key.left><Key.left><Key.left><Key.left><Key.left><Key.left><Key.delete><Key.delete>15<Key.right><Key.right><Key.delete>4
Screenshot: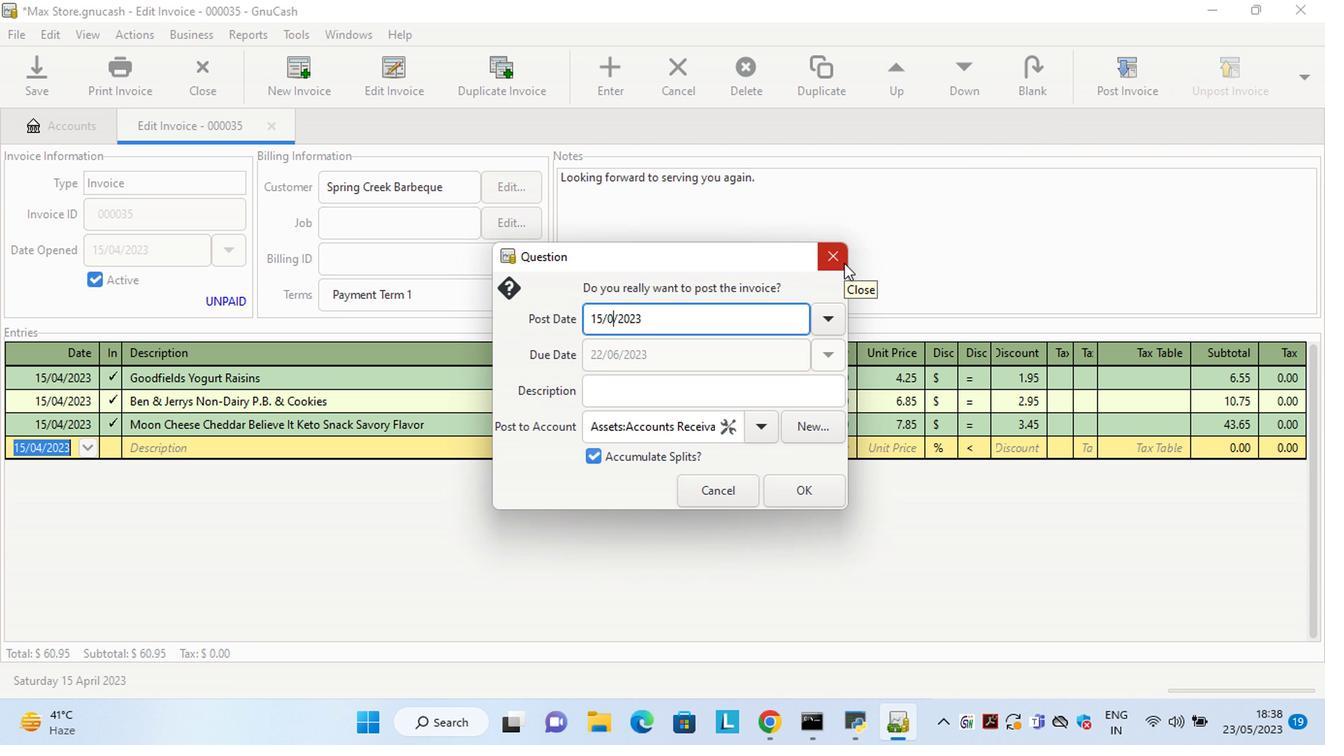 
Action: Mouse moved to (807, 484)
Screenshot: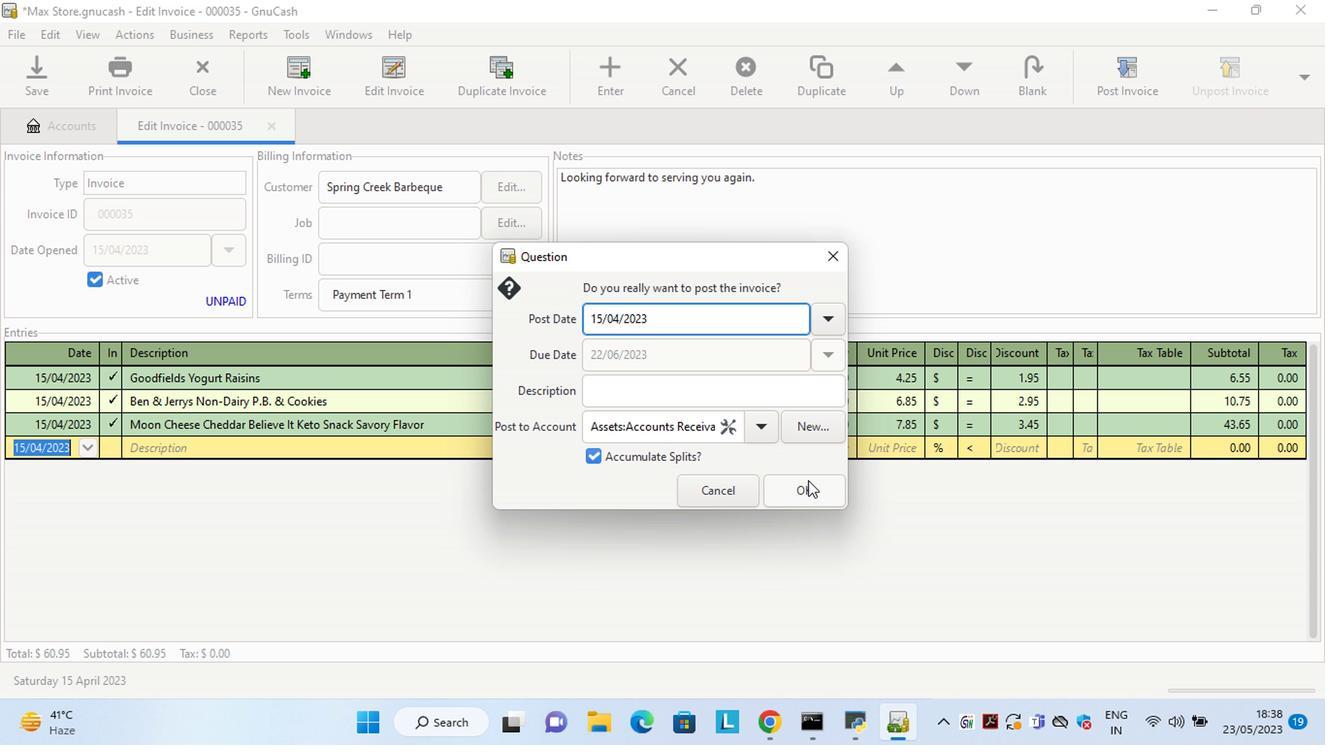 
Action: Mouse pressed left at (807, 484)
Screenshot: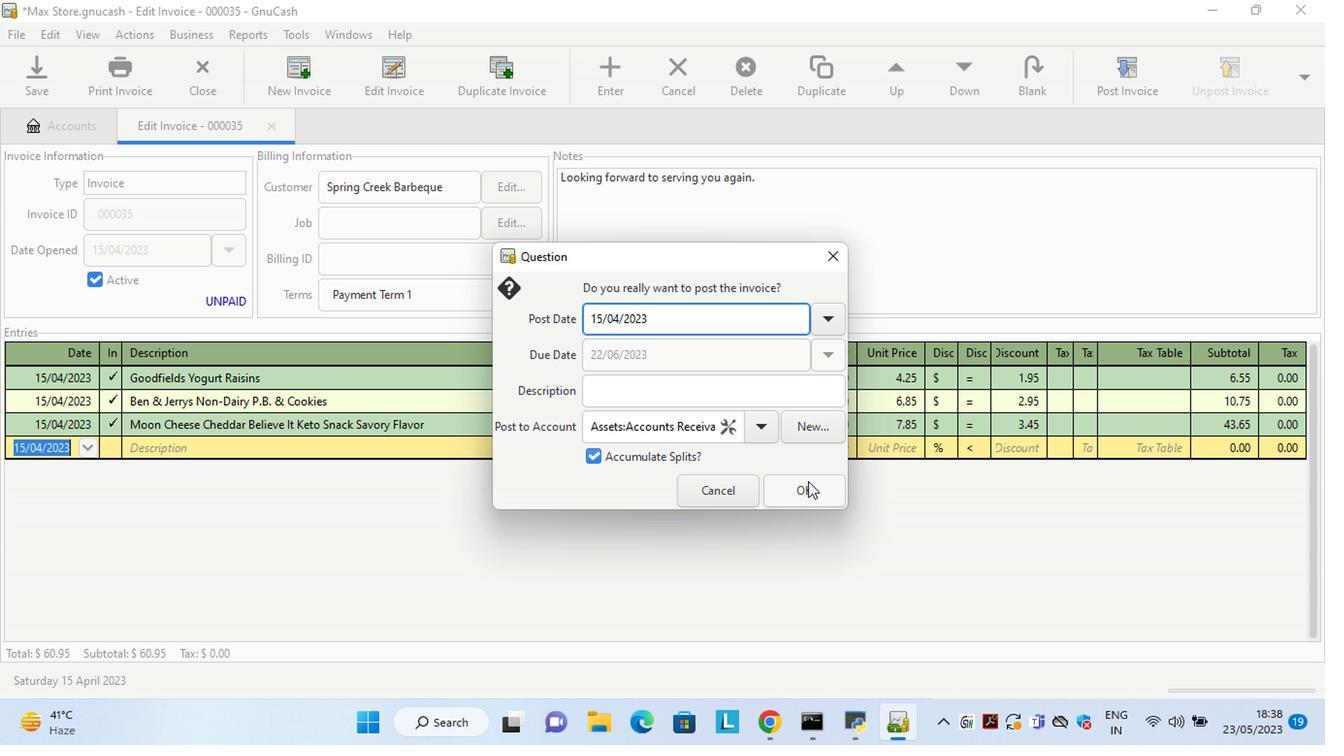 
Action: Mouse moved to (1232, 70)
Screenshot: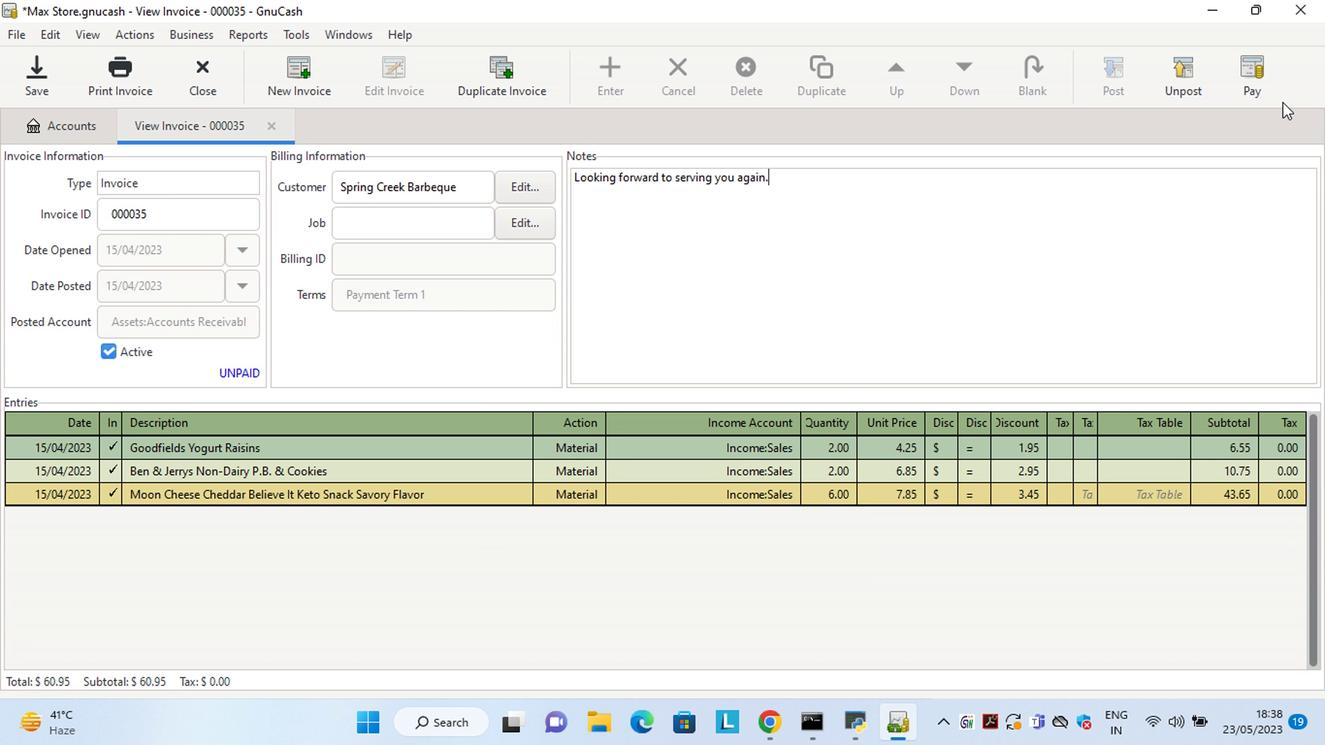 
Action: Mouse pressed left at (1232, 70)
Screenshot: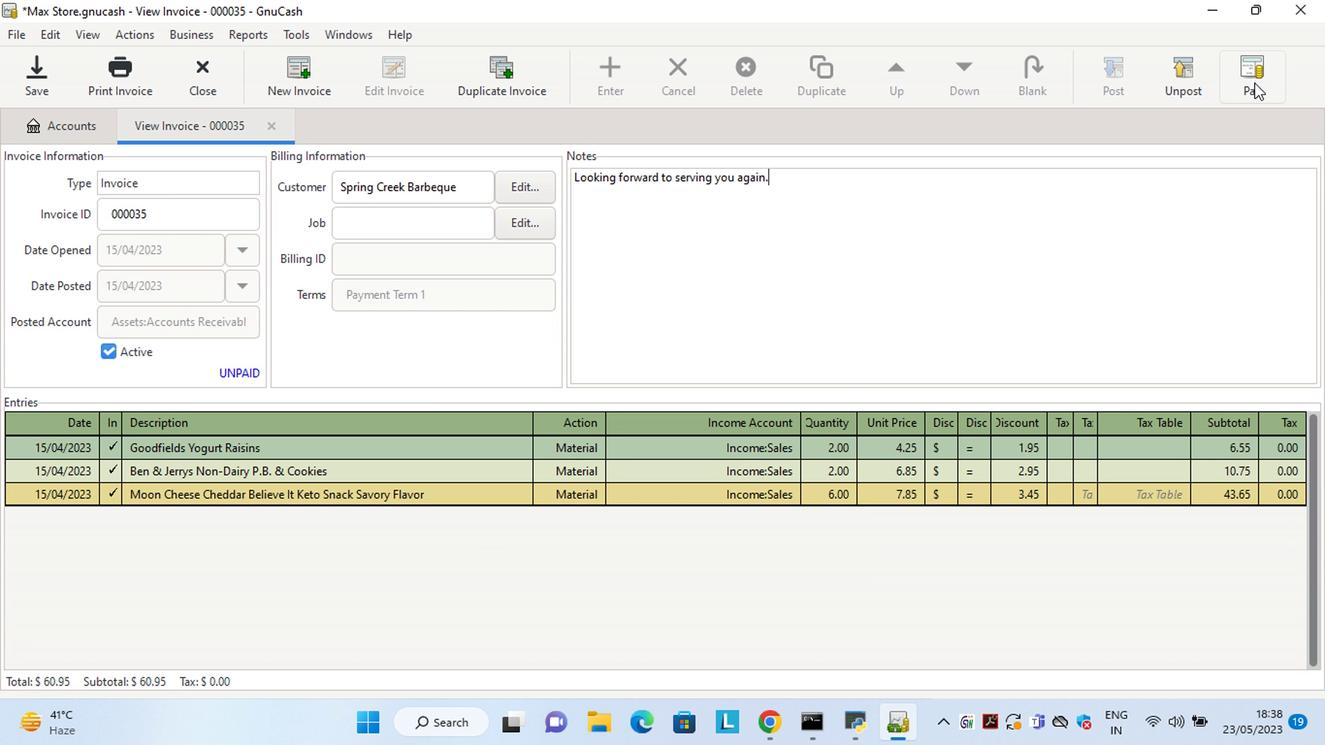 
Action: Mouse moved to (562, 376)
Screenshot: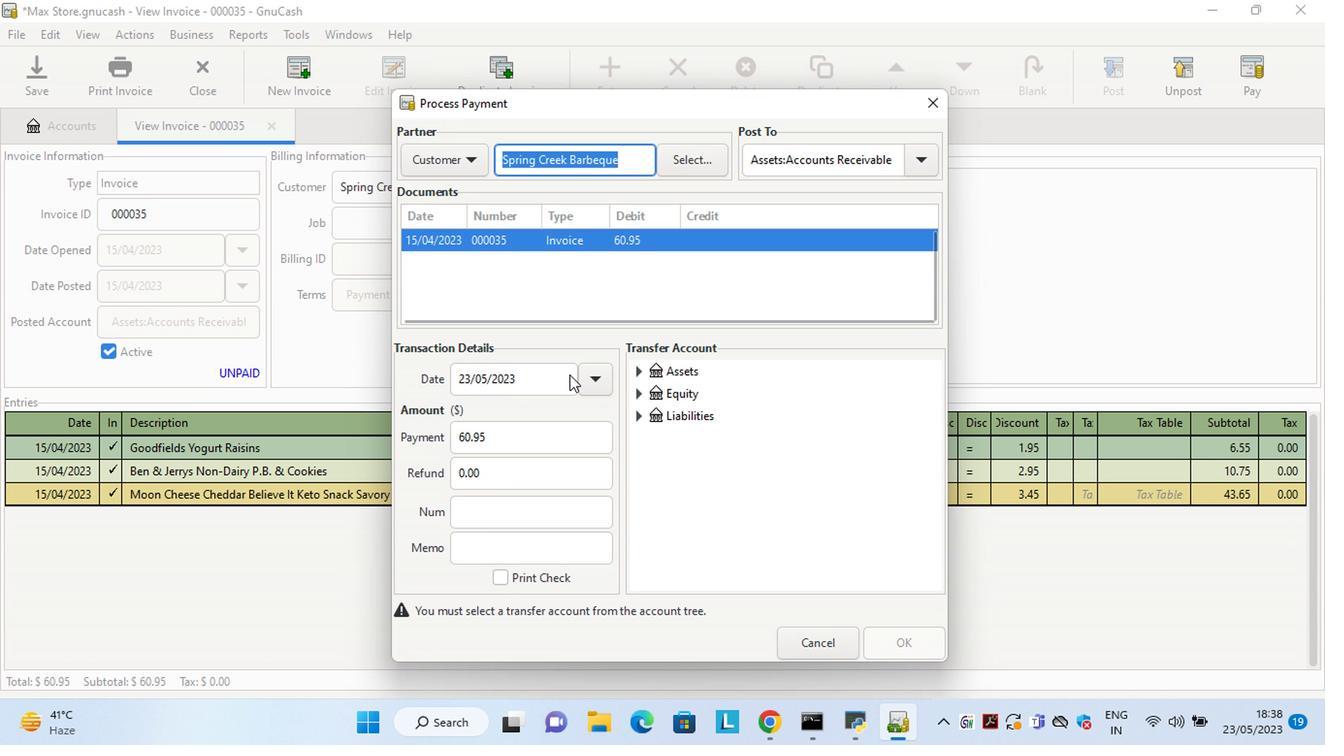 
Action: Mouse pressed left at (562, 376)
Screenshot: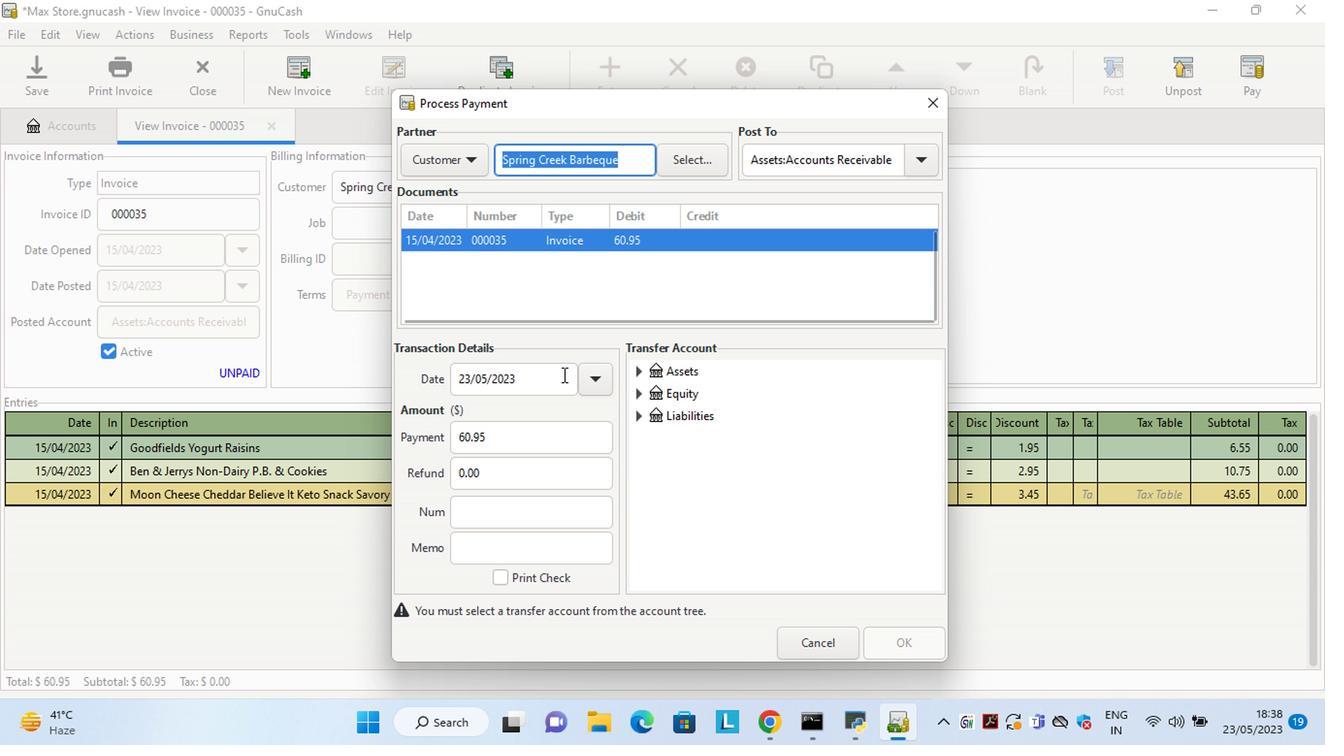 
Action: Key pressed <Key.left><Key.left><Key.left><Key.left><Key.left><Key.left><Key.left><Key.left><Key.left><Key.left><Key.left><Key.left><Key.left><Key.delete><Key.delete>15
Screenshot: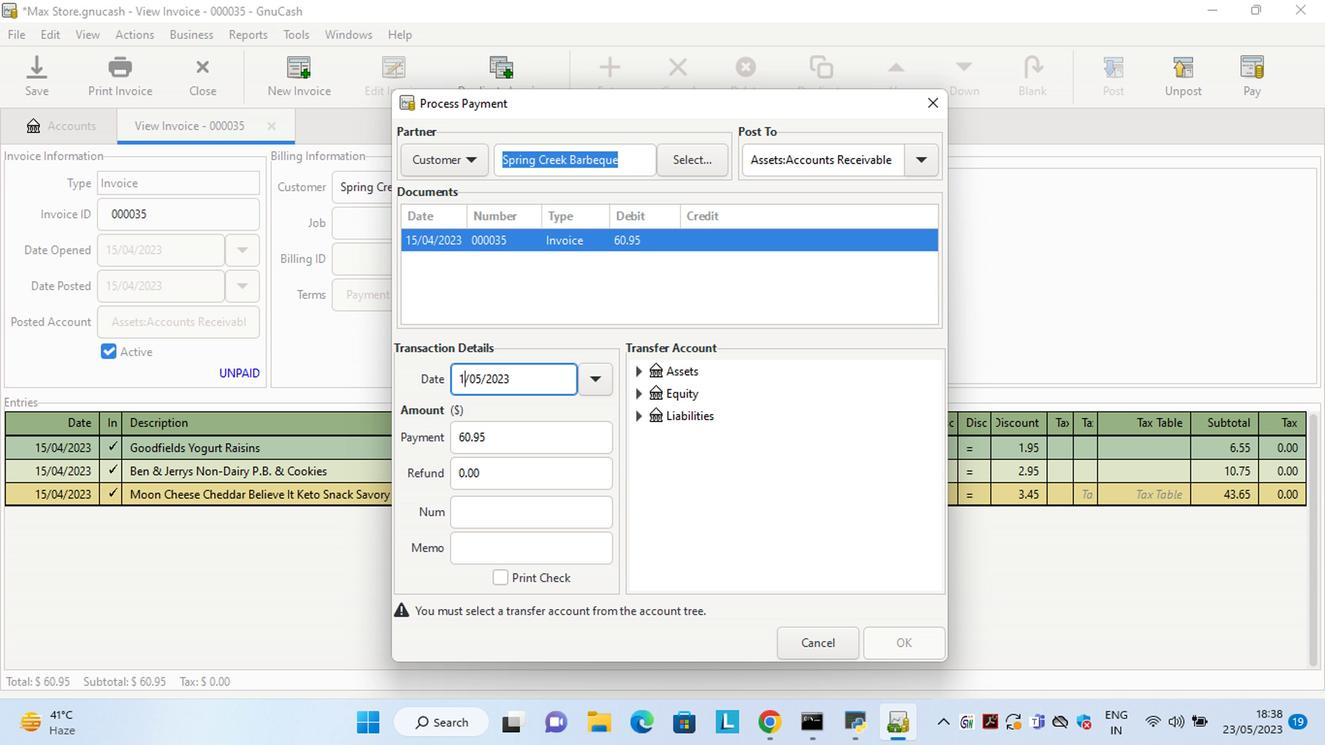 
Action: Mouse moved to (636, 372)
Screenshot: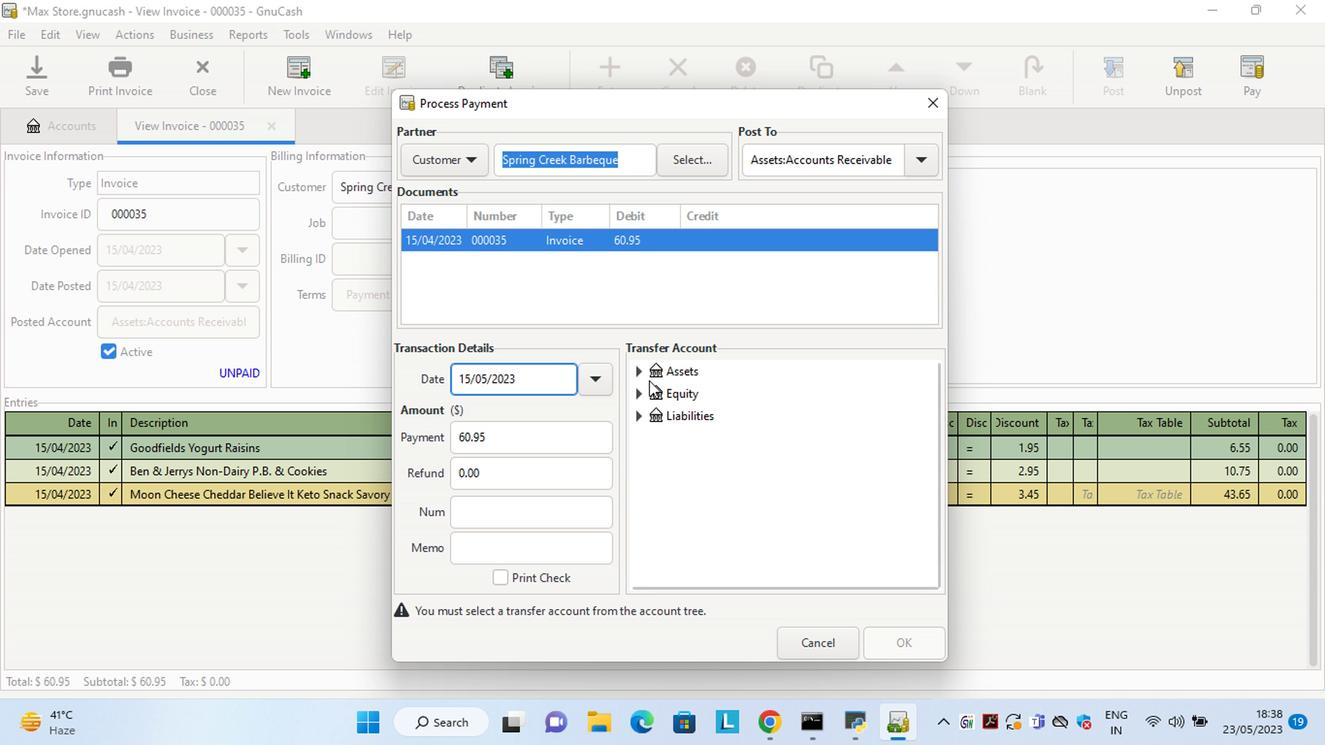 
Action: Mouse pressed left at (636, 372)
Screenshot: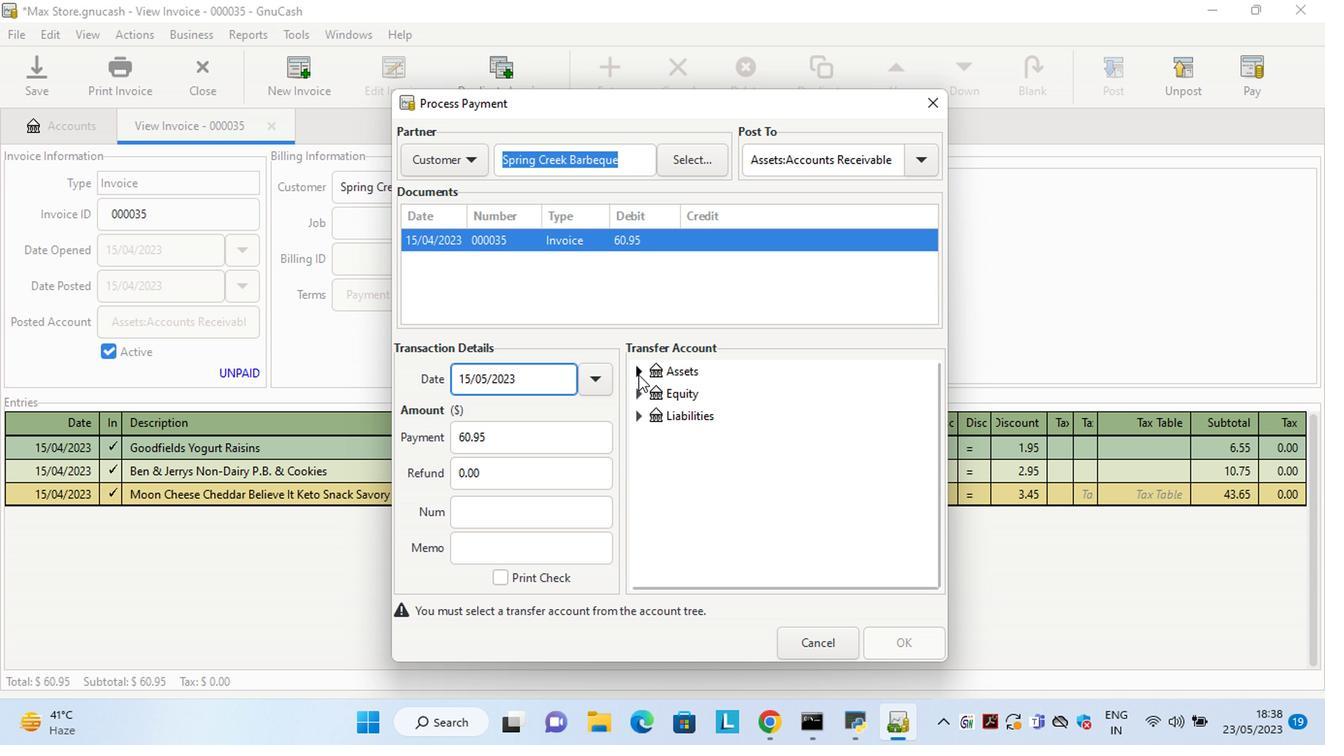 
Action: Mouse moved to (657, 396)
Screenshot: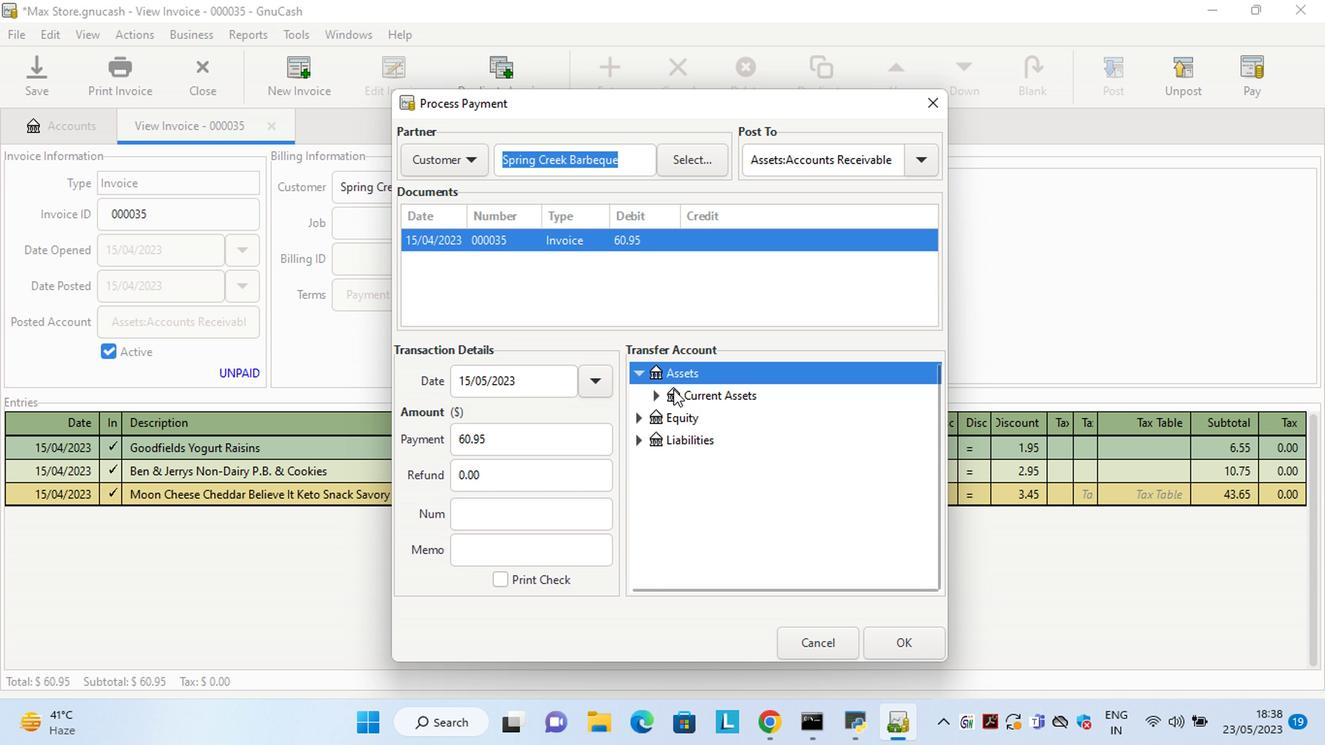
Action: Mouse pressed left at (657, 396)
Screenshot: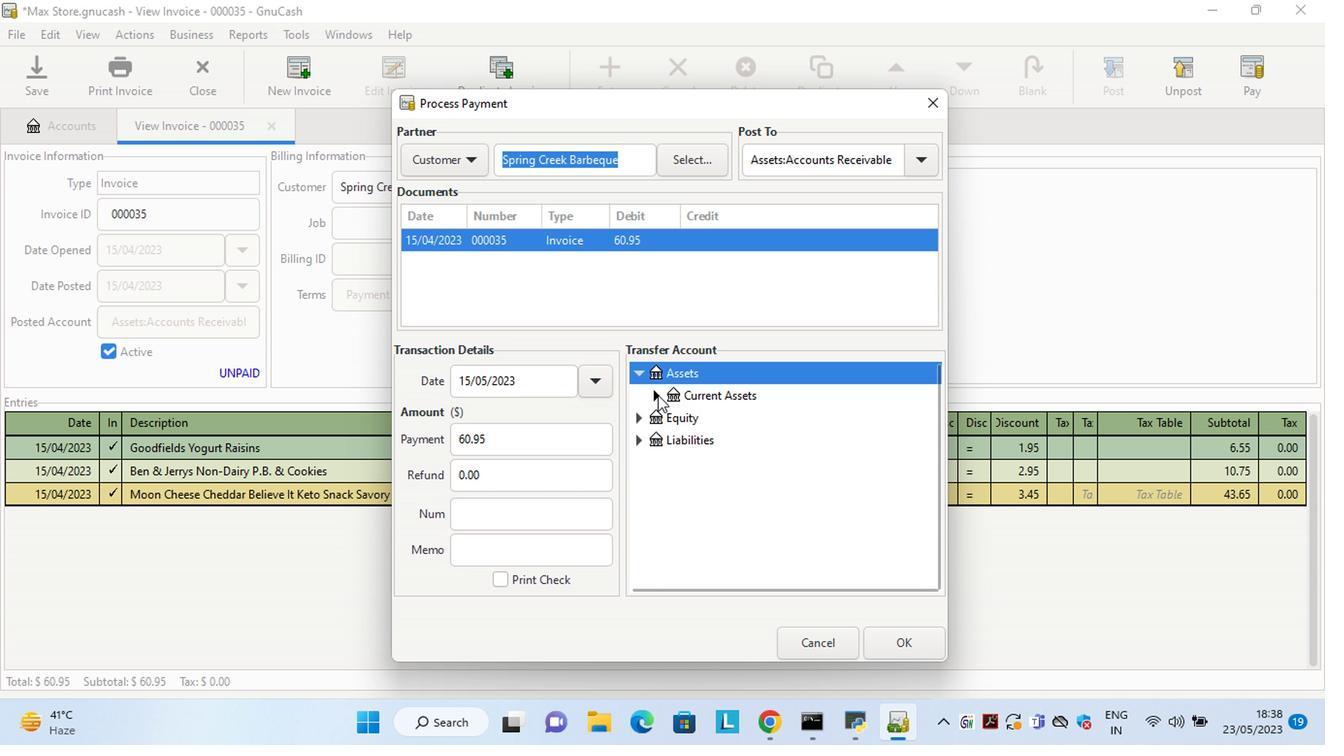 
Action: Mouse moved to (701, 417)
Screenshot: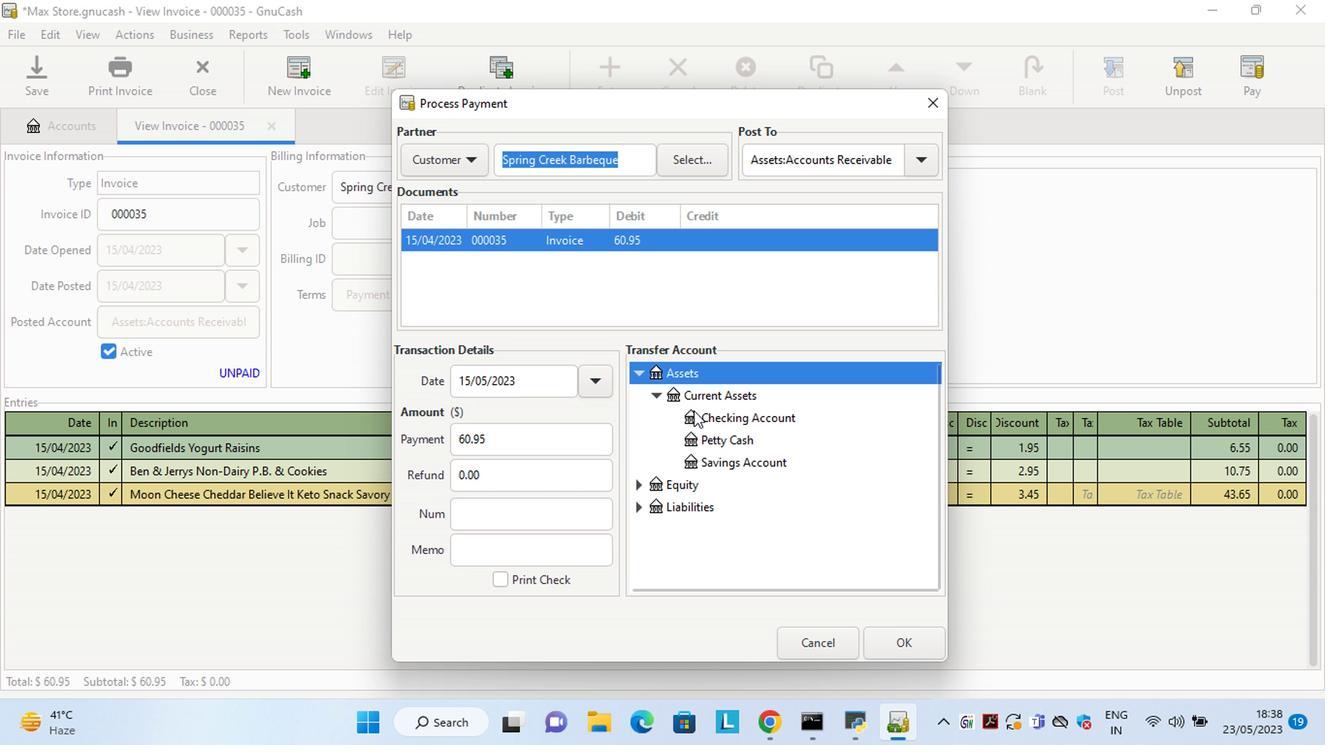 
Action: Mouse pressed left at (701, 417)
Screenshot: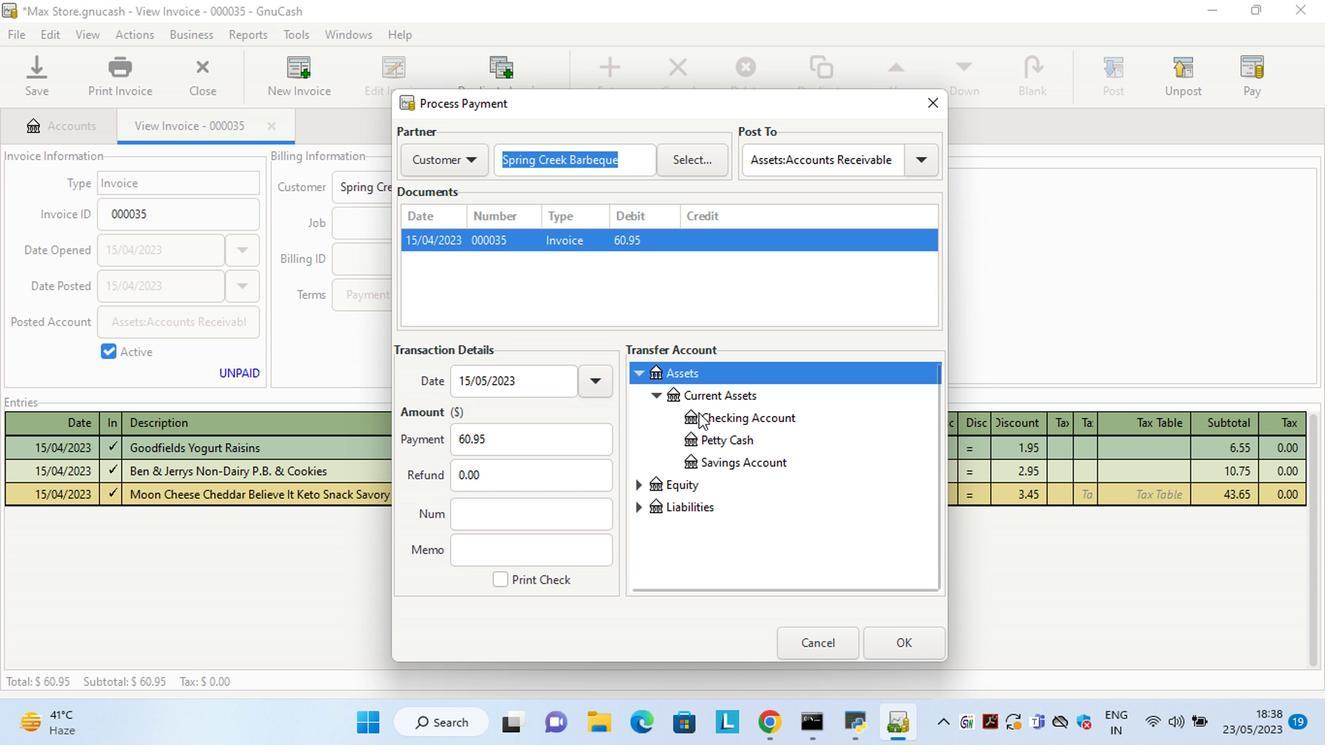
Action: Mouse moved to (893, 644)
Screenshot: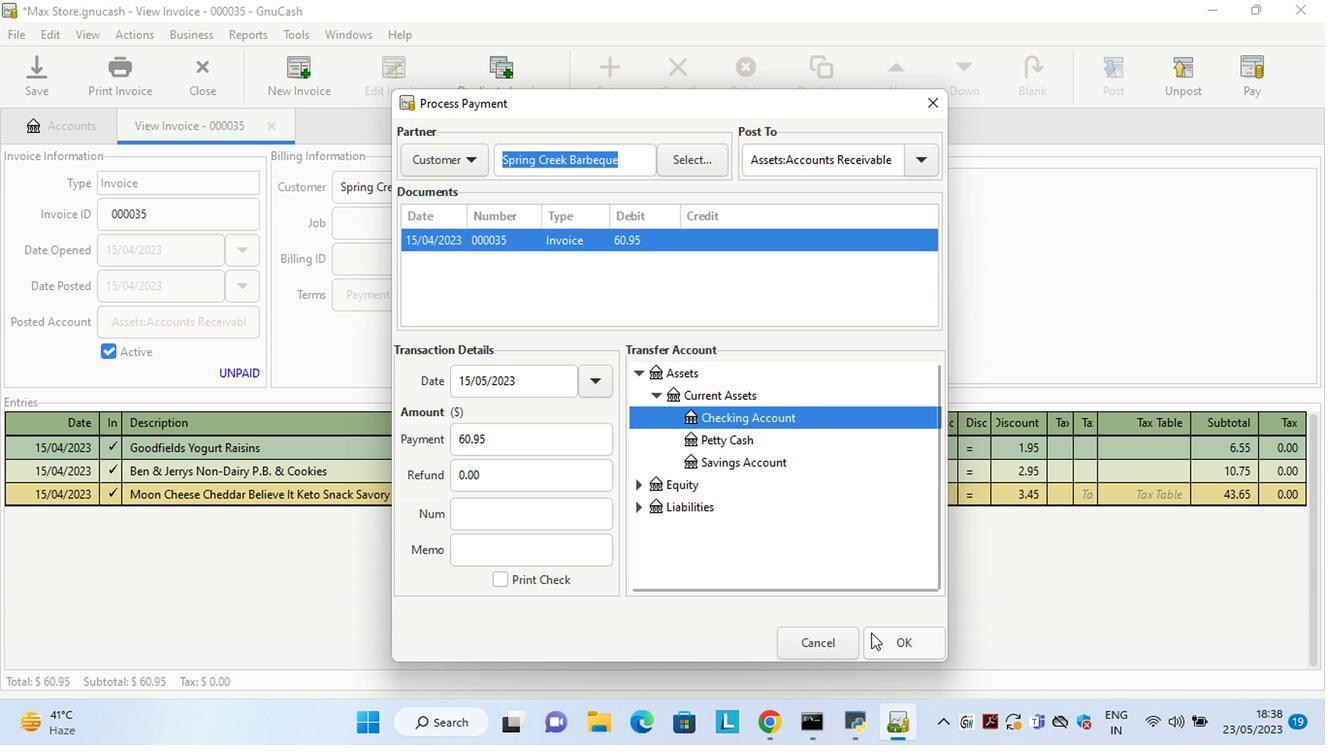 
Action: Mouse pressed left at (893, 644)
Screenshot: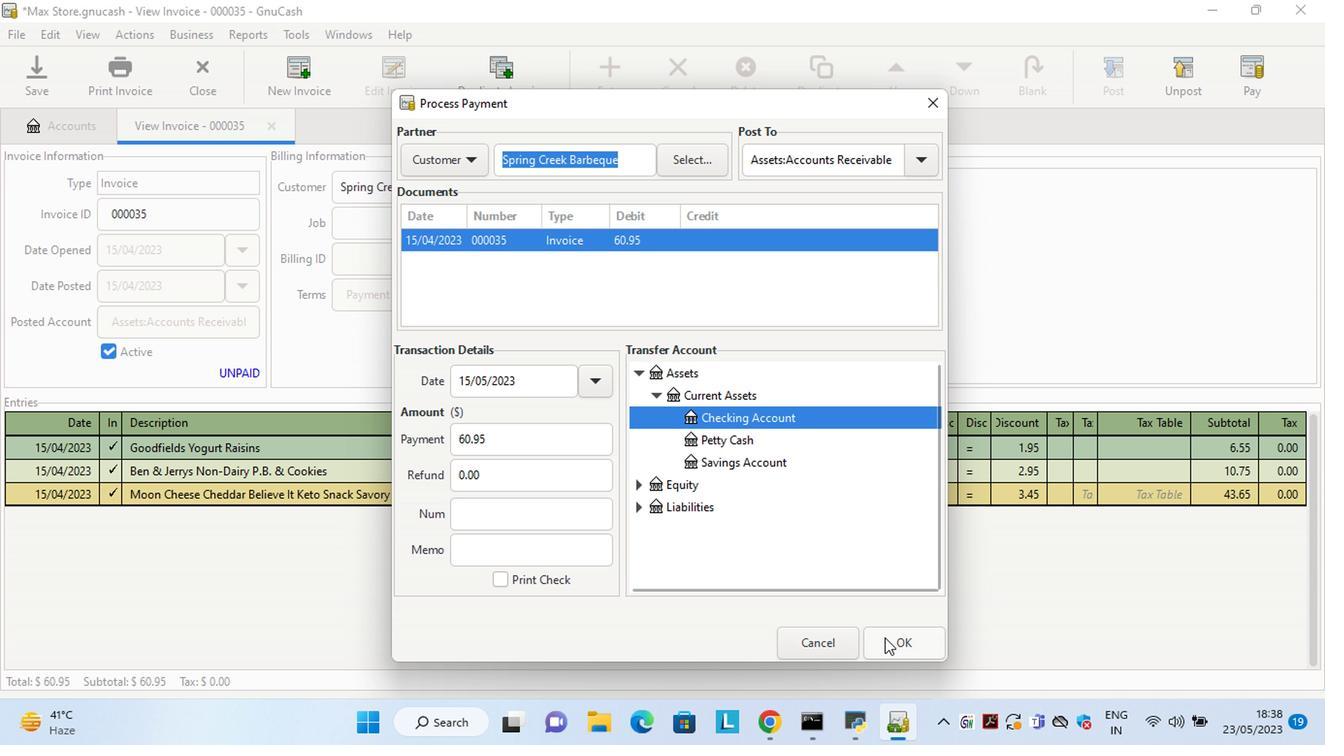
Action: Mouse moved to (137, 74)
Screenshot: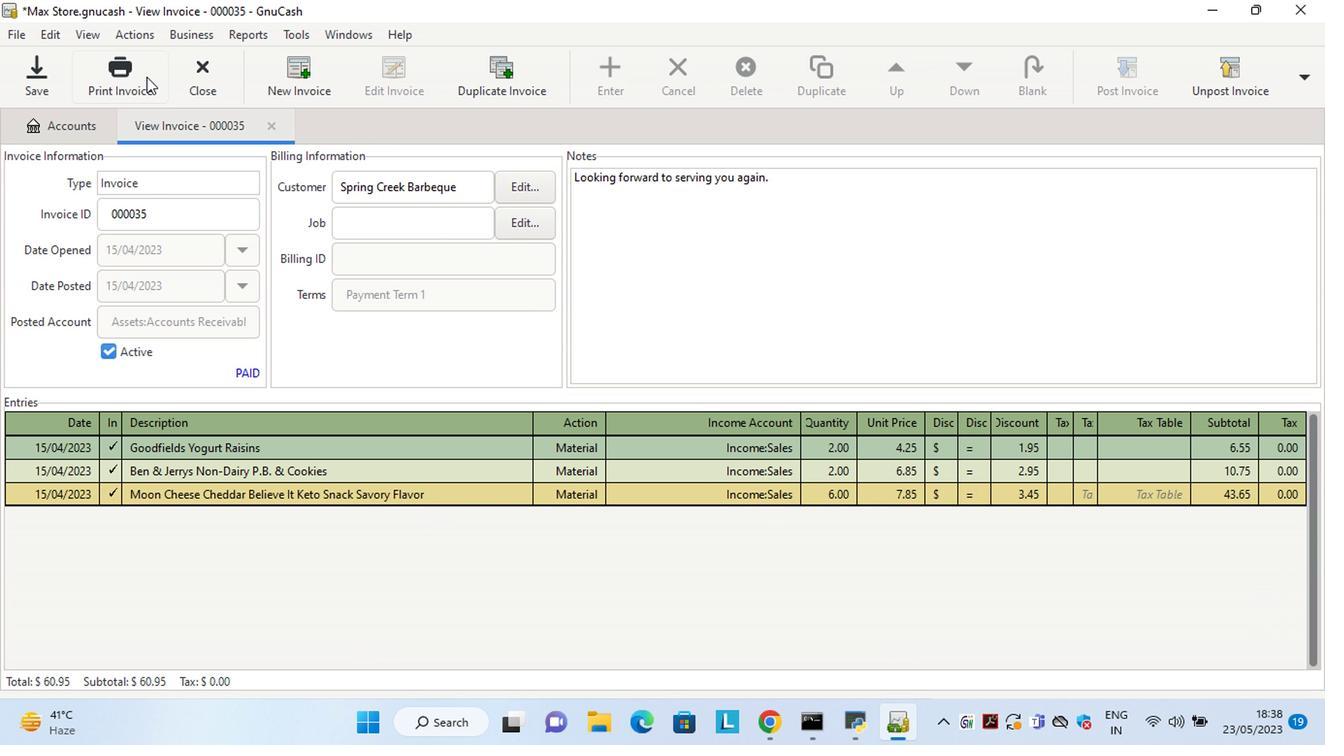 
Action: Mouse pressed left at (137, 74)
Screenshot: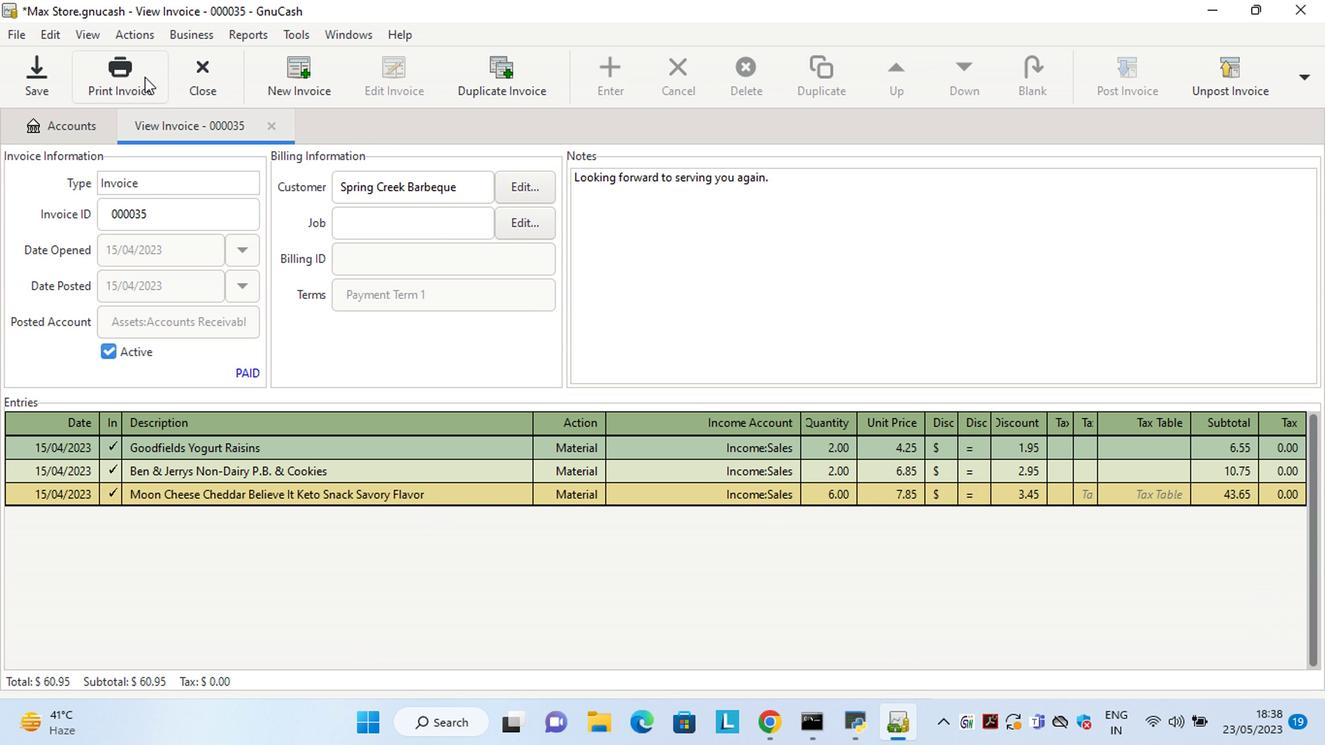 
Action: Mouse moved to (375, 80)
Screenshot: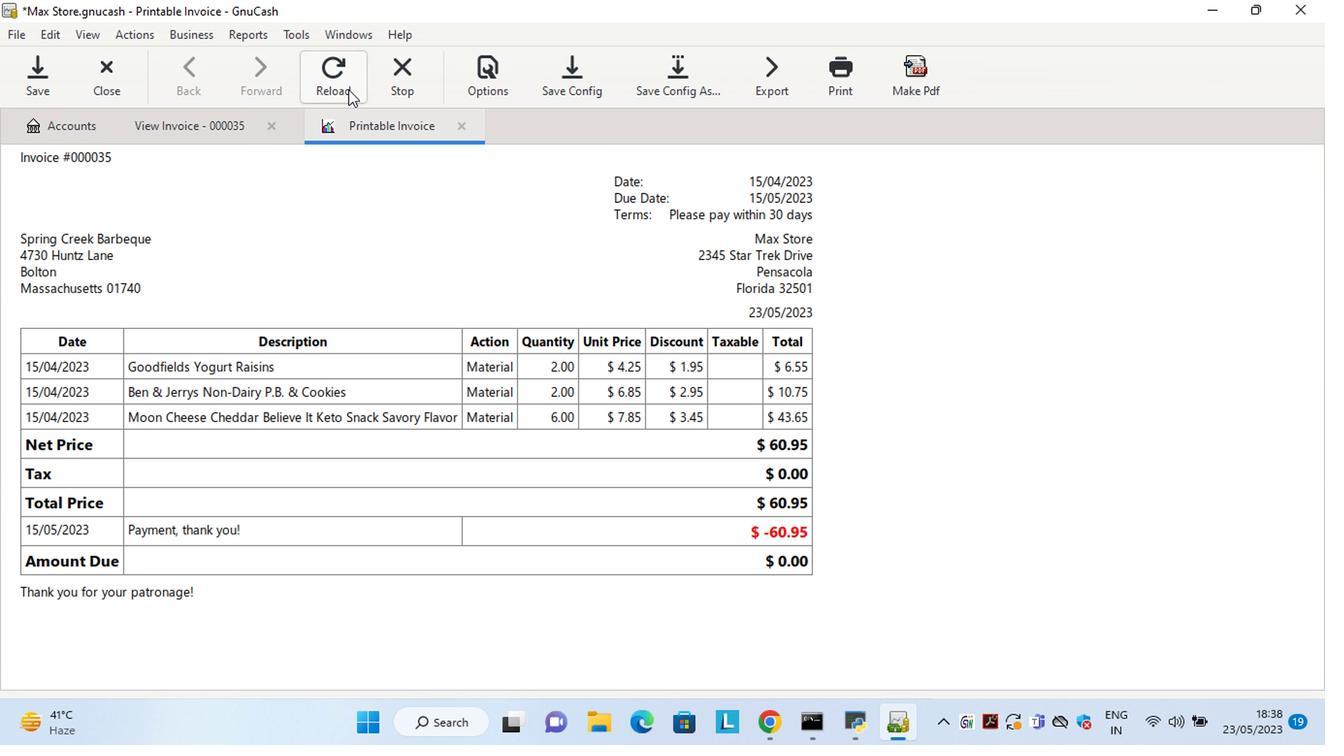 
Action: Mouse pressed left at (483, 61)
Screenshot: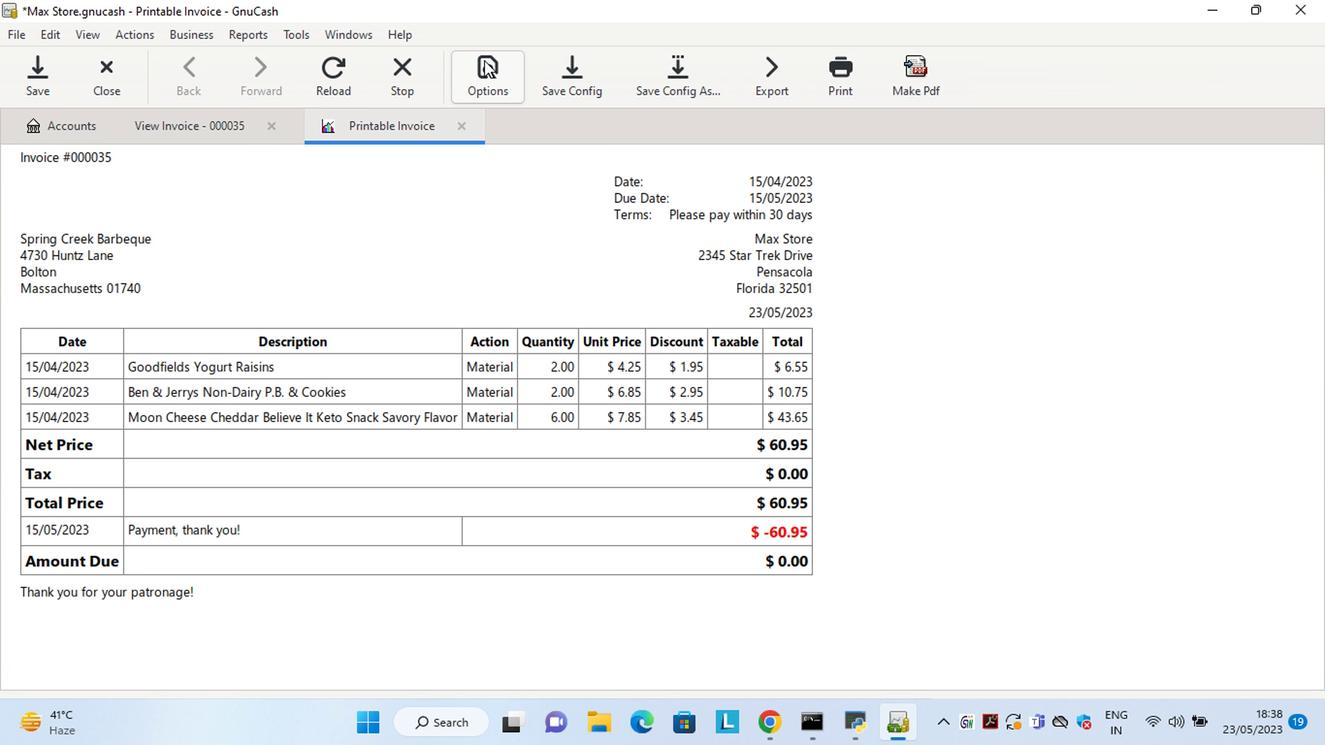 
Action: Mouse moved to (209, 202)
Screenshot: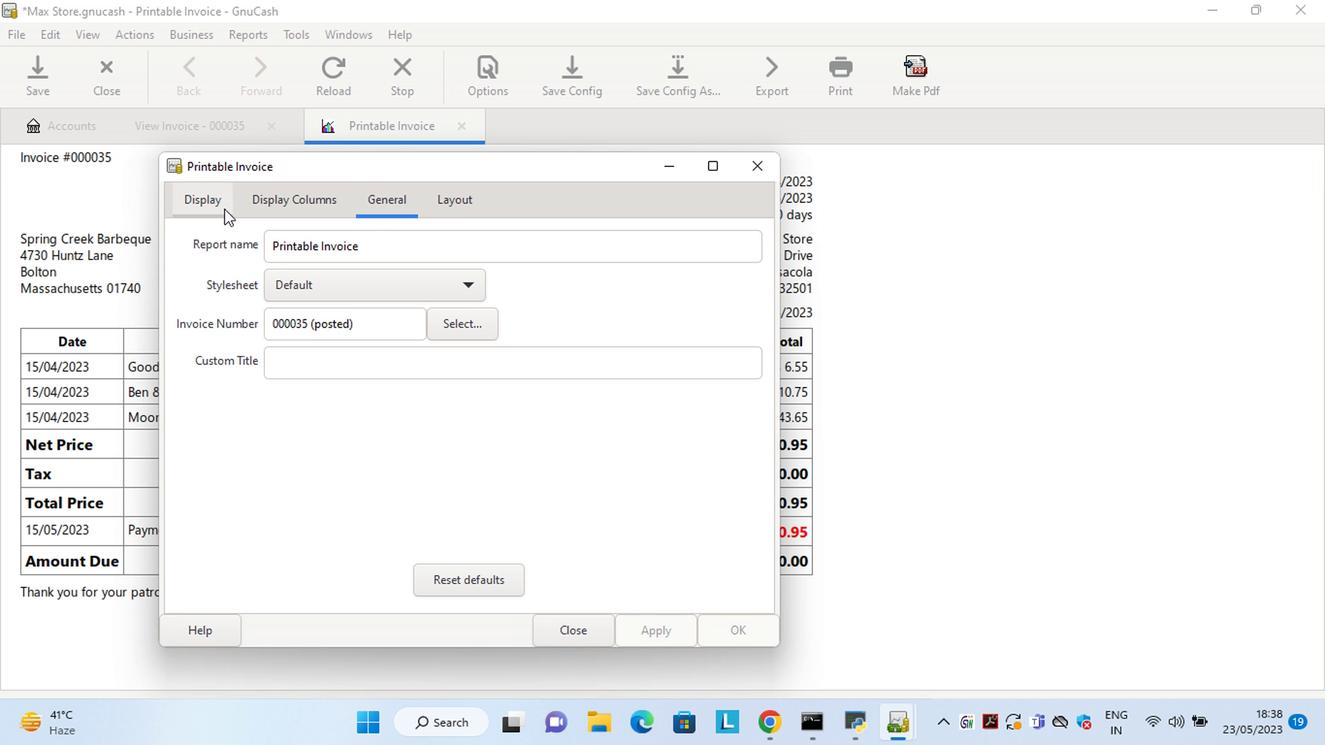 
Action: Mouse pressed left at (209, 202)
Screenshot: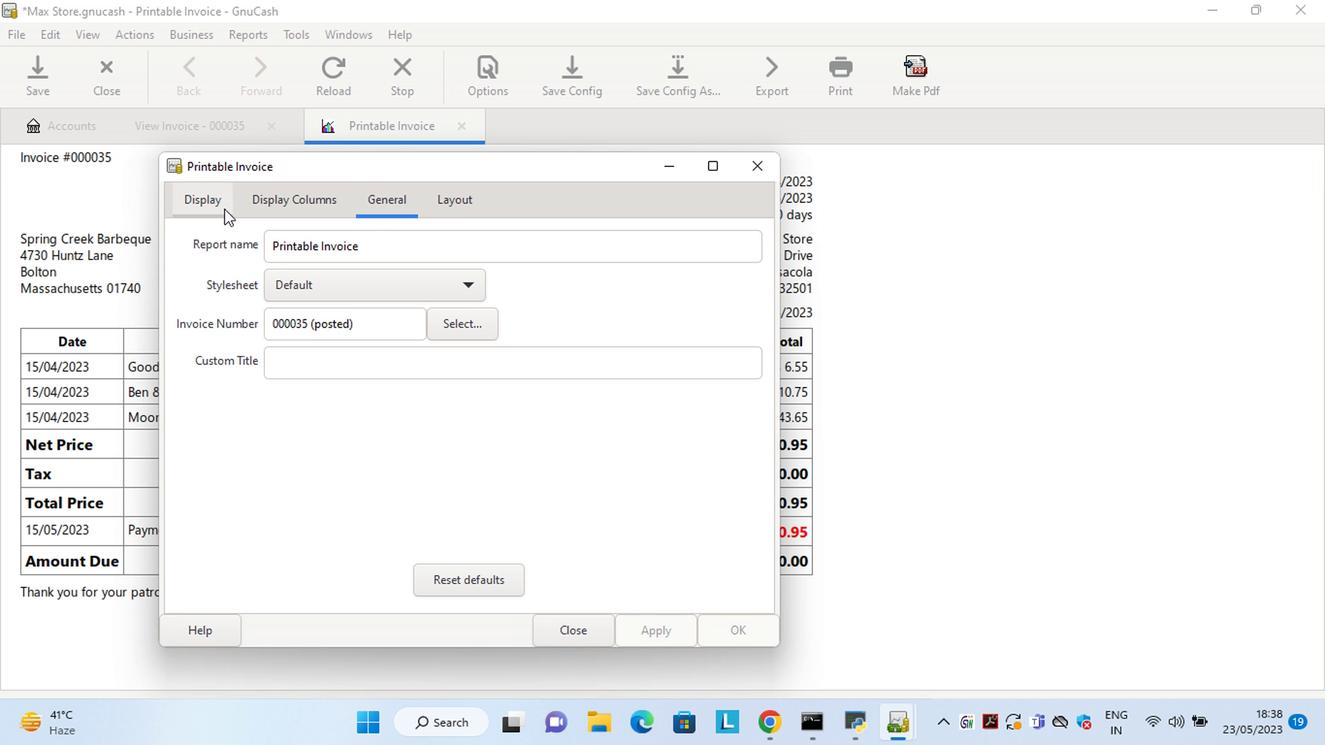 
Action: Mouse moved to (361, 423)
Screenshot: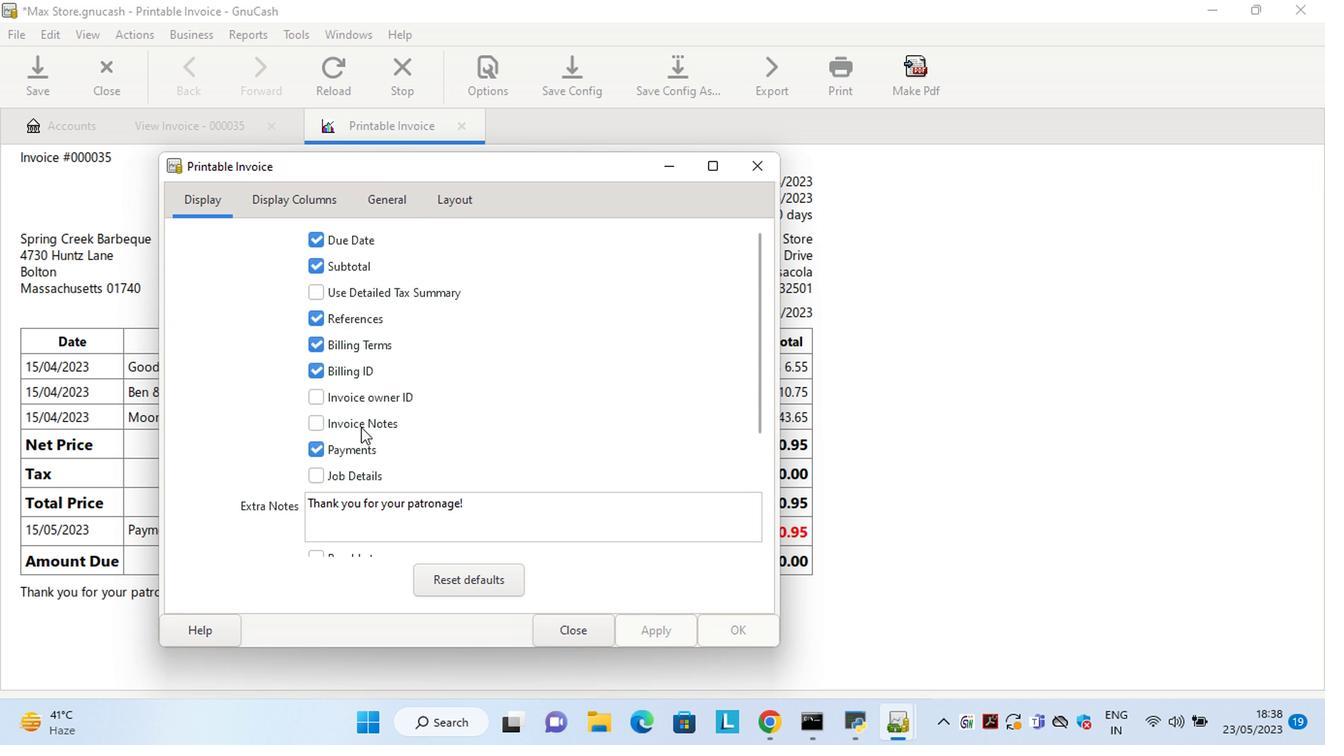 
Action: Mouse pressed left at (361, 423)
Screenshot: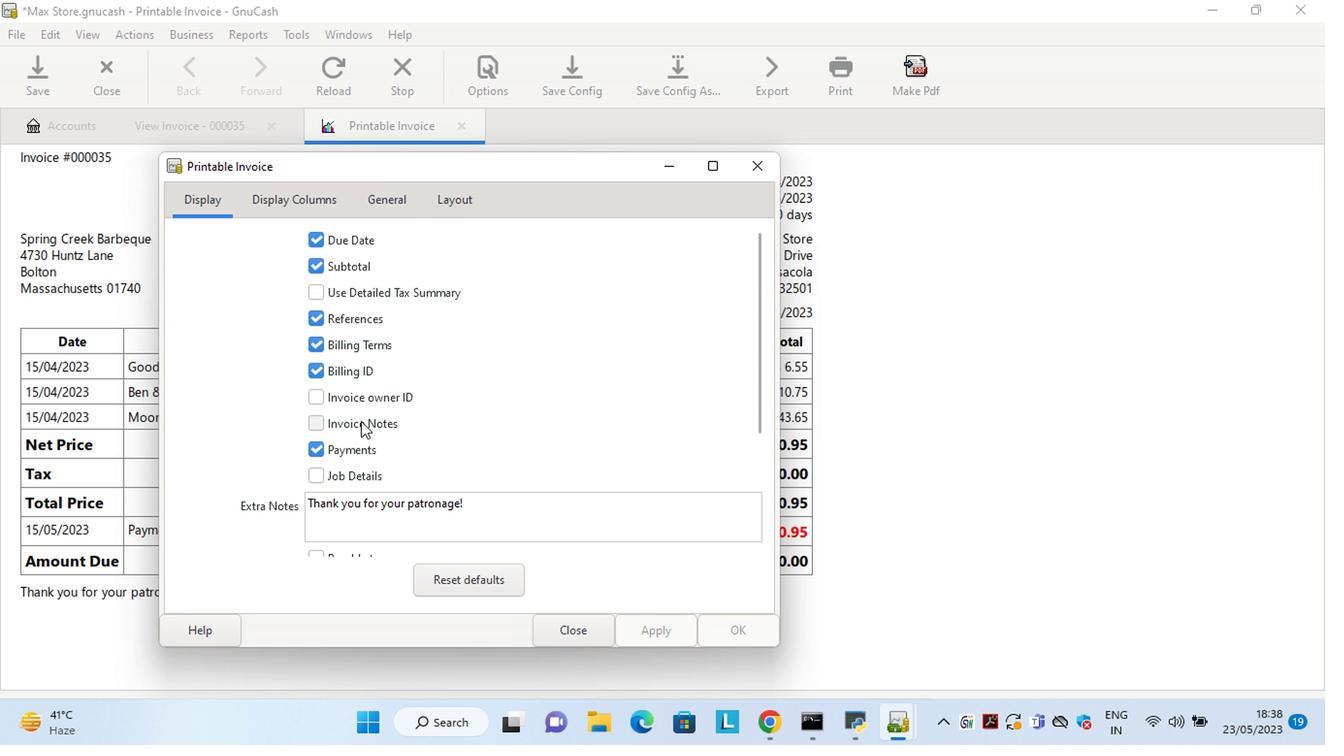 
Action: Mouse moved to (634, 625)
Screenshot: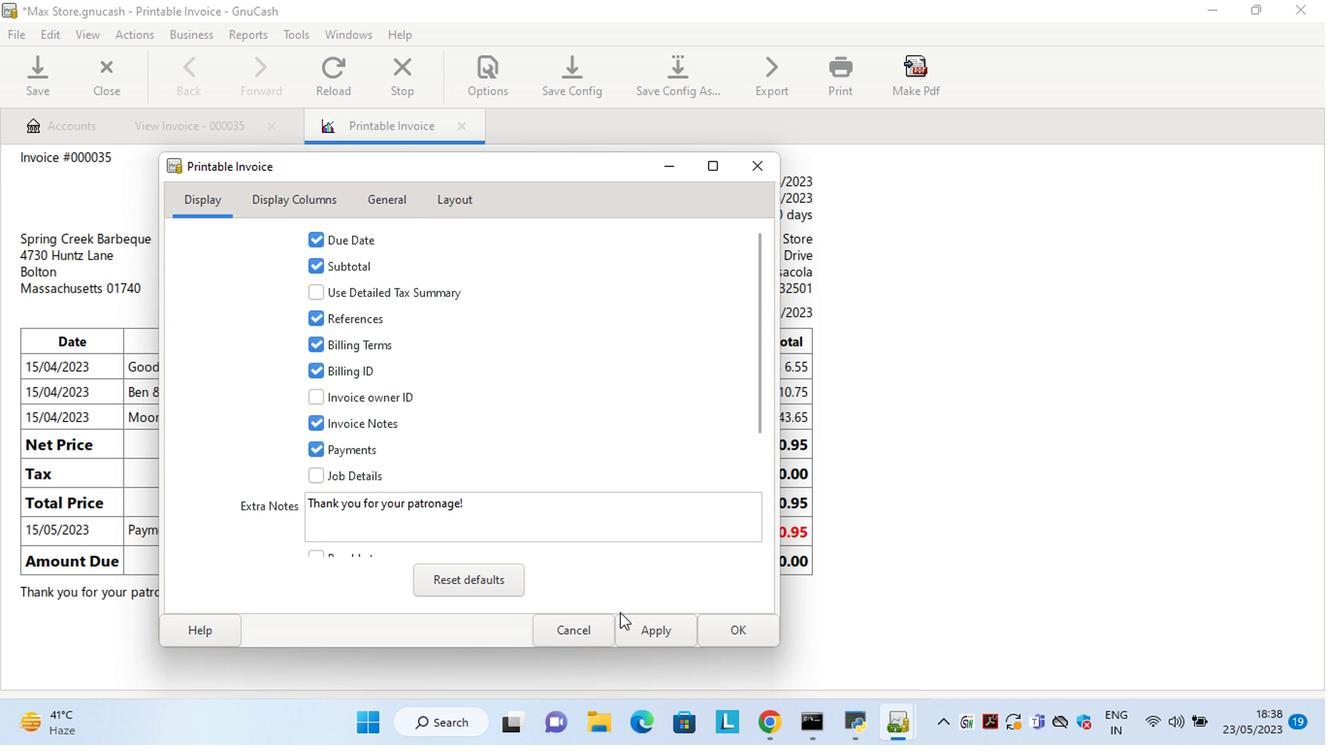 
Action: Mouse pressed left at (634, 625)
Screenshot: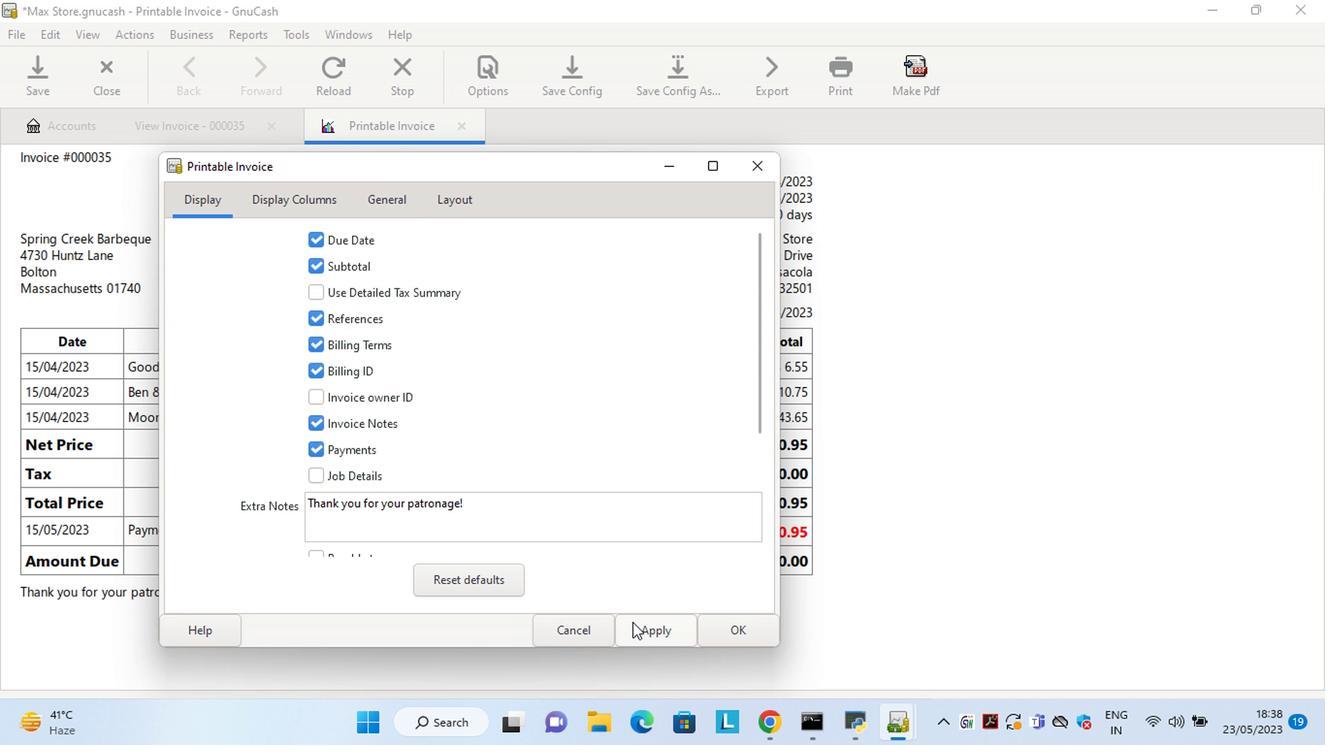 
Action: Mouse moved to (584, 632)
Screenshot: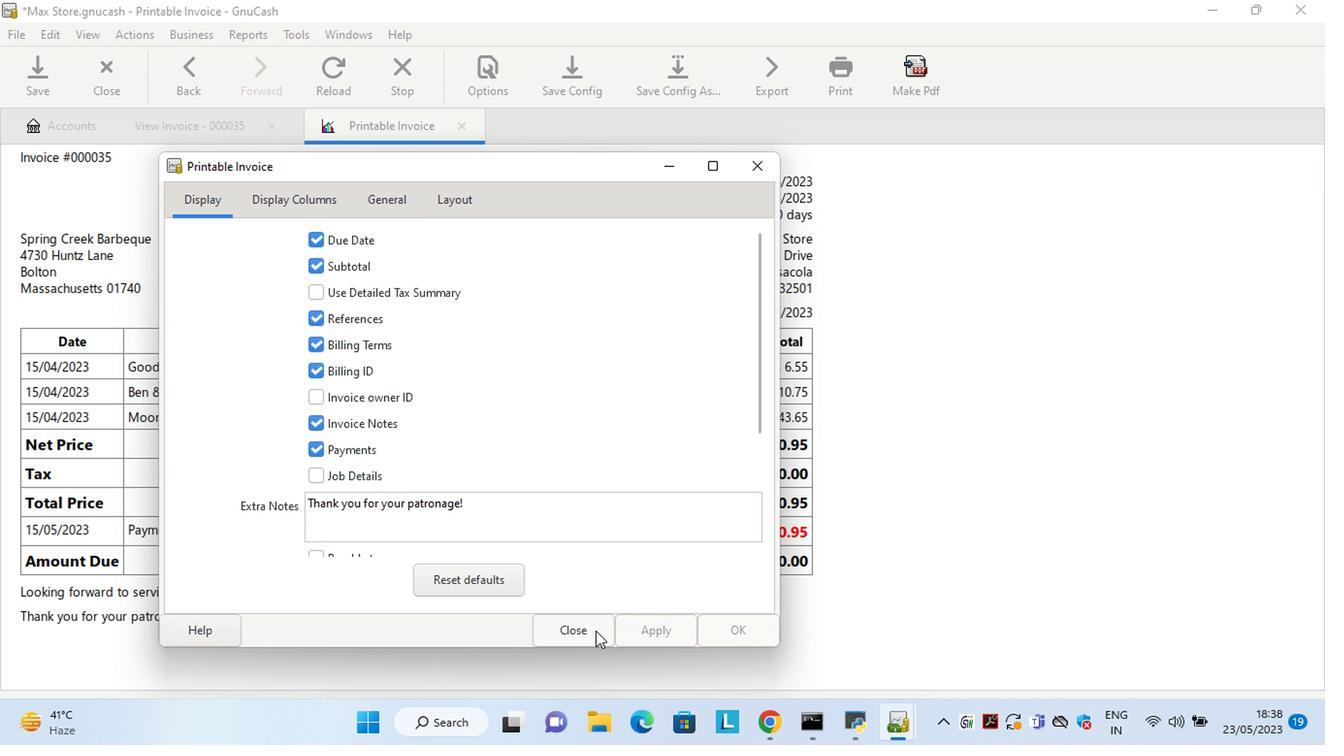 
Action: Mouse pressed left at (584, 632)
Screenshot: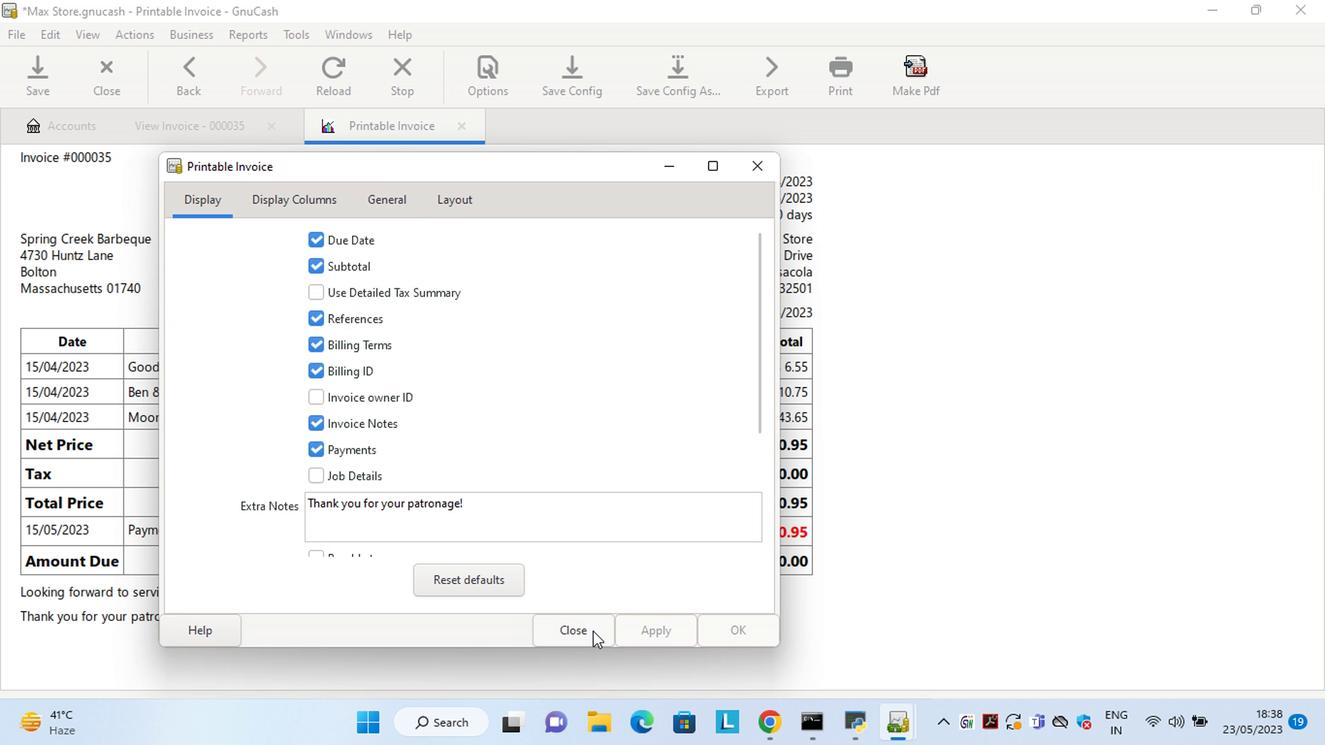 
Action: Mouse moved to (570, 559)
Screenshot: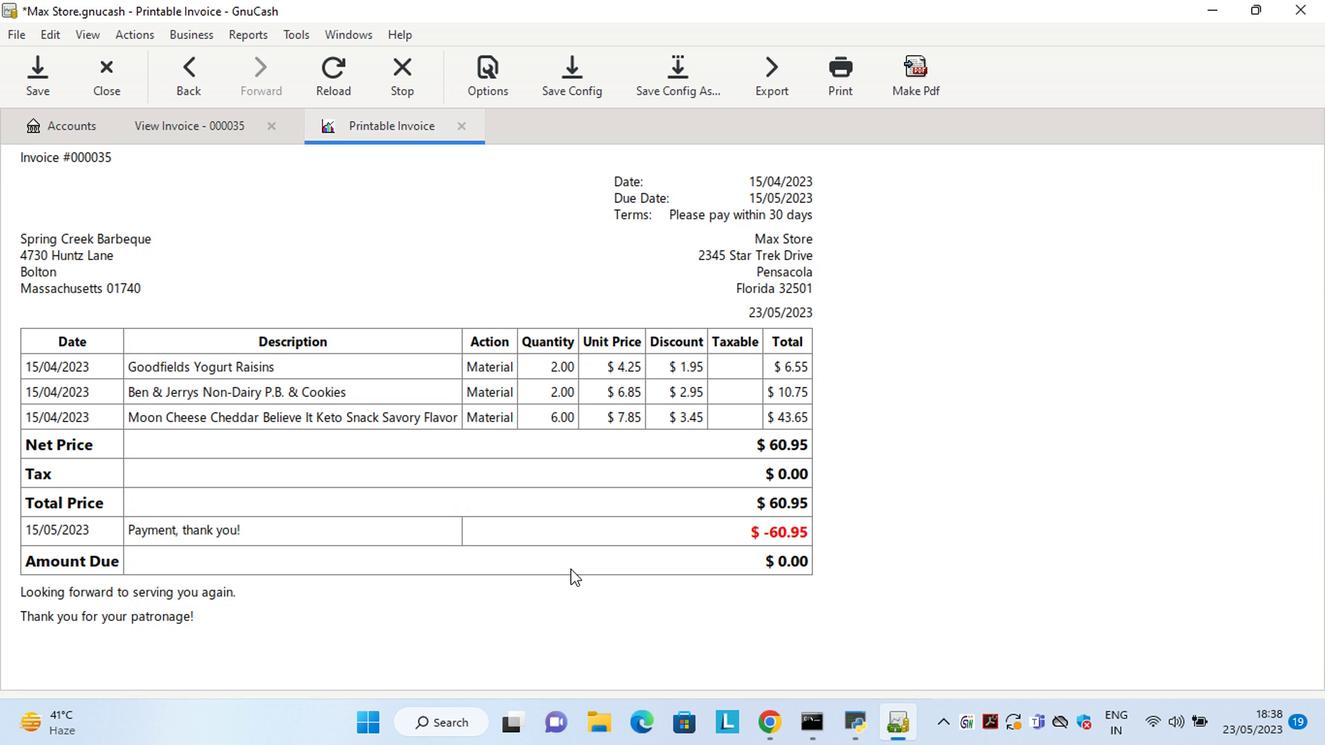 
